 Task: Explore Airbnb accommodation in Chisinau, Moldova from 14th November, 2023 to 30th November, 2023 for 5 adults.5 bedrooms having 5 beds and 5 bathrooms. Property type can be house. Amenities needed are: wifi, TV, free parkinig on premises, gym, breakfast. Look for 3 properties as per requirement.
Action: Mouse moved to (480, 133)
Screenshot: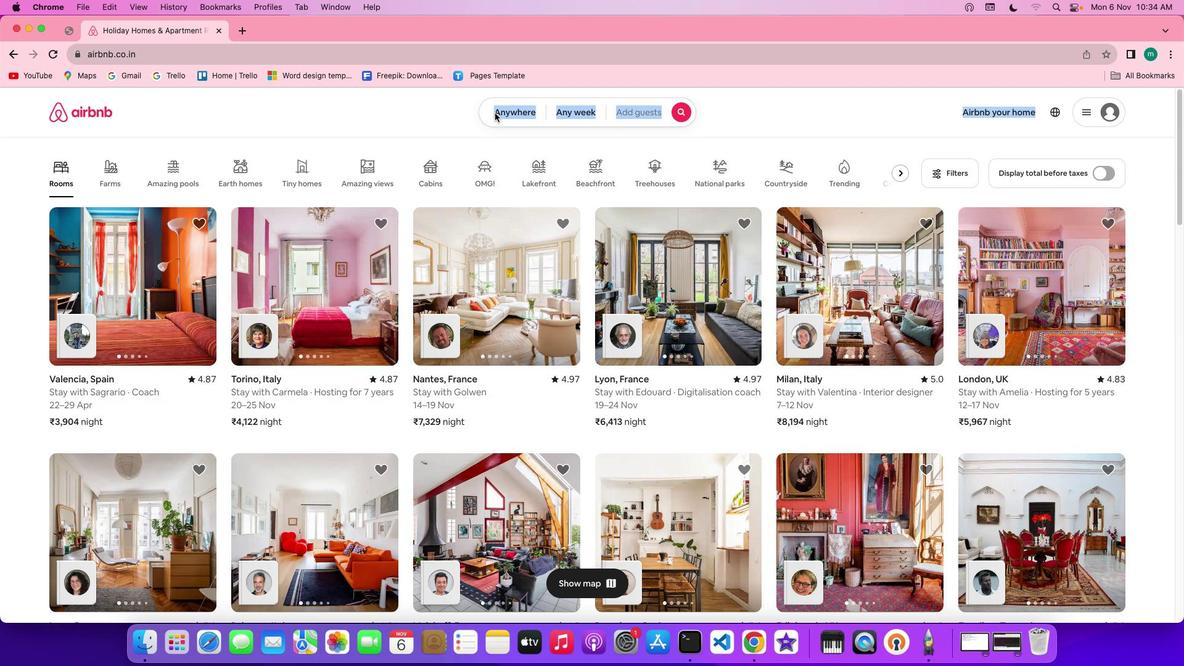 
Action: Mouse pressed left at (480, 133)
Screenshot: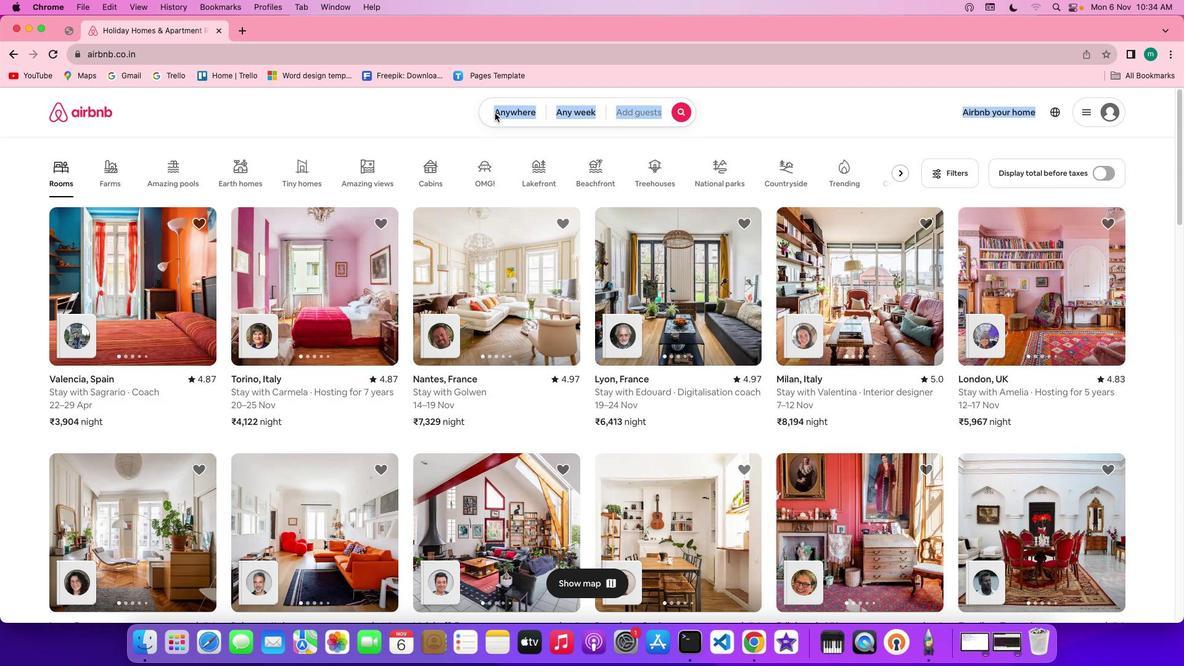 
Action: Mouse pressed left at (480, 133)
Screenshot: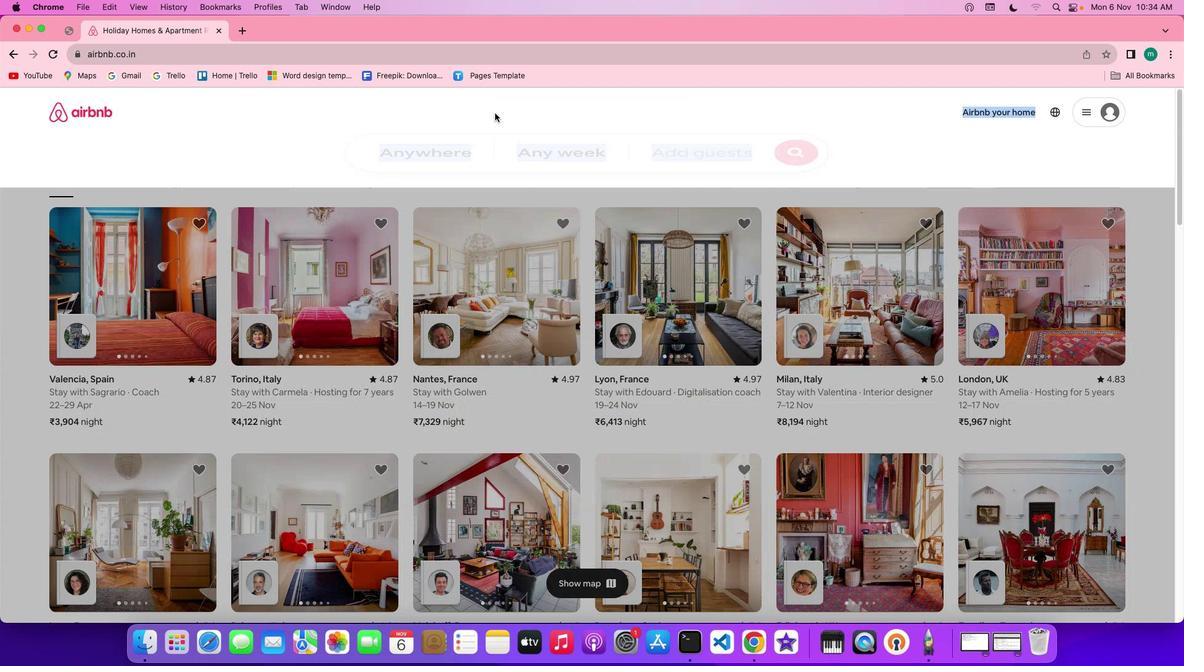 
Action: Mouse moved to (530, 187)
Screenshot: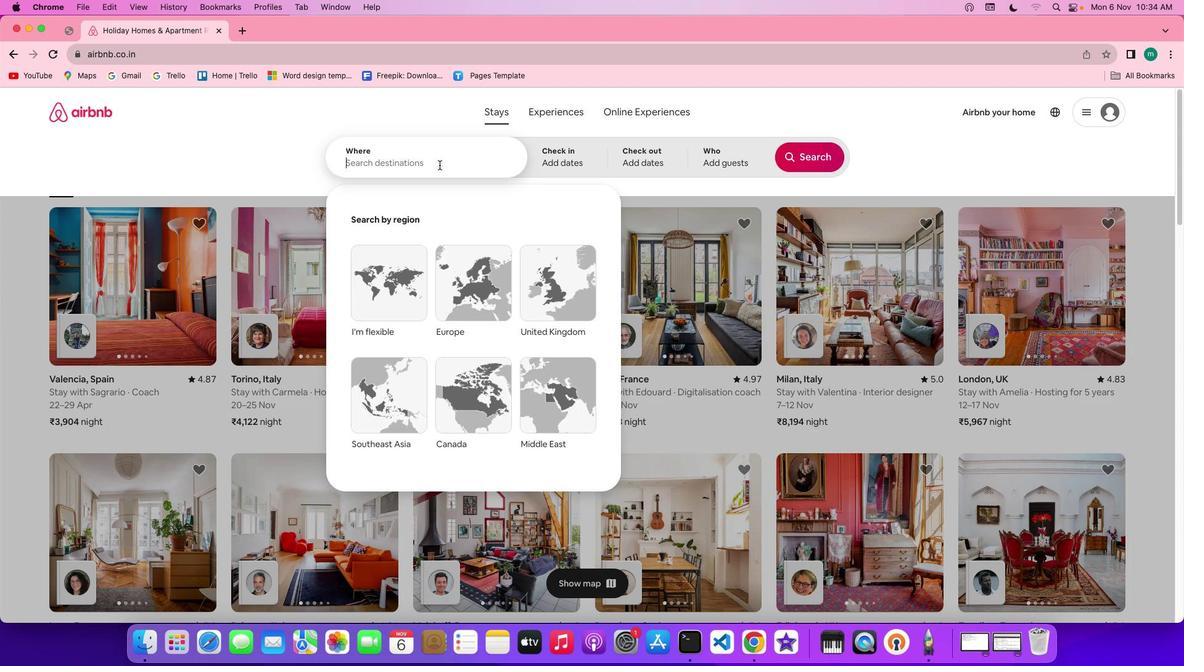 
Action: Key pressed Key.shift'C''h''i''s''i''n''a''u'','Key.spaceKey.shift'M''o''l''d''o''v''a'
Screenshot: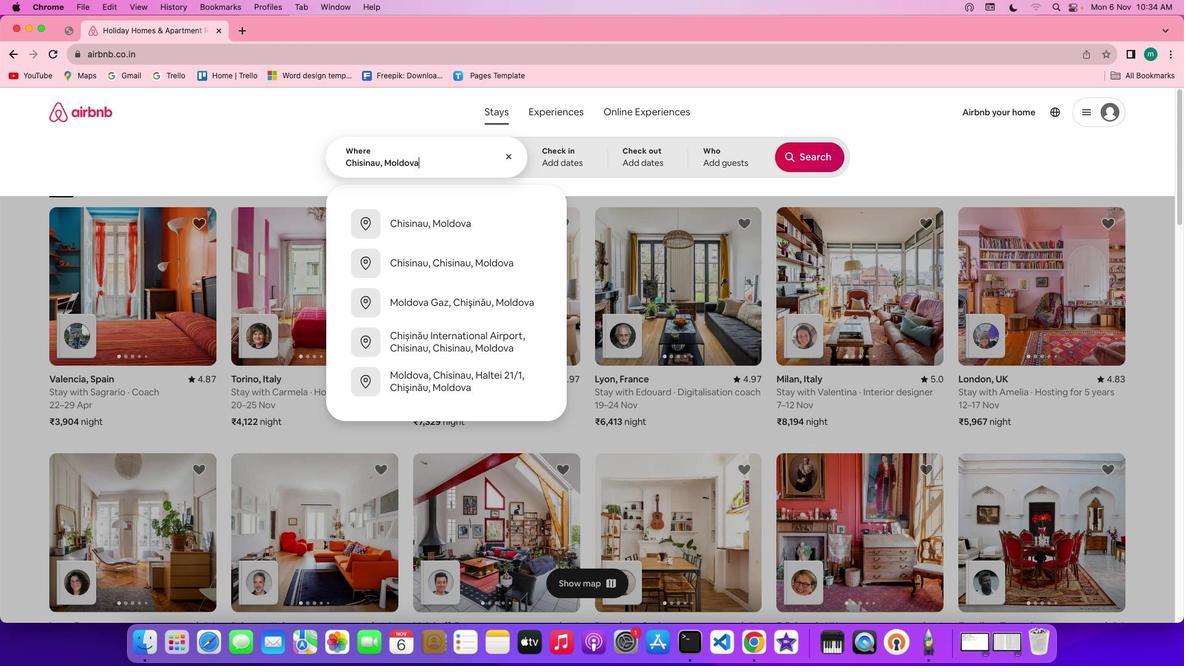 
Action: Mouse moved to (406, 175)
Screenshot: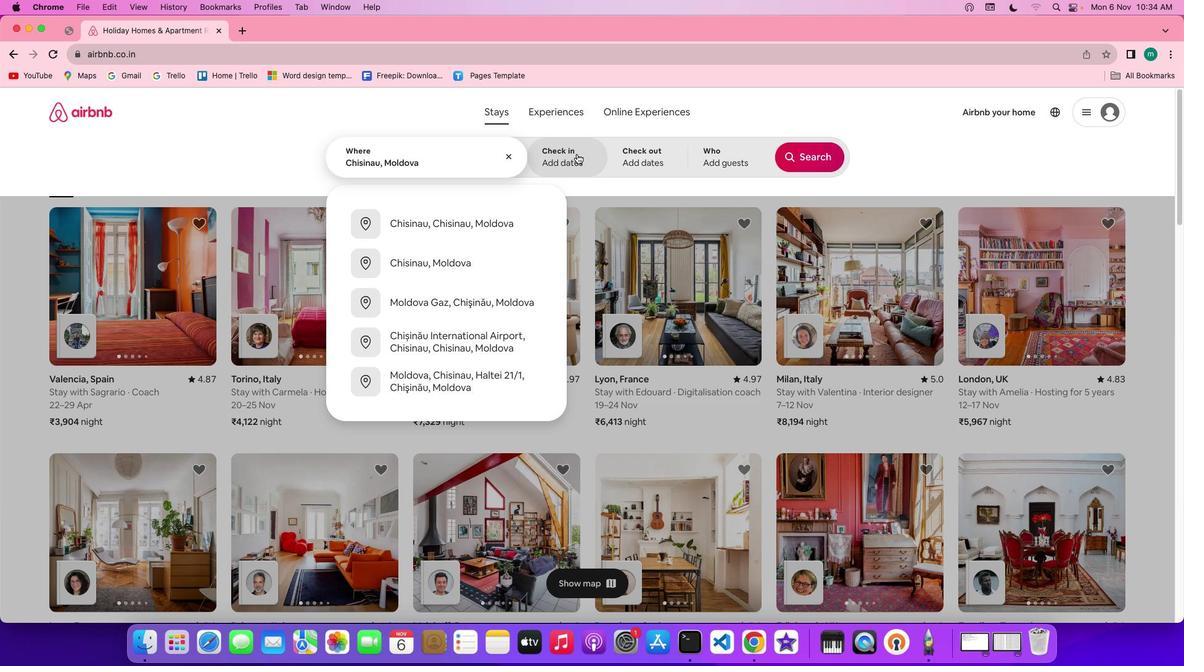 
Action: Mouse pressed left at (406, 175)
Screenshot: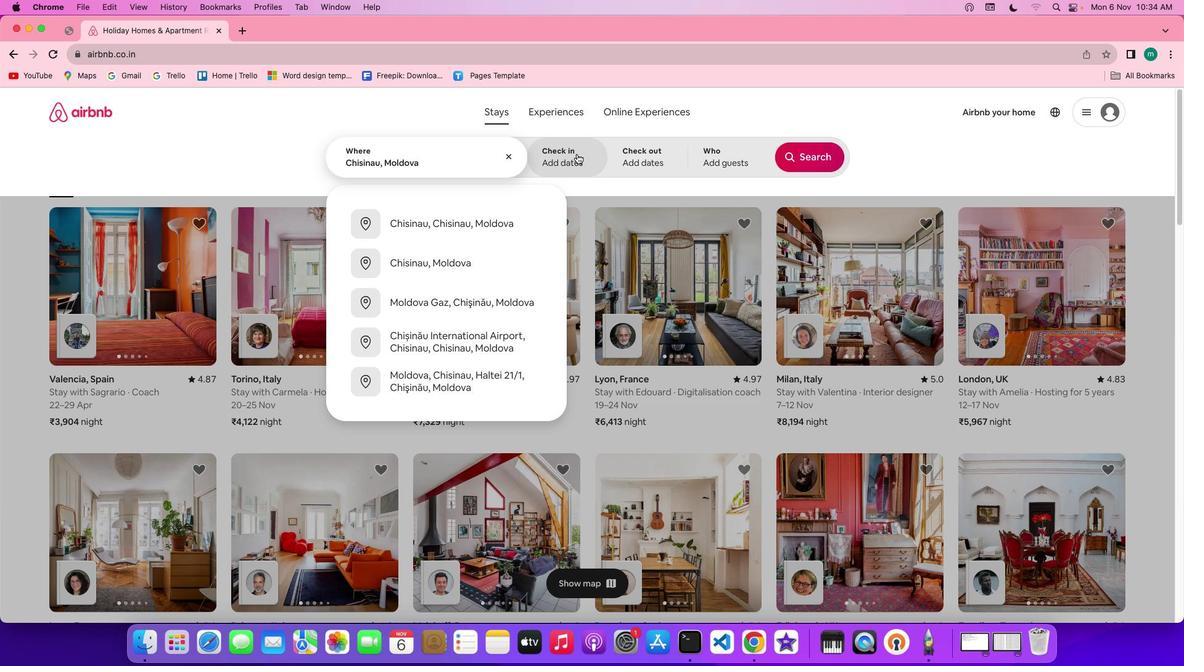 
Action: Mouse moved to (538, 406)
Screenshot: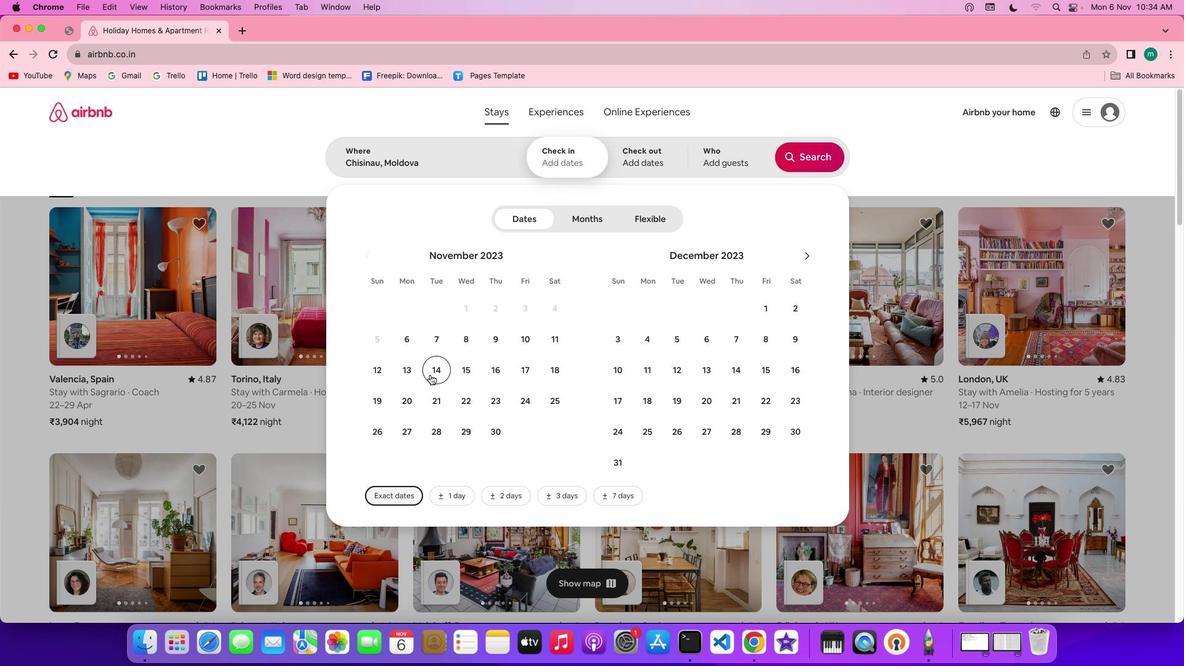 
Action: Mouse pressed left at (538, 406)
Screenshot: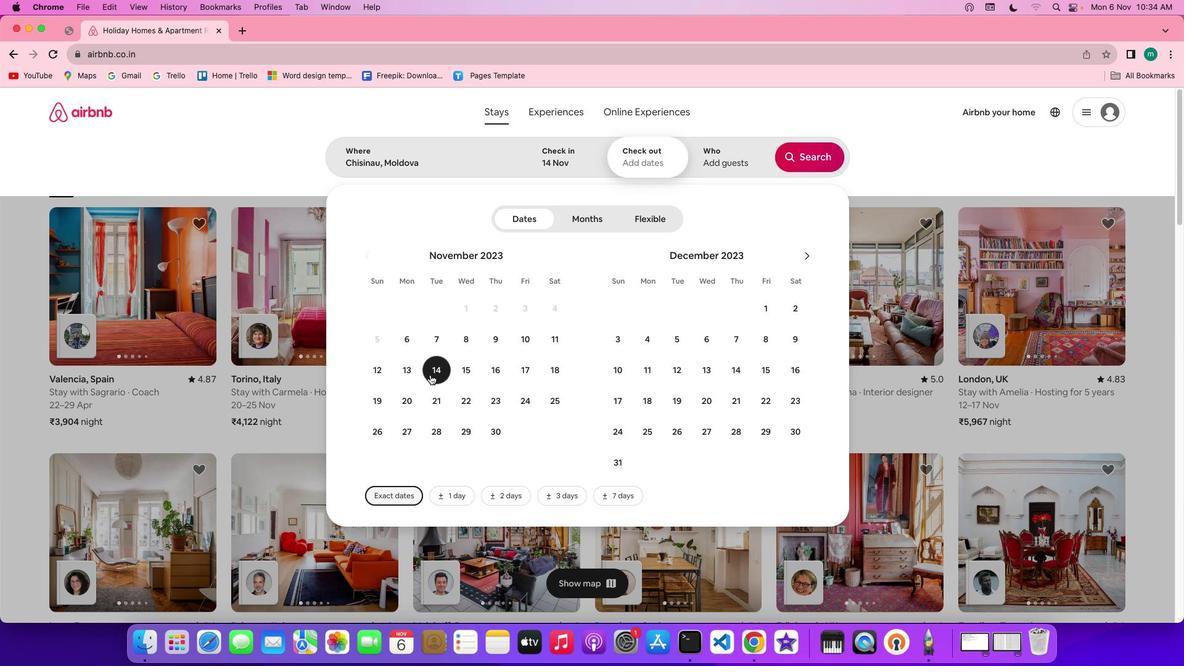 
Action: Mouse moved to (479, 474)
Screenshot: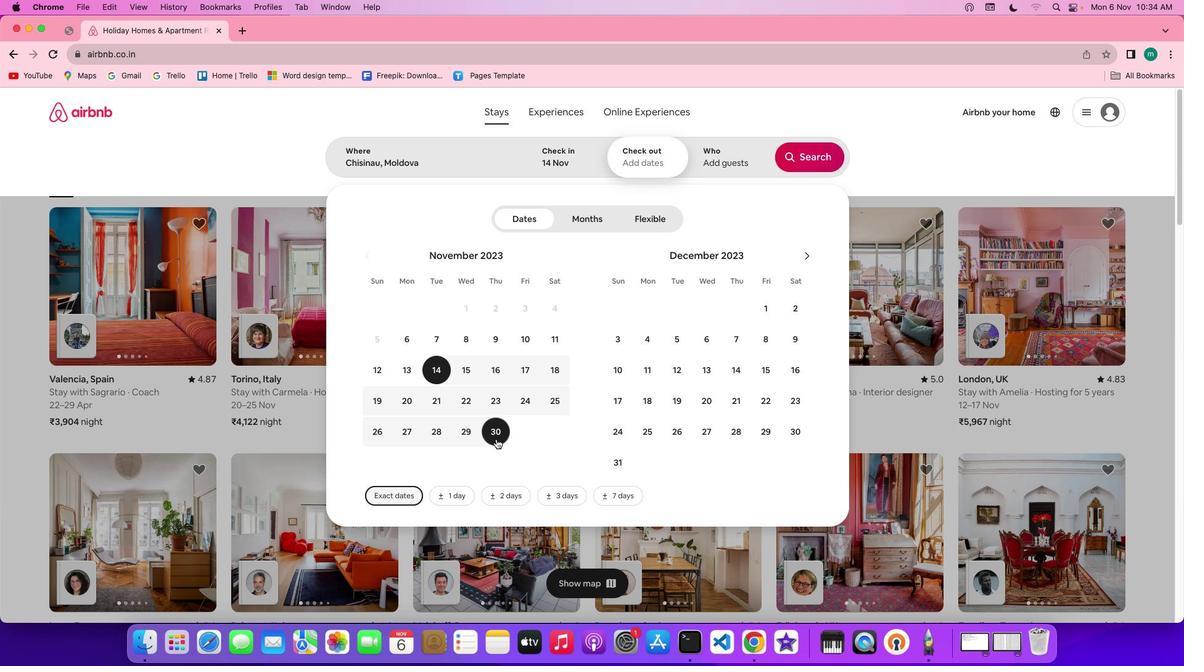 
Action: Mouse pressed left at (479, 474)
Screenshot: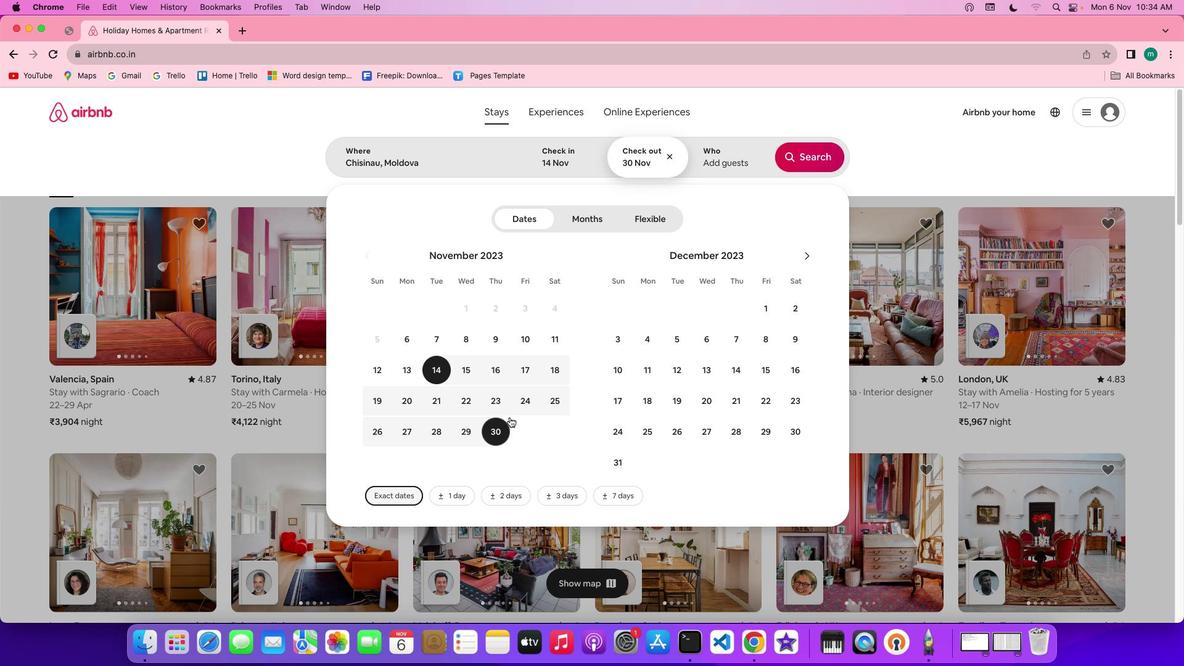 
Action: Mouse moved to (265, 179)
Screenshot: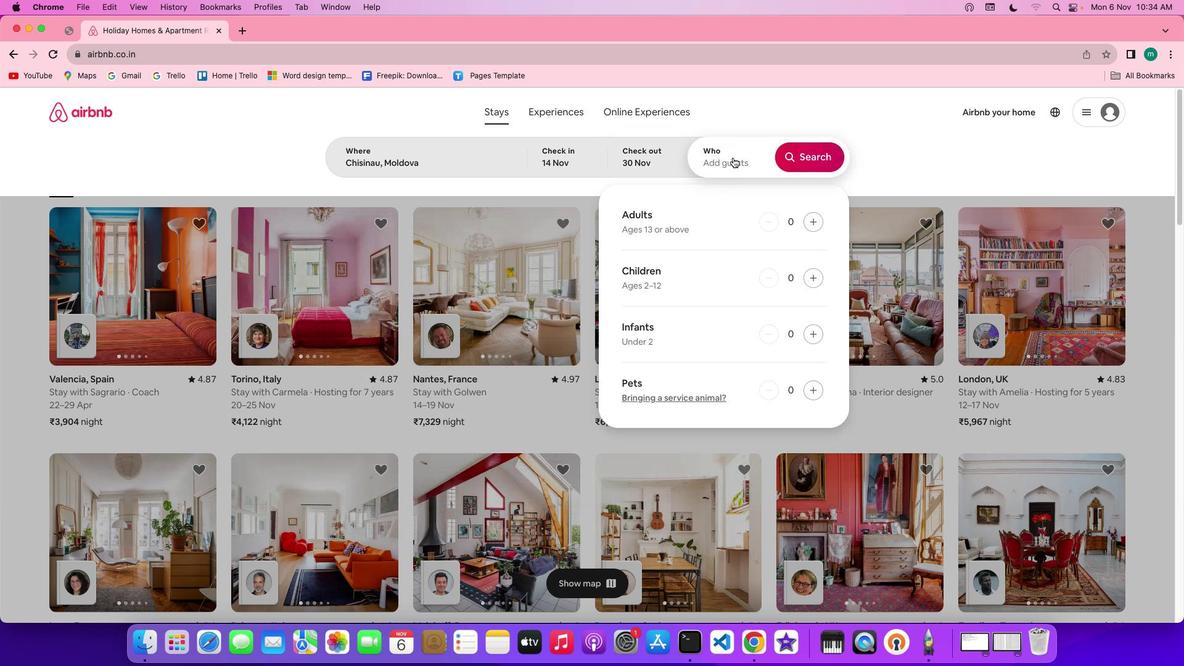 
Action: Mouse pressed left at (265, 179)
Screenshot: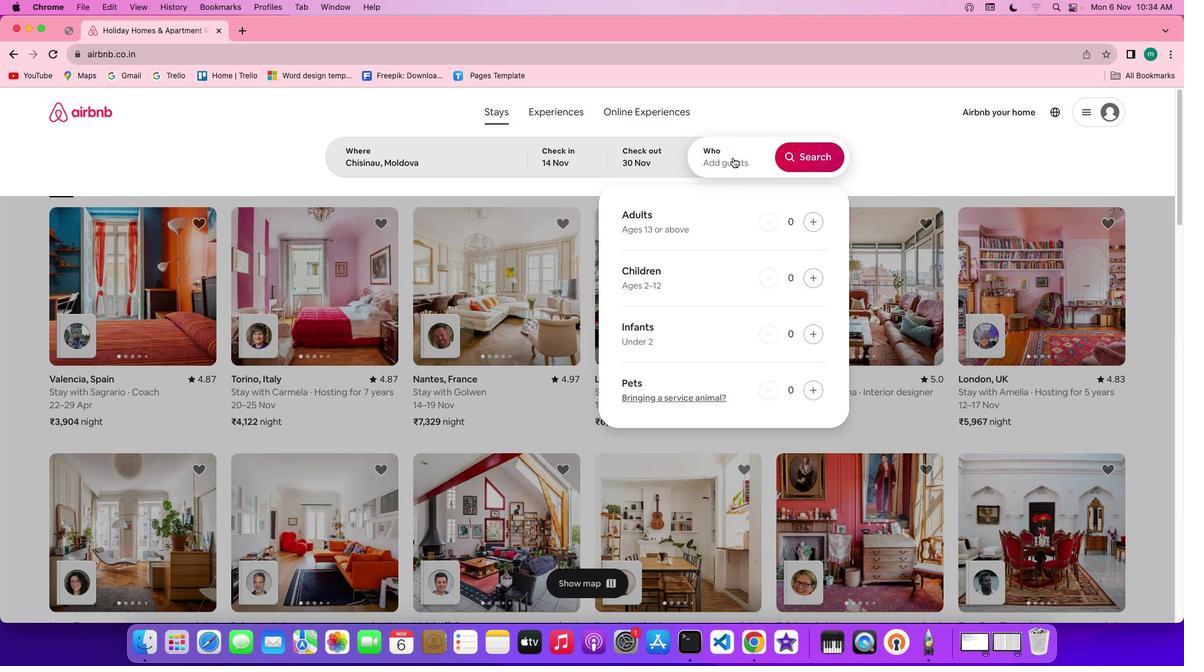 
Action: Mouse moved to (190, 244)
Screenshot: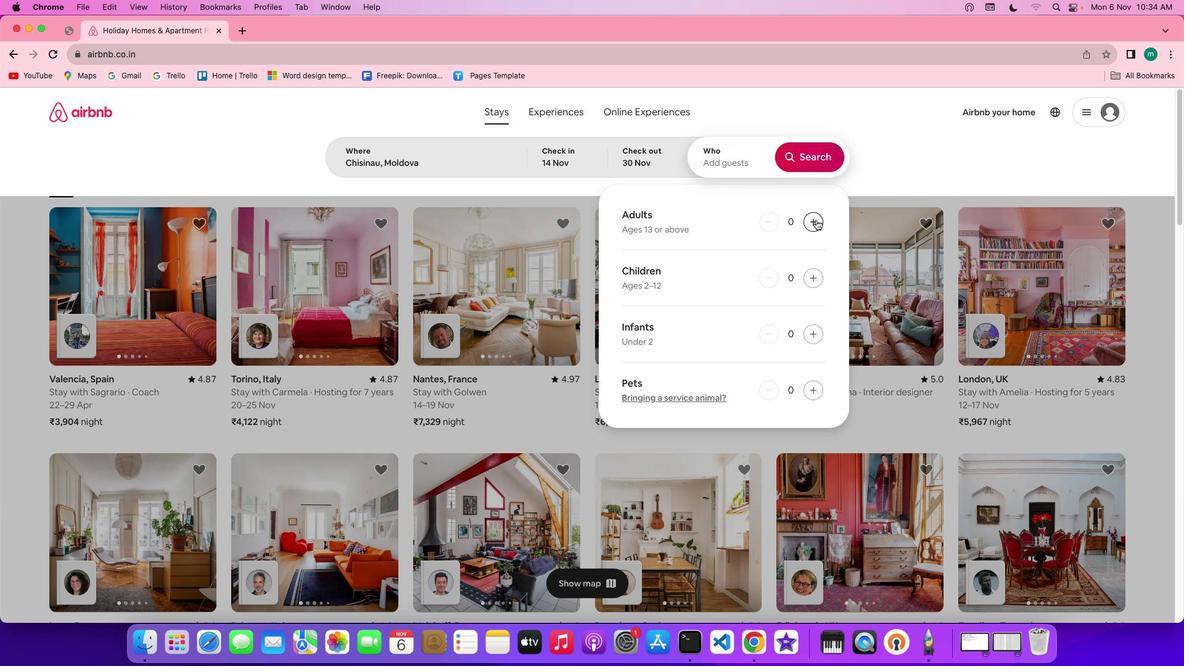 
Action: Mouse pressed left at (190, 244)
Screenshot: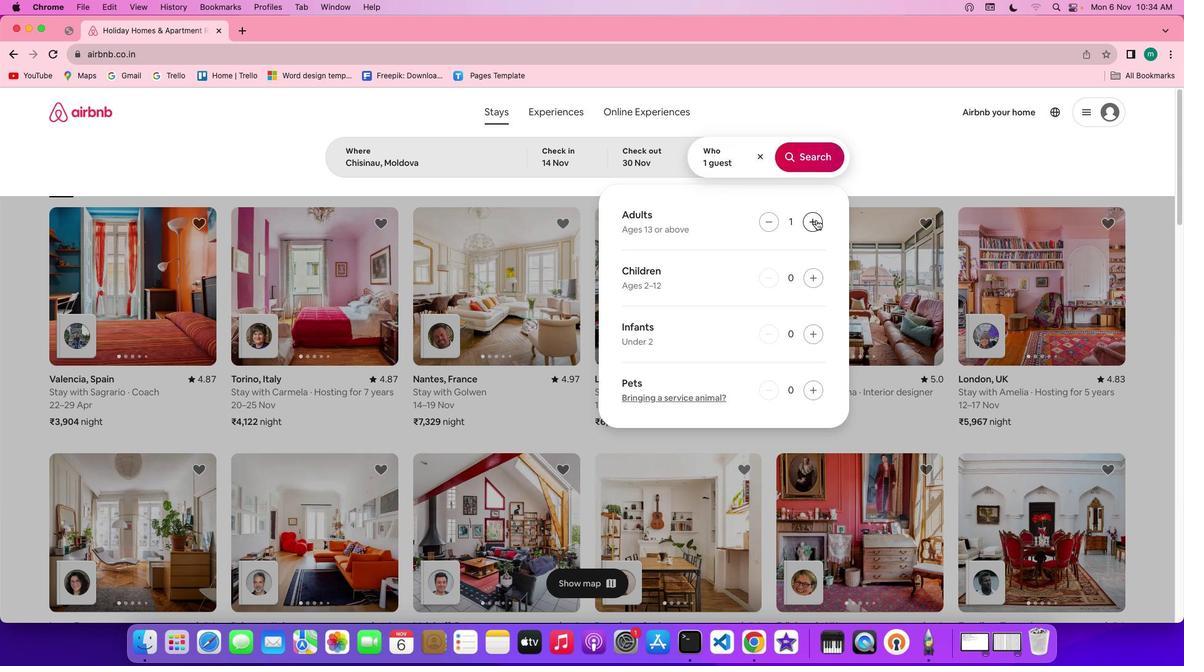 
Action: Mouse pressed left at (190, 244)
Screenshot: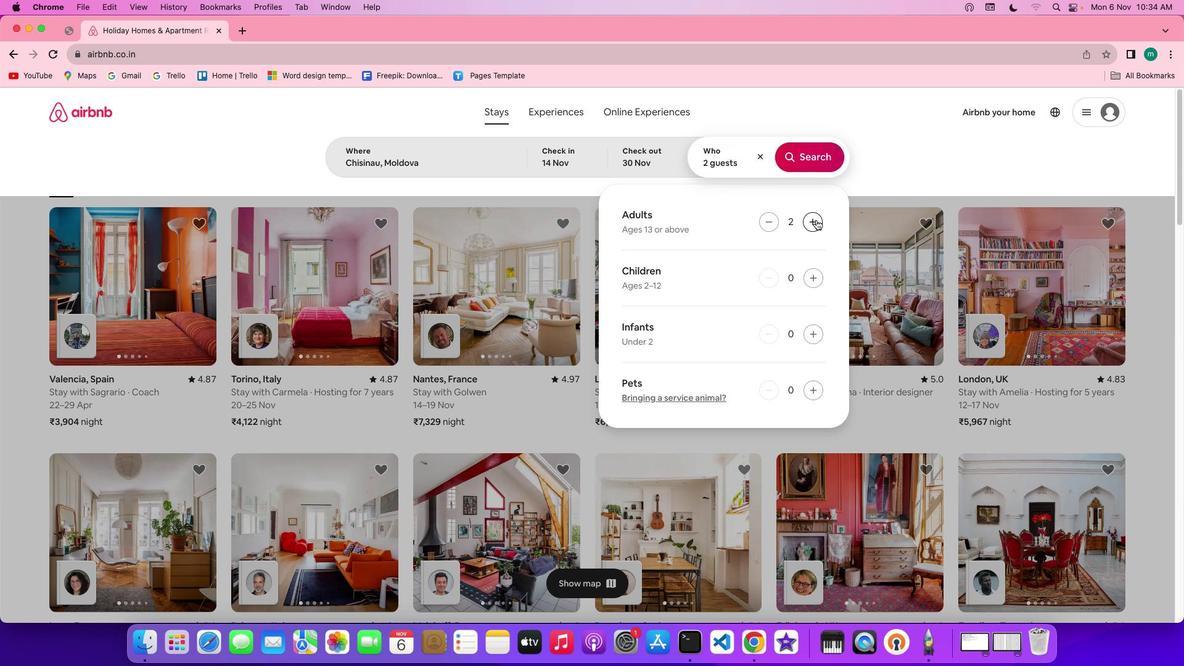 
Action: Mouse pressed left at (190, 244)
Screenshot: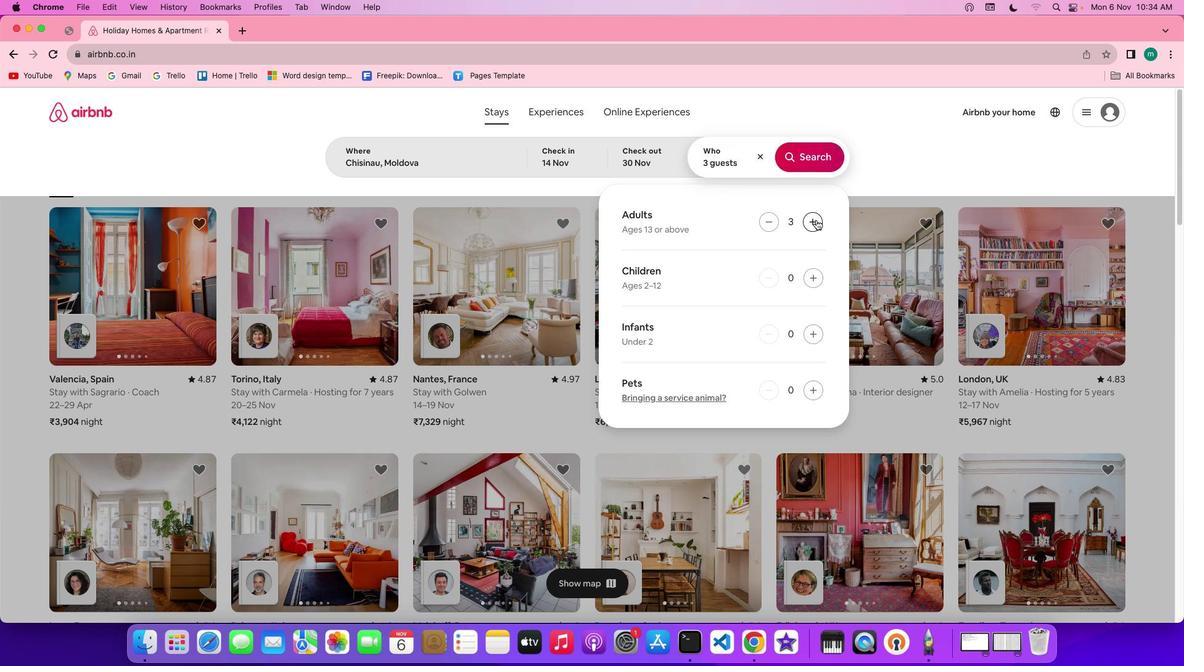 
Action: Mouse pressed left at (190, 244)
Screenshot: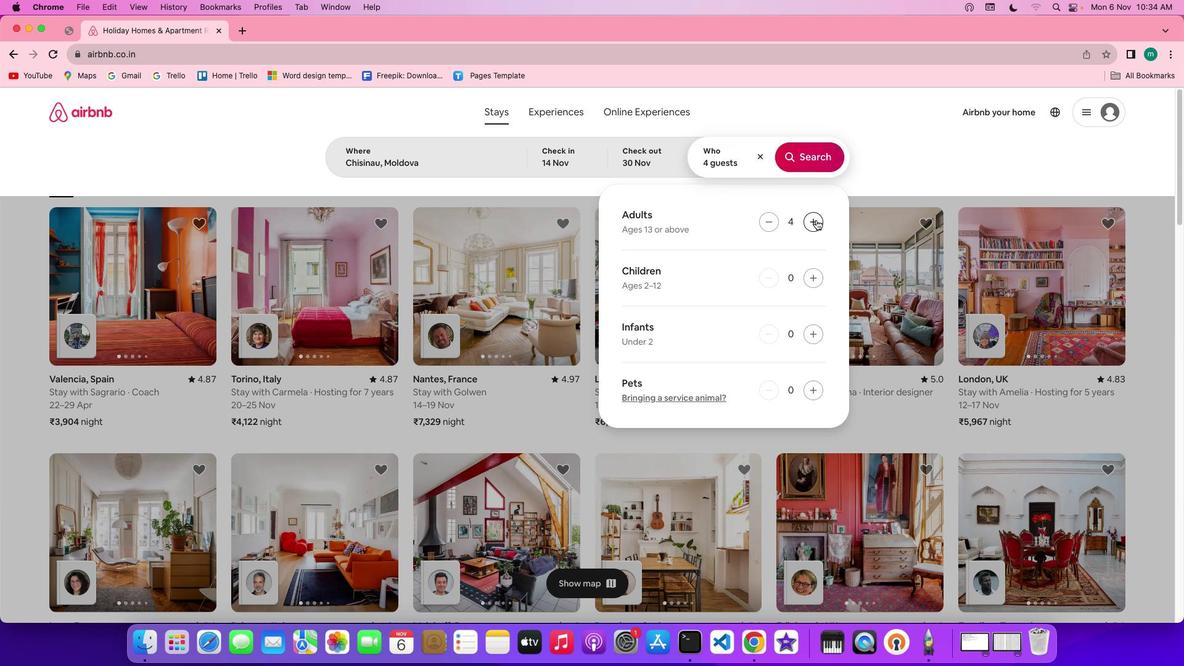 
Action: Mouse pressed left at (190, 244)
Screenshot: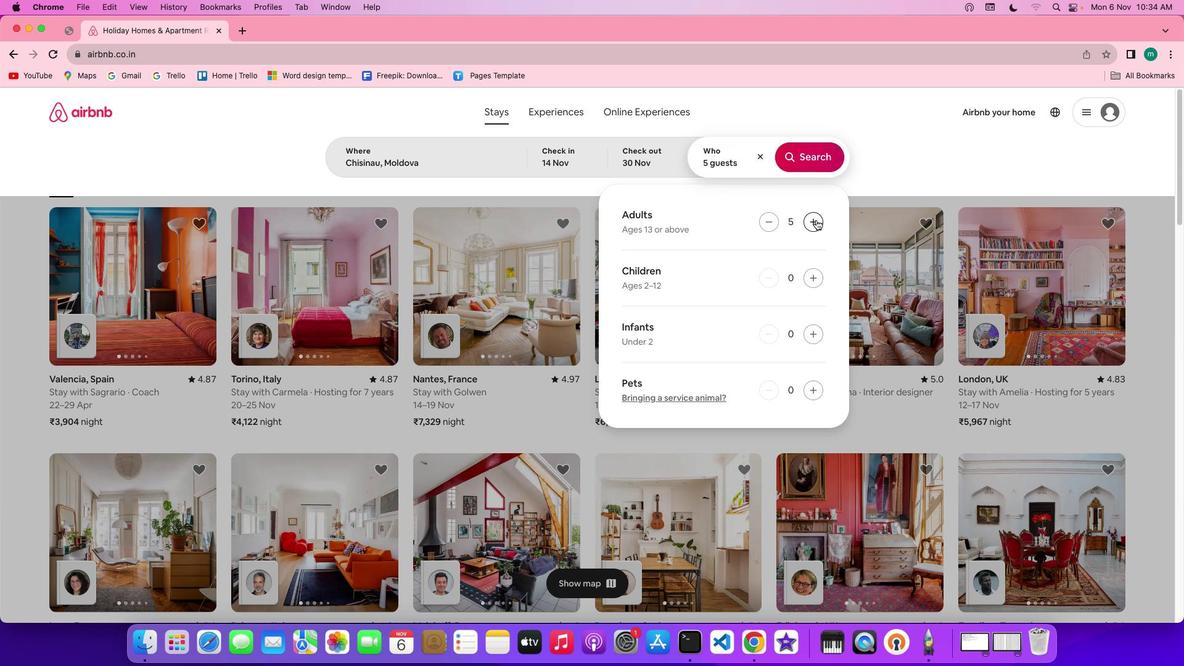 
Action: Mouse moved to (196, 174)
Screenshot: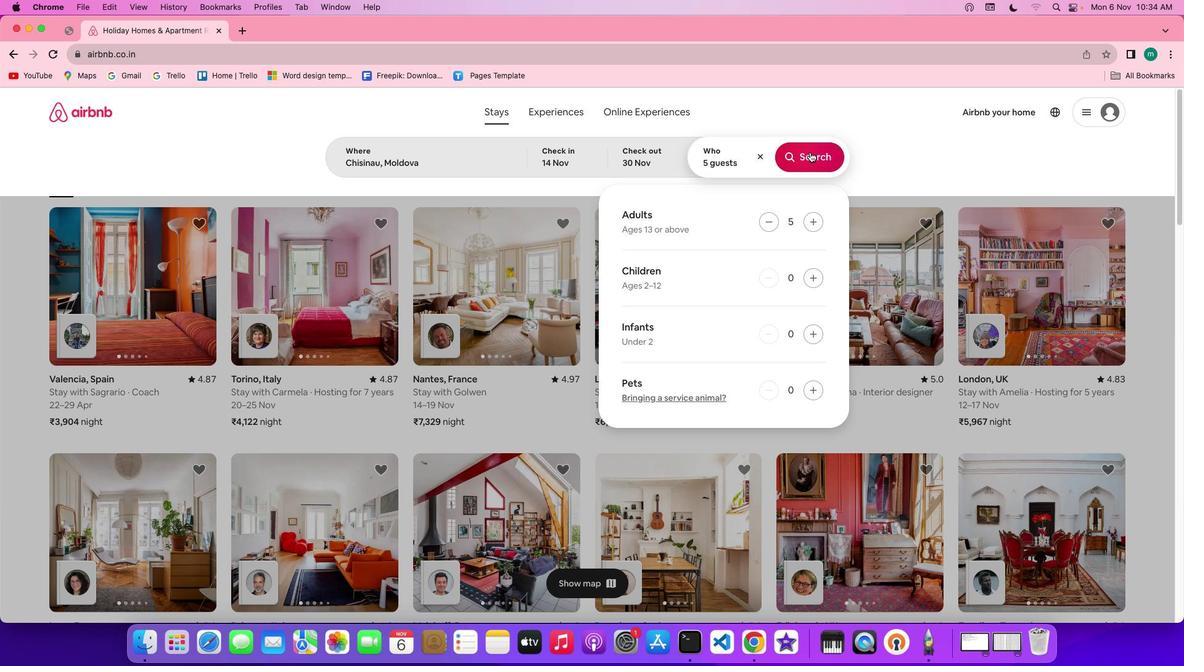 
Action: Mouse pressed left at (196, 174)
Screenshot: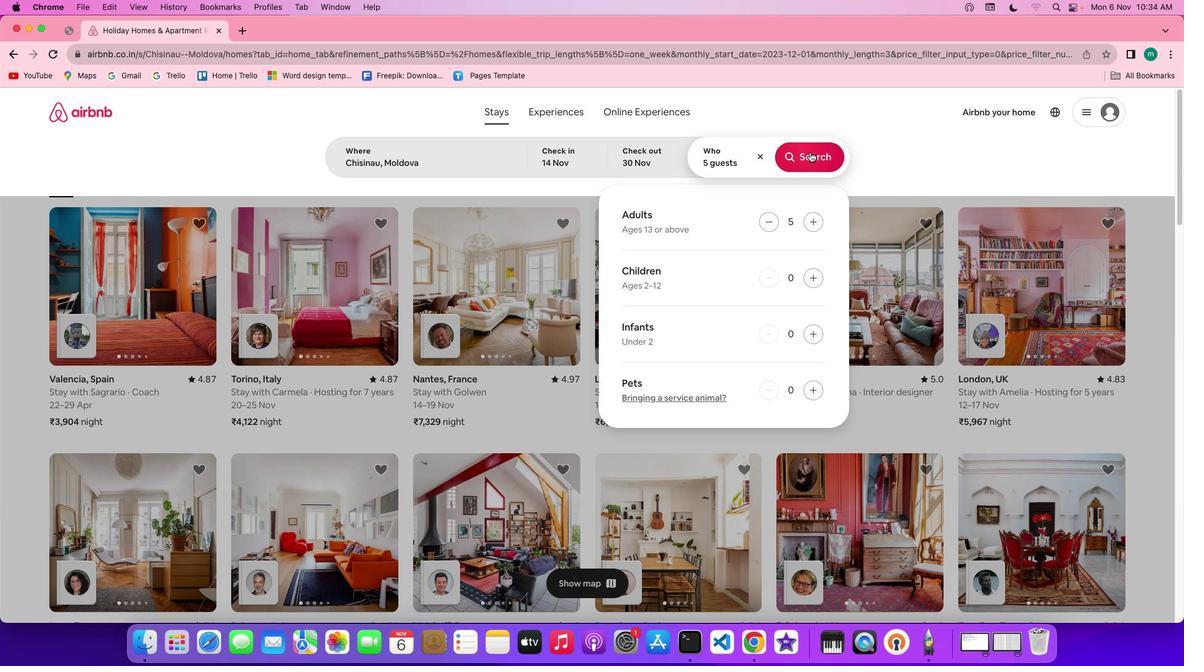 
Action: Mouse moved to (50, 177)
Screenshot: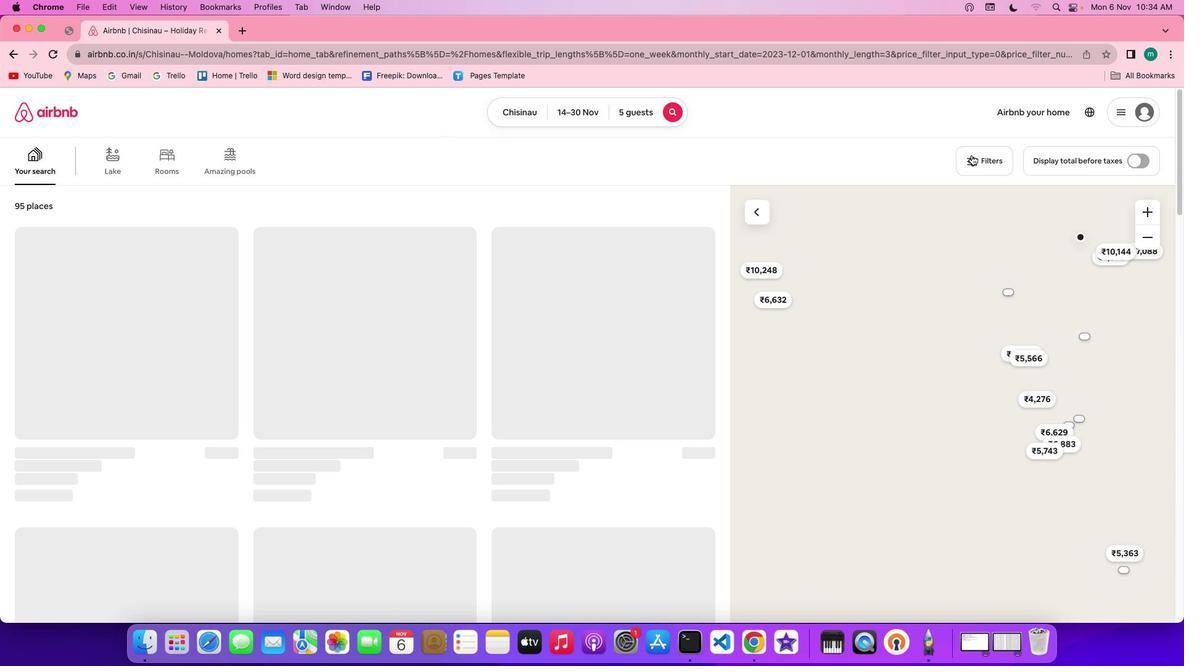 
Action: Mouse pressed left at (50, 177)
Screenshot: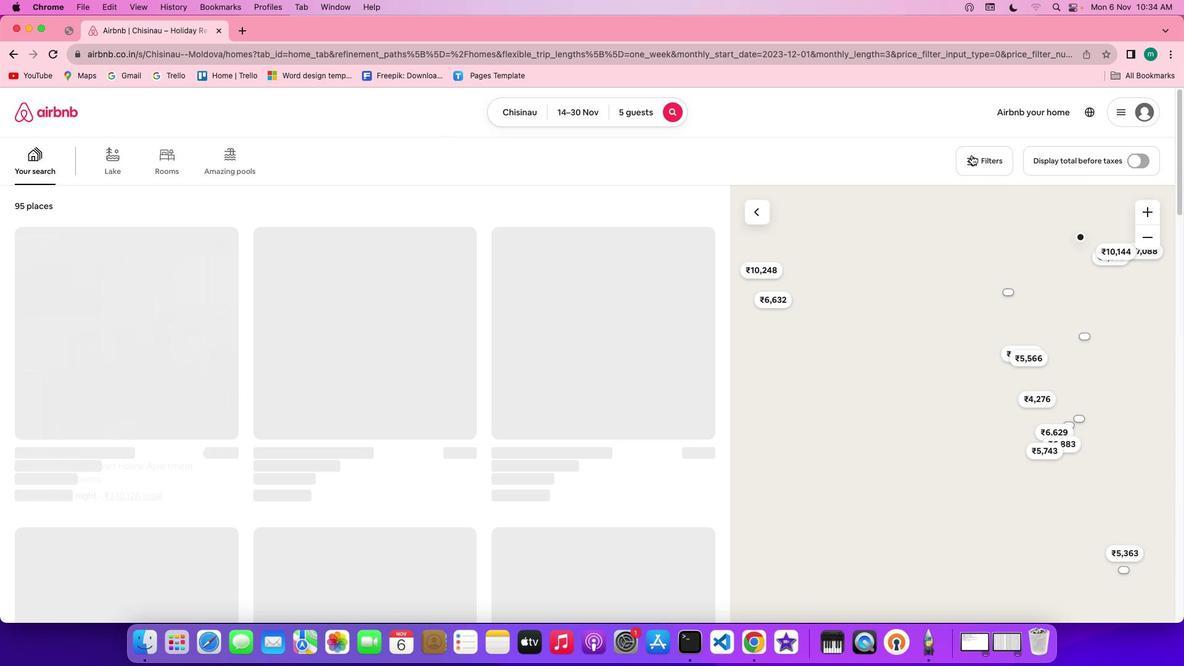 
Action: Mouse moved to (354, 417)
Screenshot: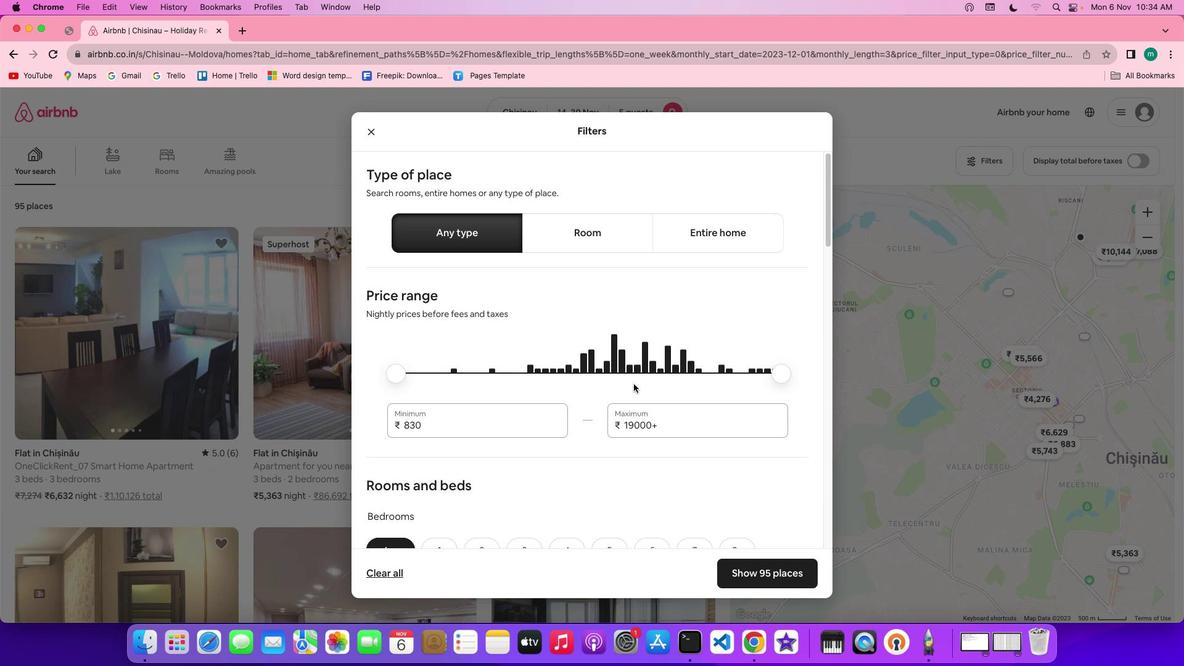 
Action: Mouse scrolled (354, 417) with delta (926, 14)
Screenshot: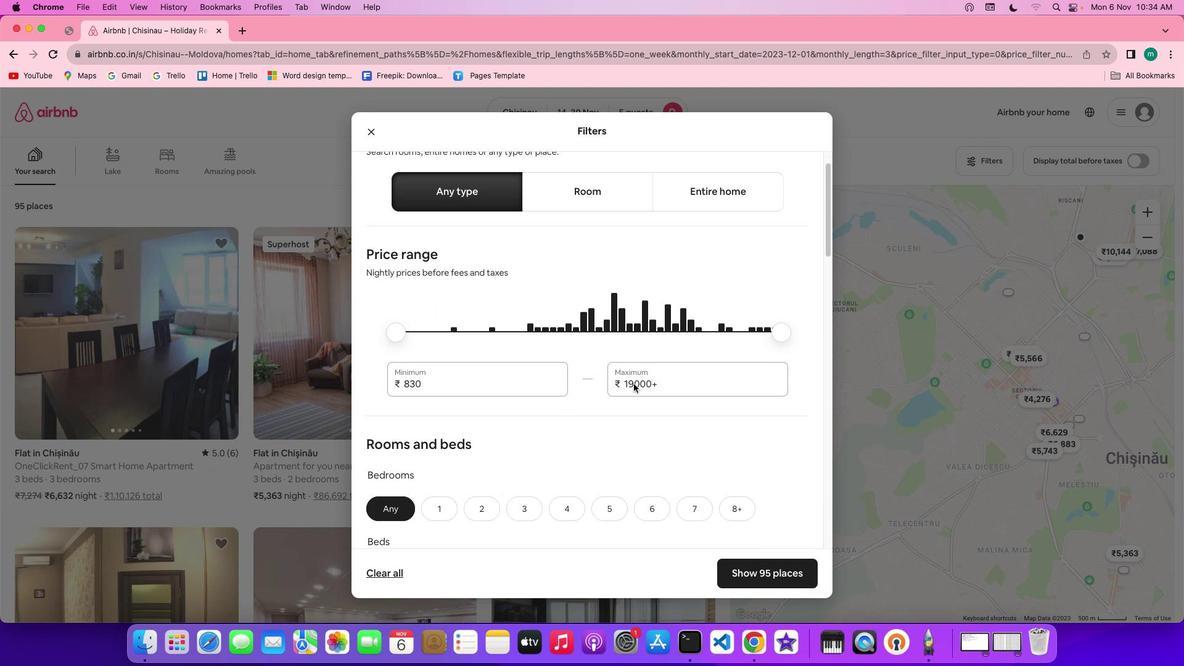 
Action: Mouse scrolled (354, 417) with delta (926, 14)
Screenshot: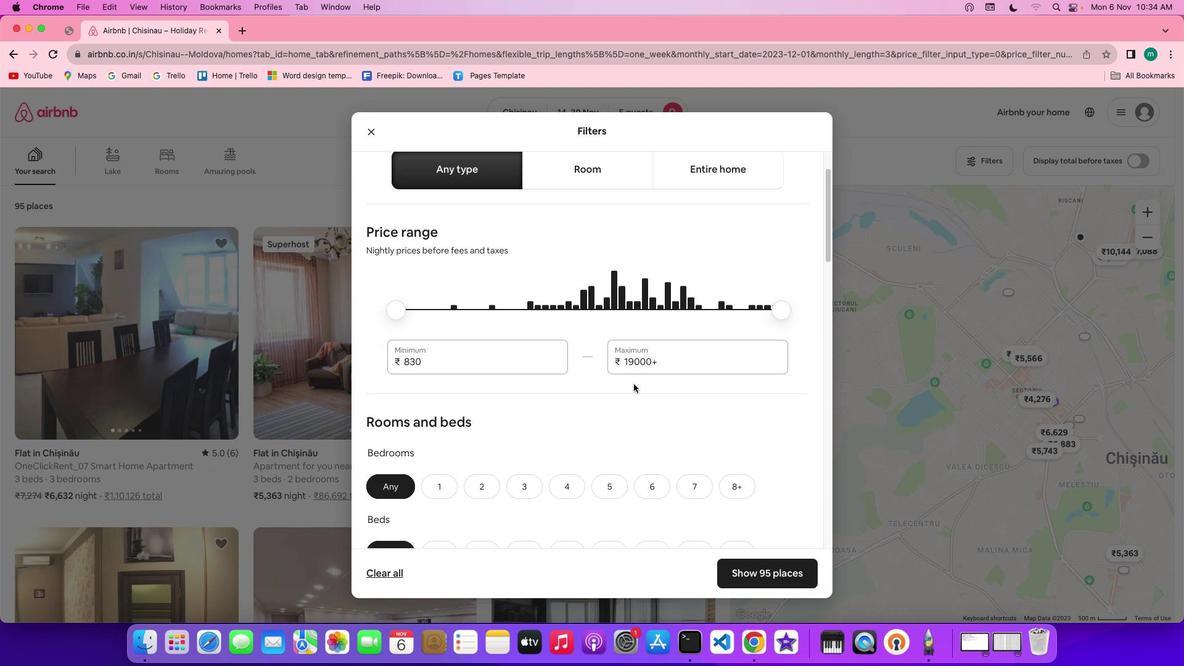 
Action: Mouse scrolled (354, 417) with delta (926, 14)
Screenshot: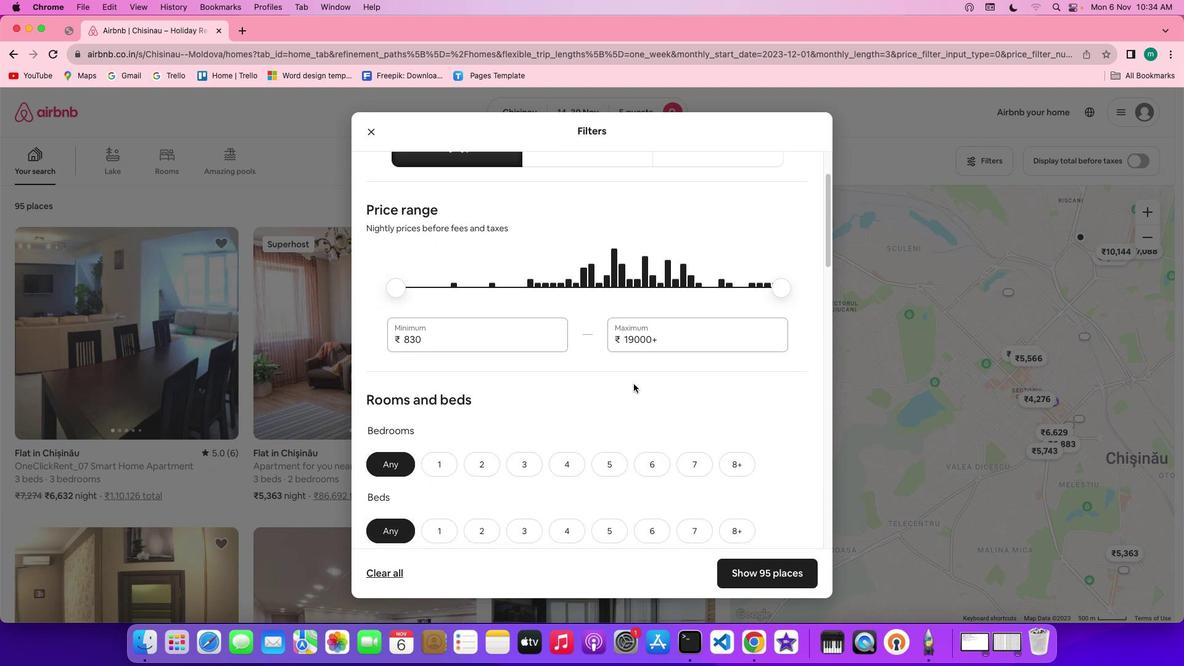 
Action: Mouse scrolled (354, 417) with delta (926, 14)
Screenshot: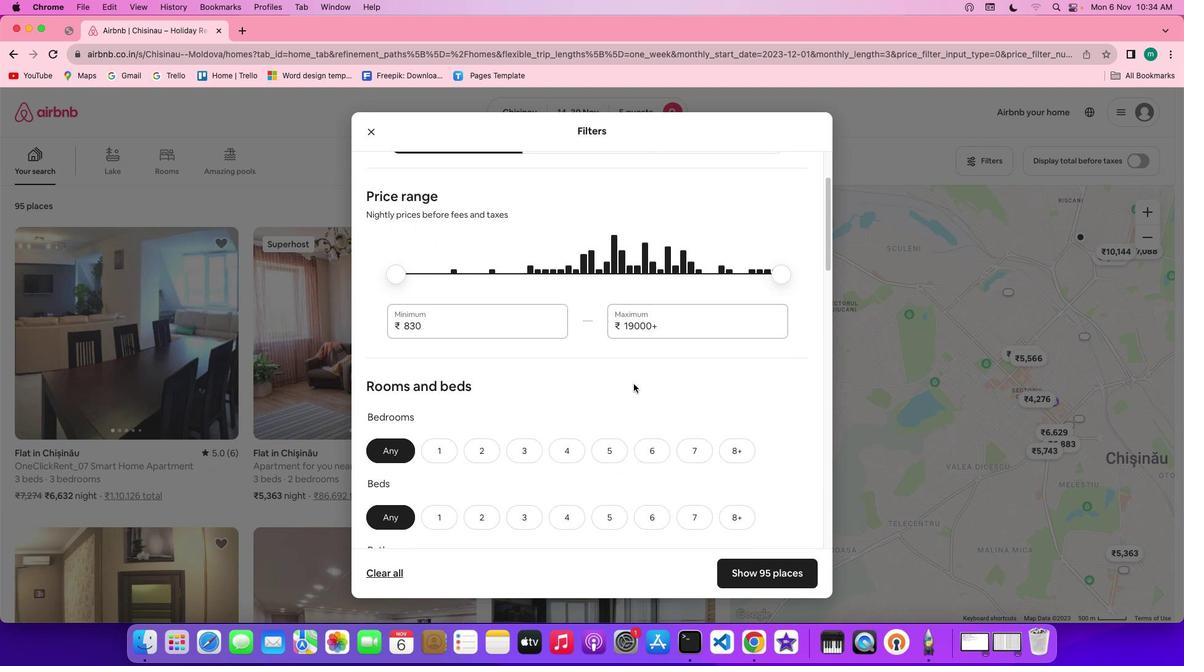 
Action: Mouse scrolled (354, 417) with delta (926, 14)
Screenshot: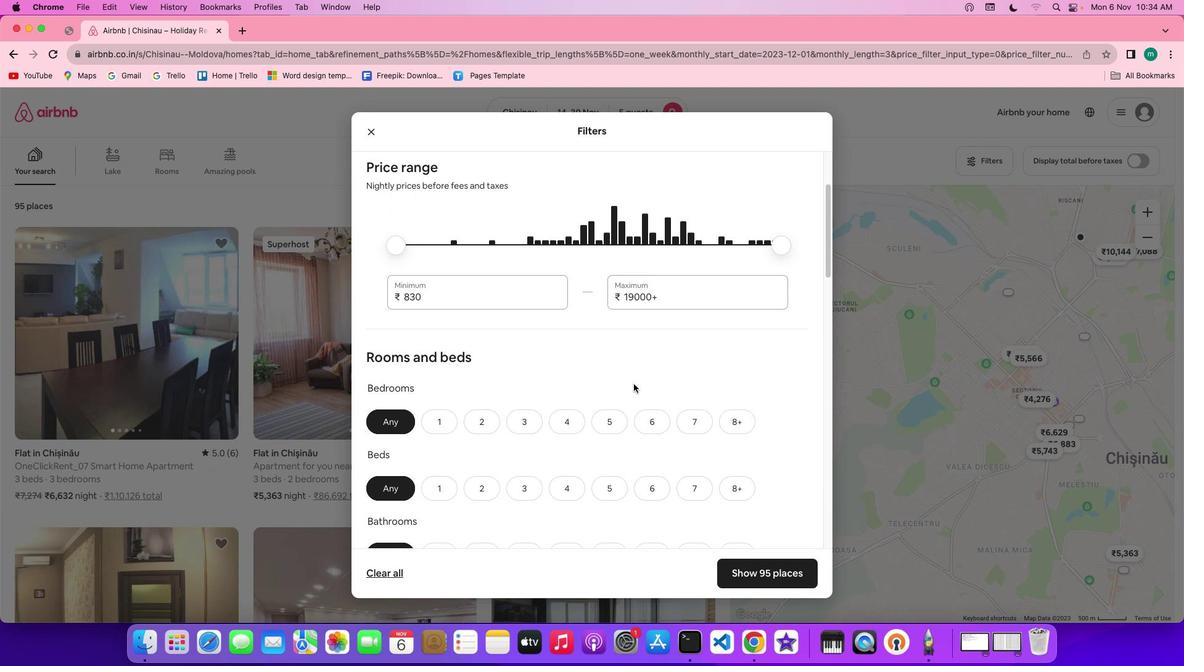 
Action: Mouse scrolled (354, 417) with delta (926, 14)
Screenshot: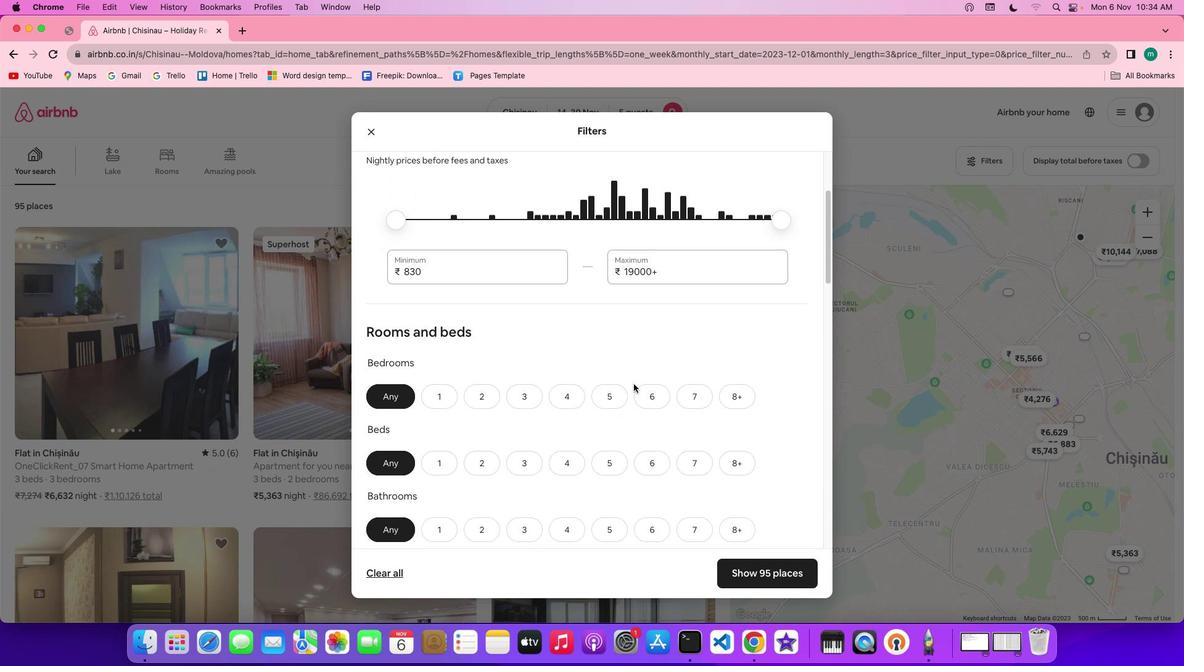 
Action: Mouse scrolled (354, 417) with delta (926, 14)
Screenshot: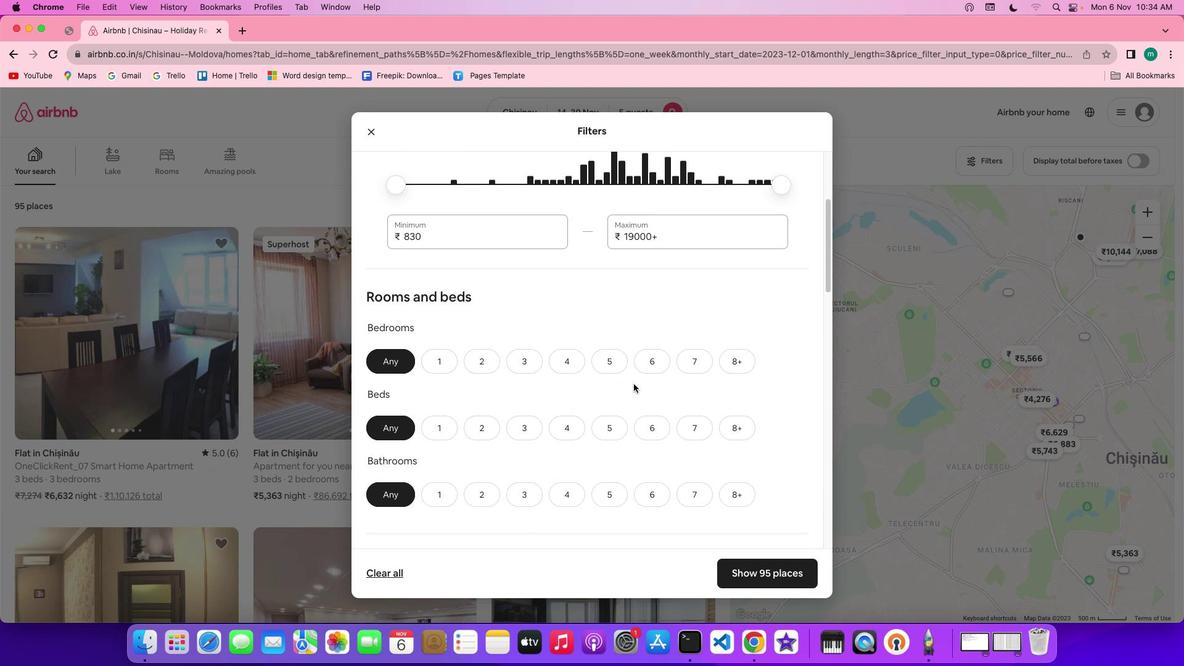 
Action: Mouse scrolled (354, 417) with delta (926, 14)
Screenshot: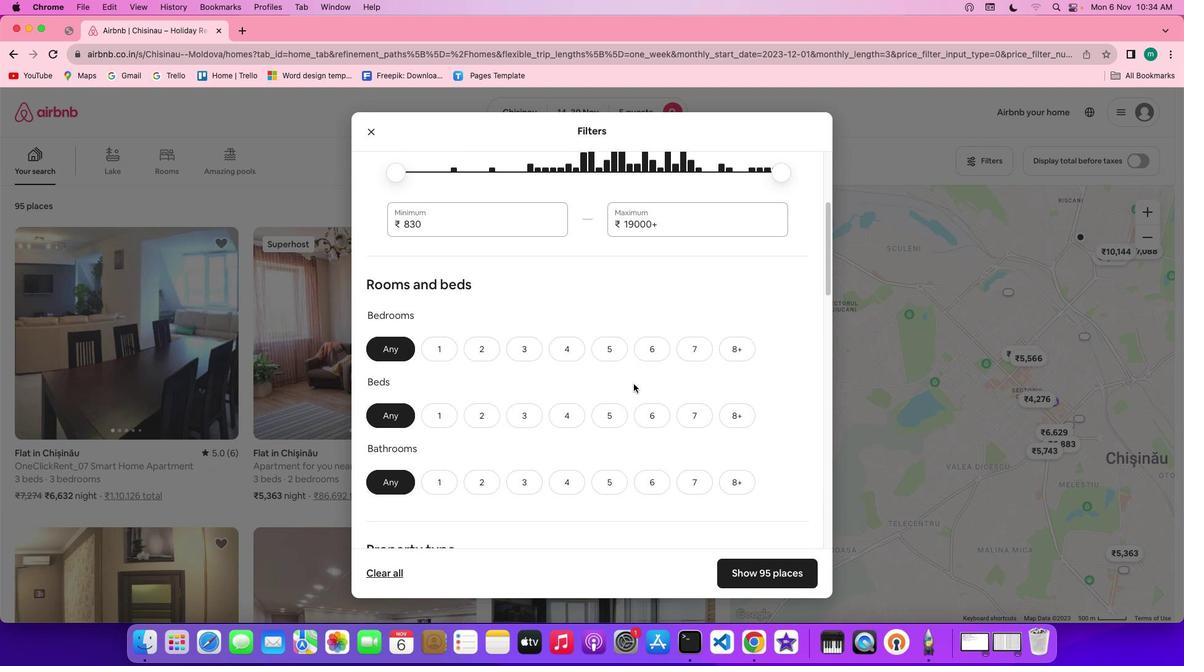
Action: Mouse scrolled (354, 417) with delta (926, 14)
Screenshot: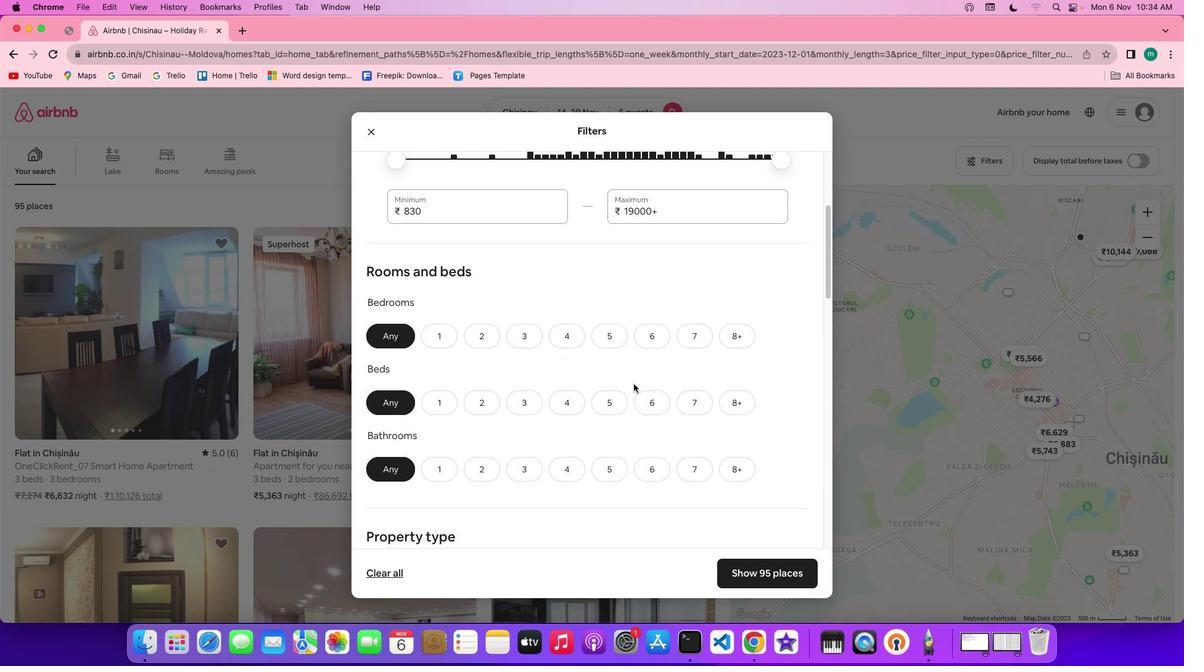 
Action: Mouse scrolled (354, 417) with delta (926, 14)
Screenshot: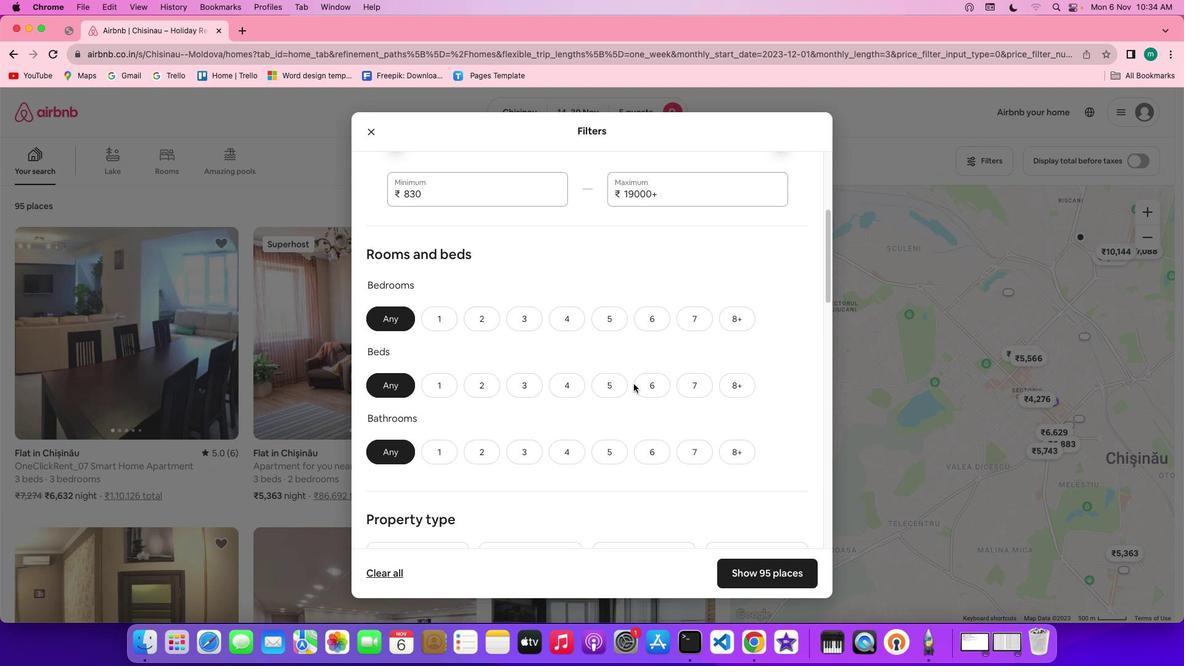 
Action: Mouse moved to (368, 352)
Screenshot: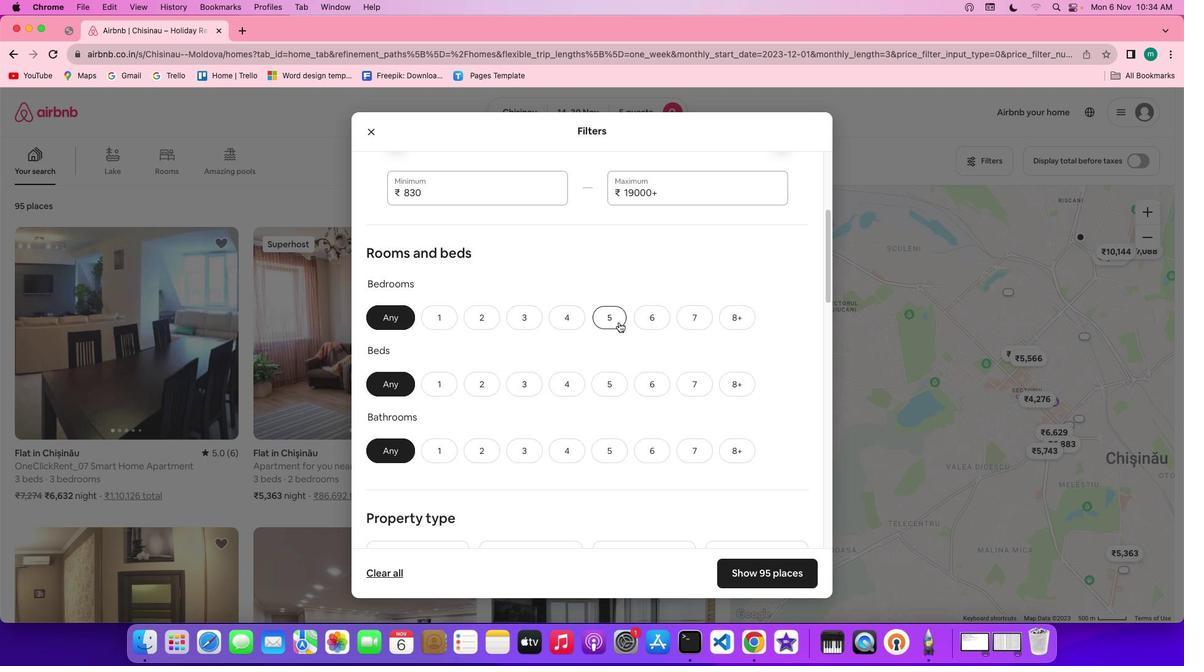 
Action: Mouse pressed left at (368, 352)
Screenshot: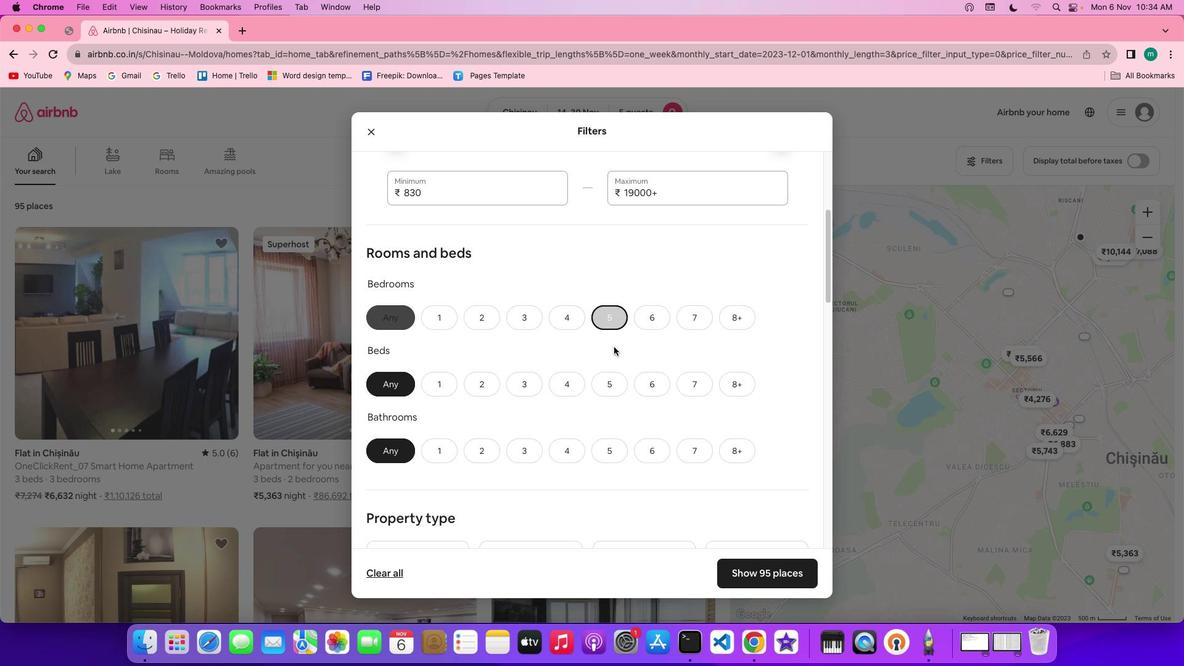
Action: Mouse moved to (376, 404)
Screenshot: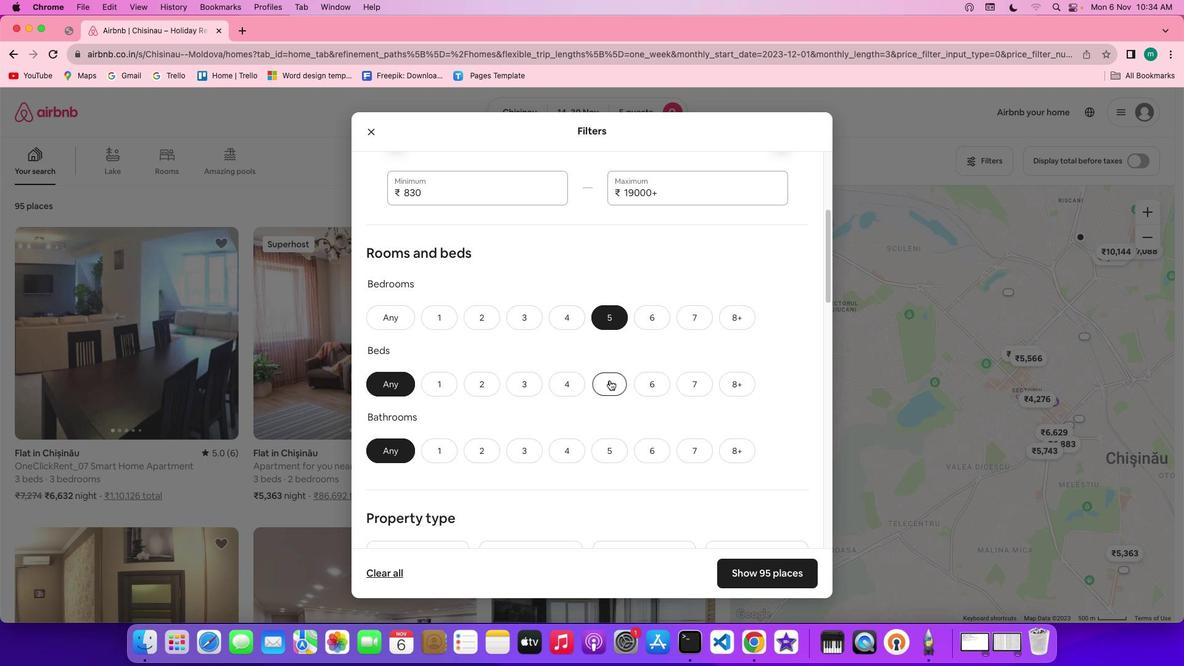 
Action: Mouse pressed left at (376, 404)
Screenshot: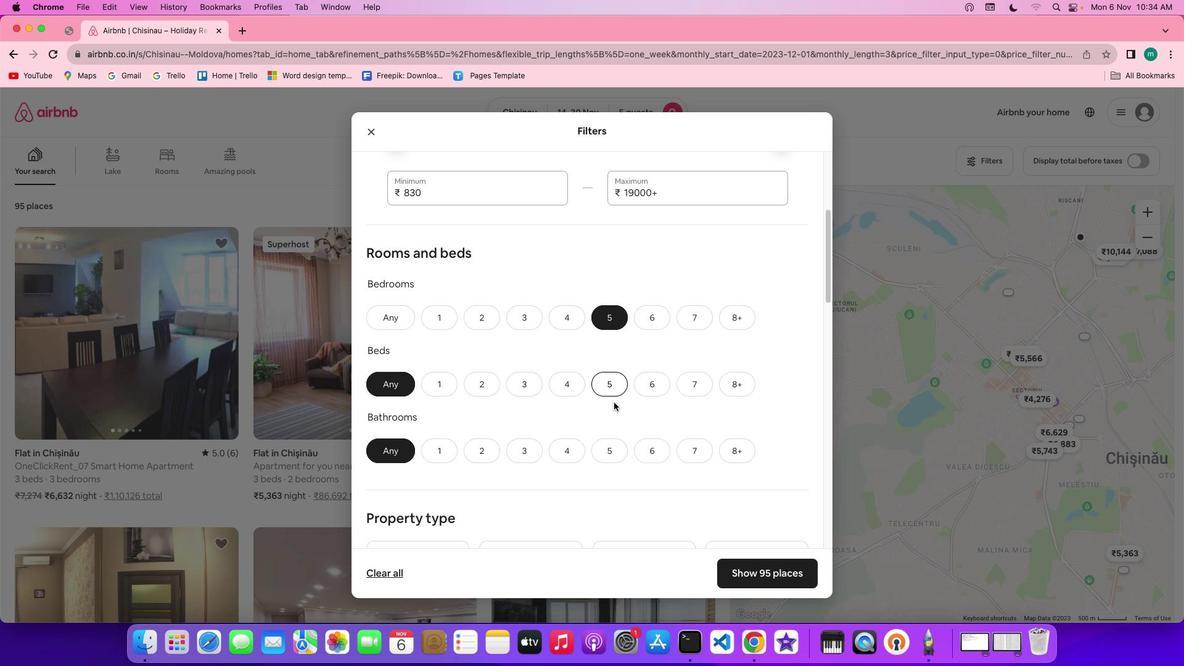 
Action: Mouse moved to (374, 493)
Screenshot: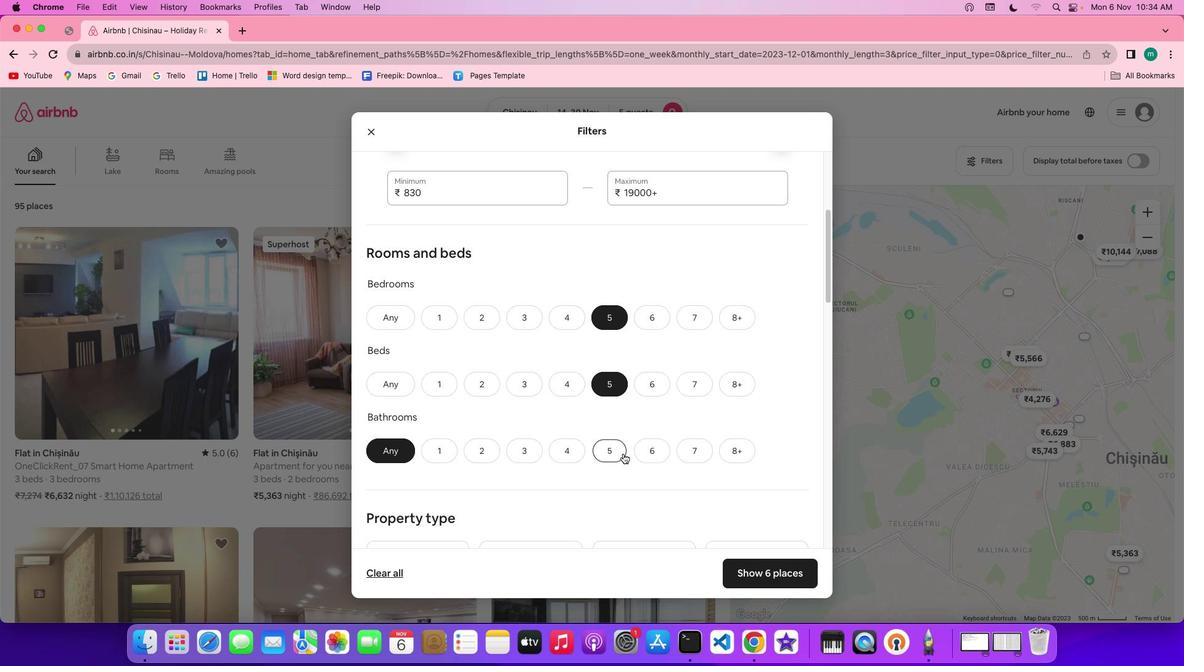 
Action: Mouse pressed left at (374, 493)
Screenshot: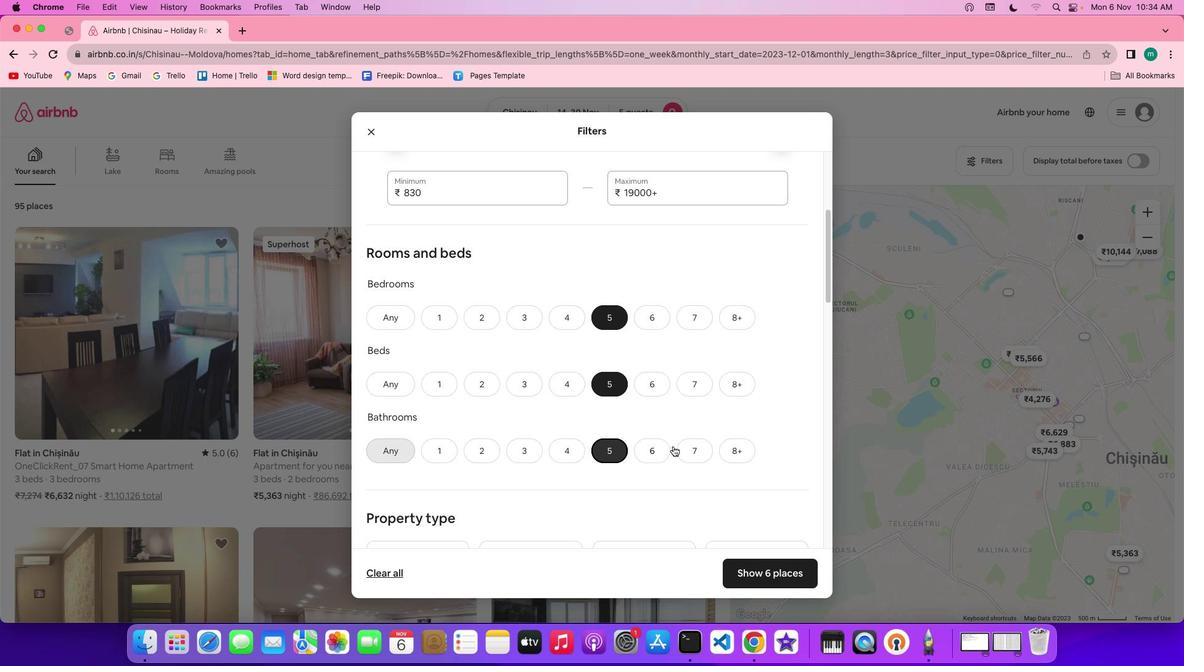 
Action: Mouse moved to (255, 468)
Screenshot: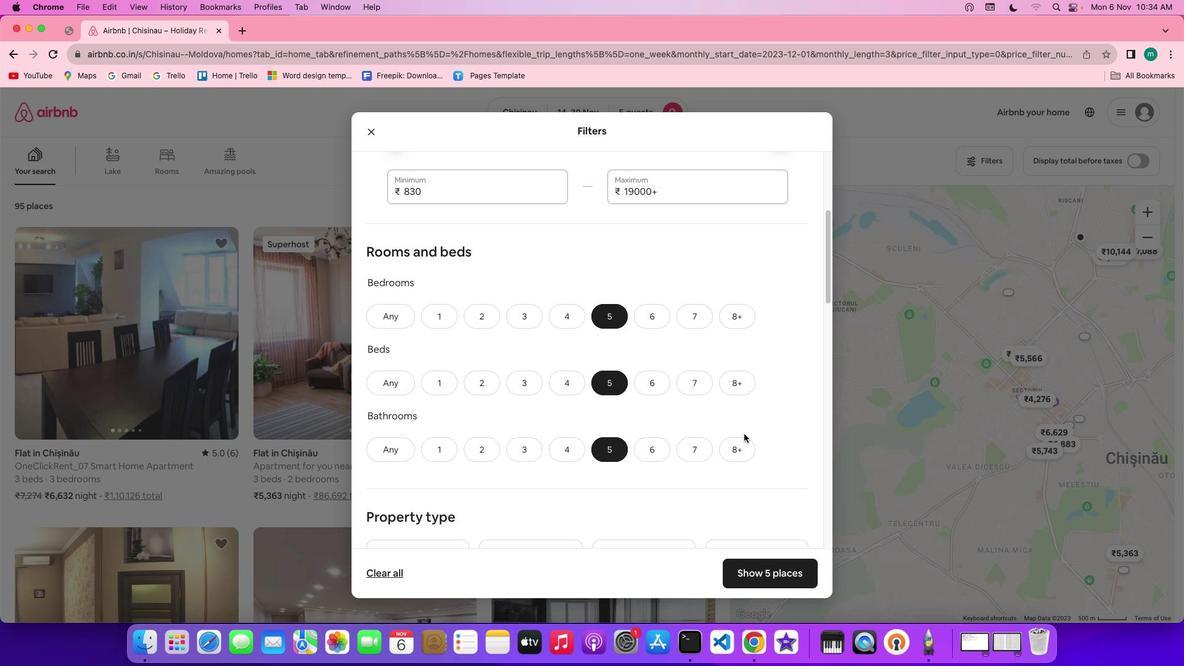 
Action: Mouse scrolled (255, 468) with delta (926, 14)
Screenshot: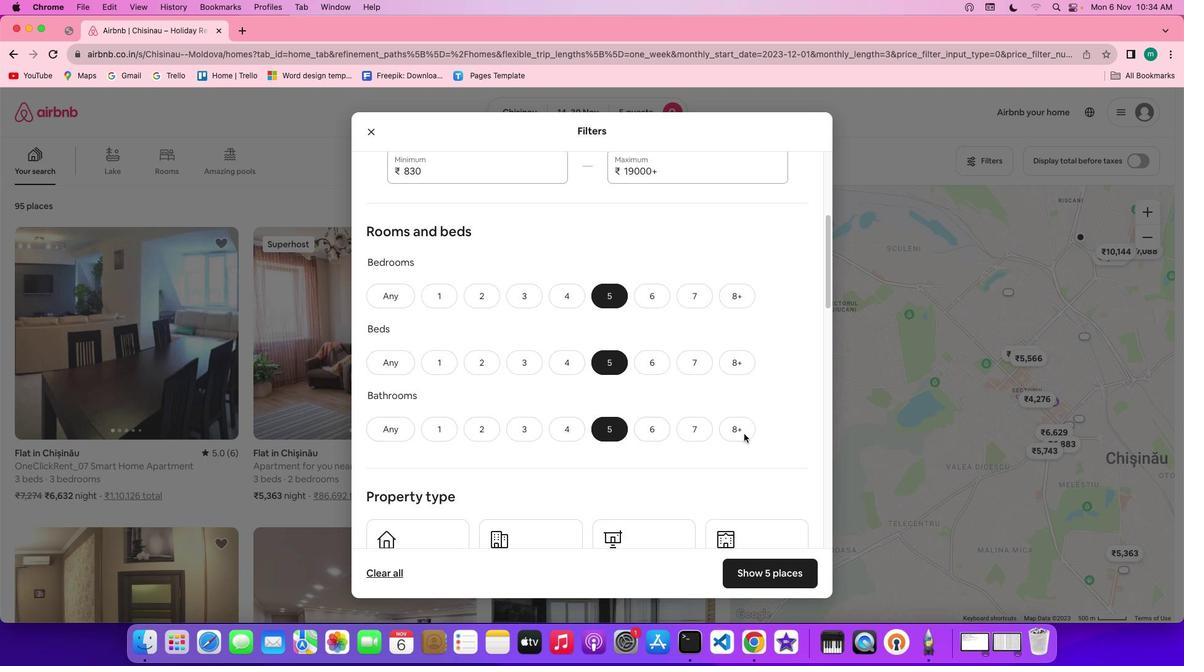
Action: Mouse scrolled (255, 468) with delta (926, 14)
Screenshot: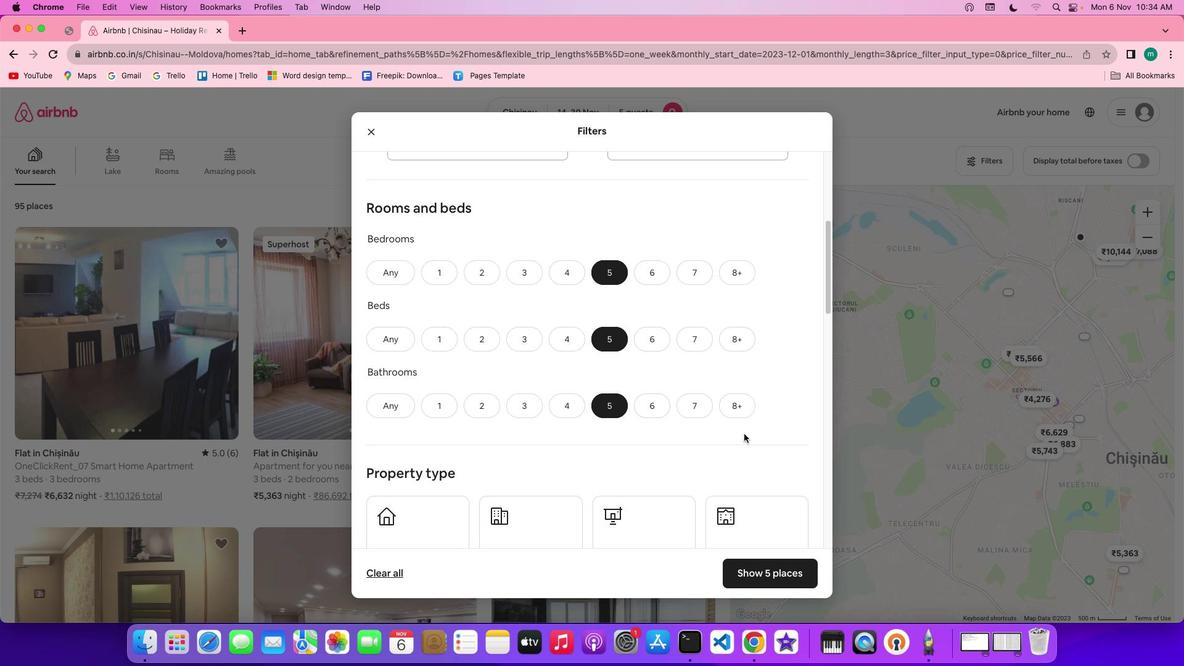 
Action: Mouse scrolled (255, 468) with delta (926, 14)
Screenshot: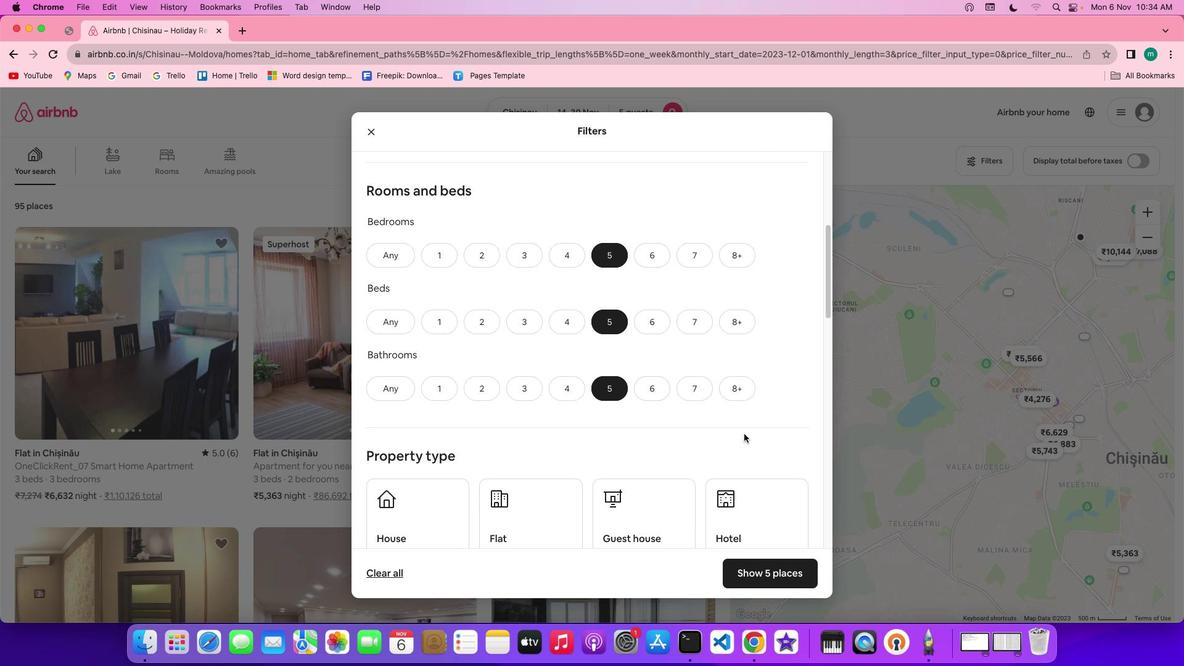 
Action: Mouse scrolled (255, 468) with delta (926, 14)
Screenshot: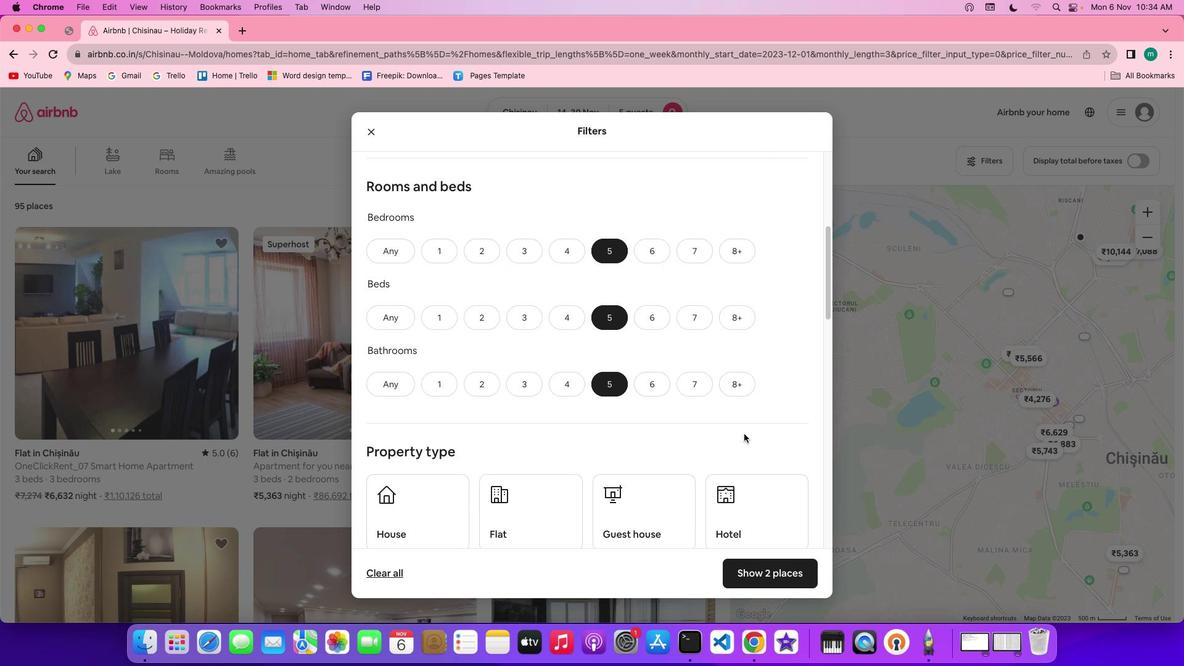 
Action: Mouse scrolled (255, 468) with delta (926, 14)
Screenshot: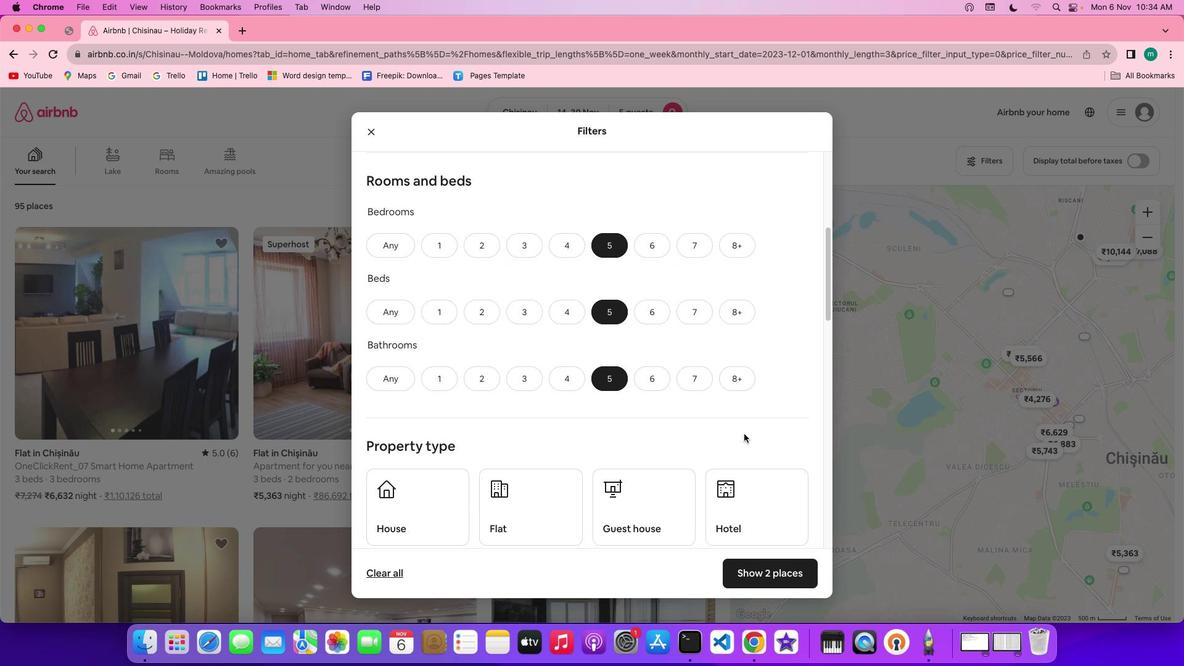 
Action: Mouse scrolled (255, 468) with delta (926, 14)
Screenshot: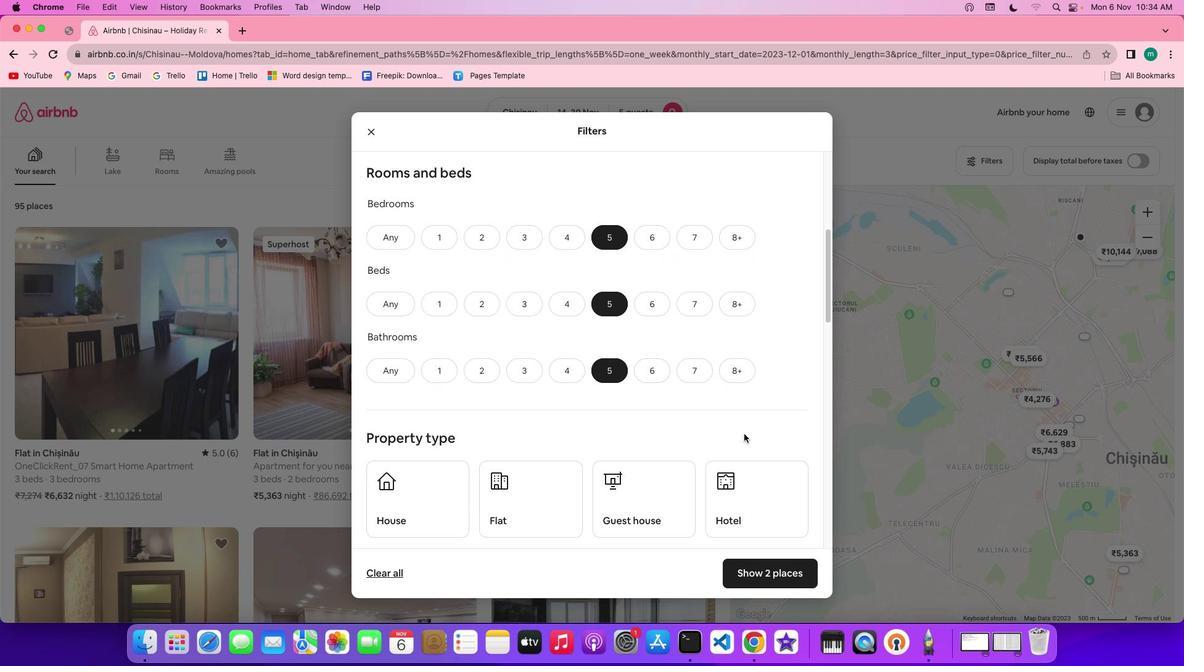 
Action: Mouse scrolled (255, 468) with delta (926, 14)
Screenshot: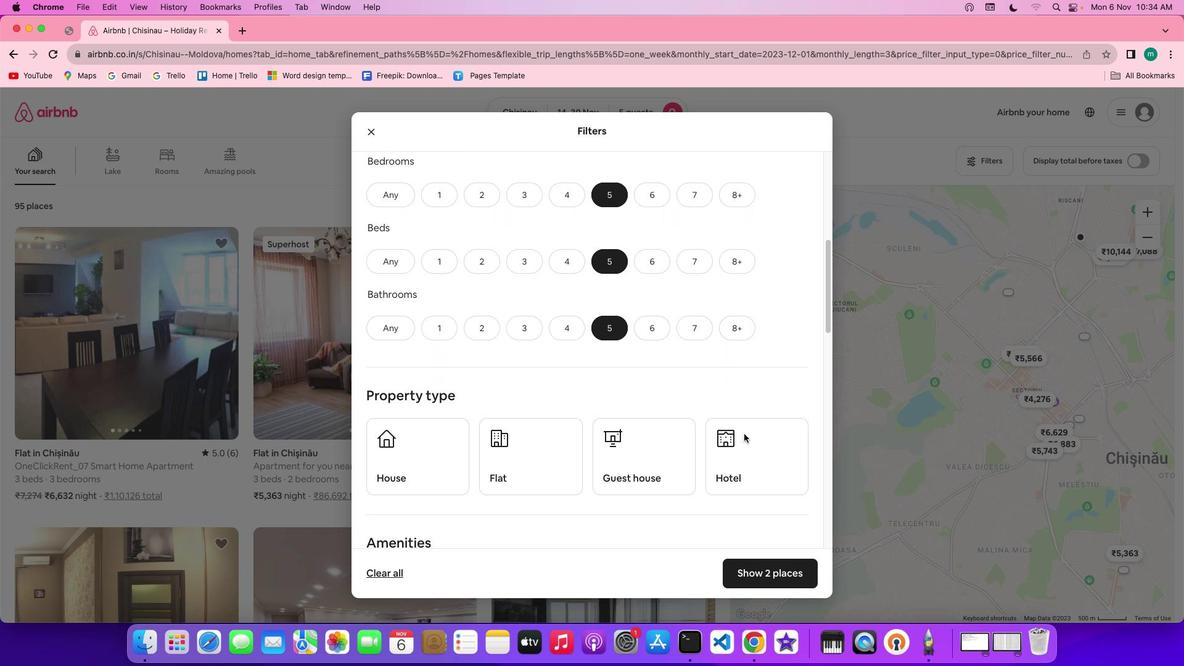 
Action: Mouse scrolled (255, 468) with delta (926, 14)
Screenshot: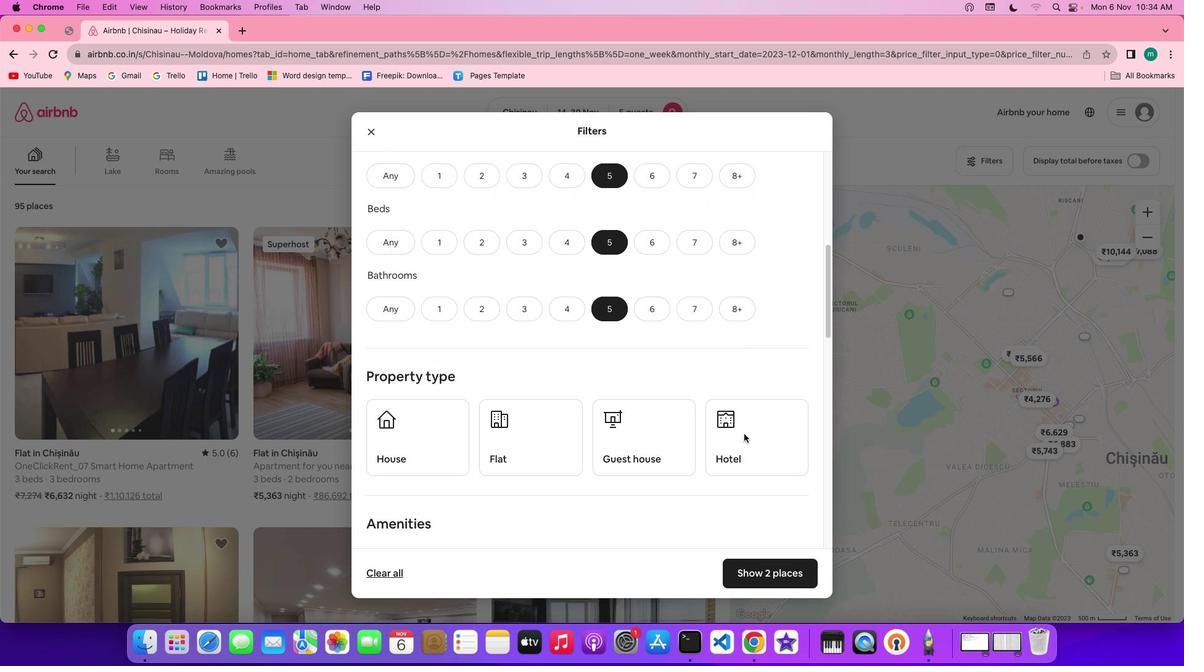 
Action: Mouse scrolled (255, 468) with delta (926, 14)
Screenshot: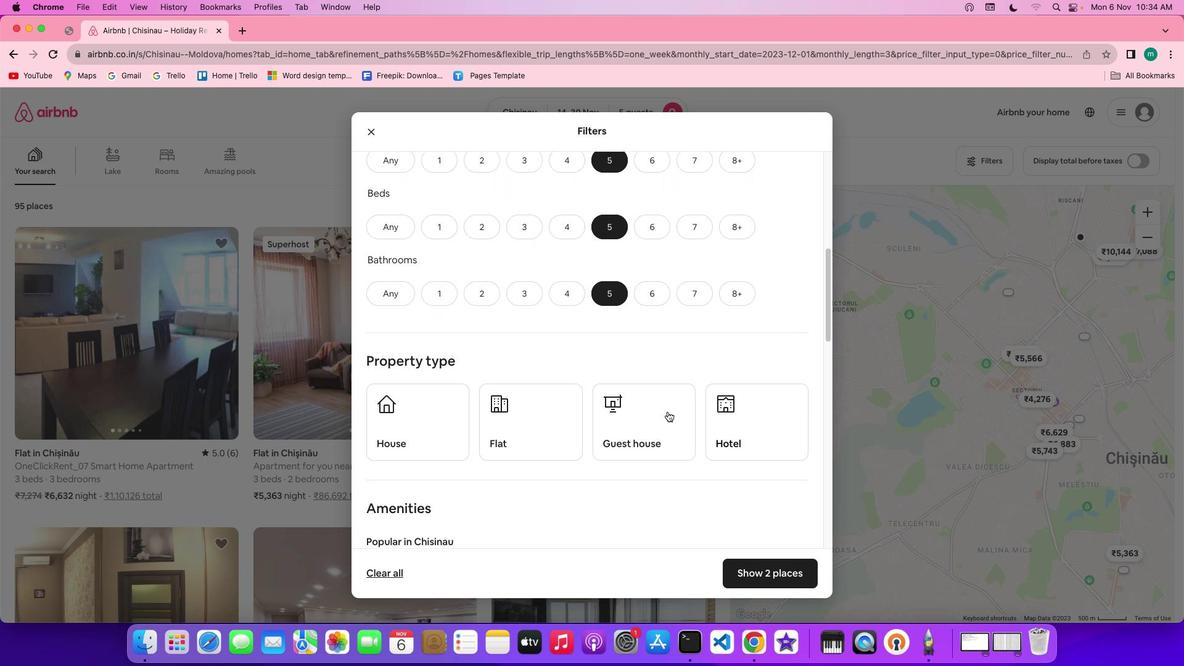 
Action: Mouse moved to (559, 432)
Screenshot: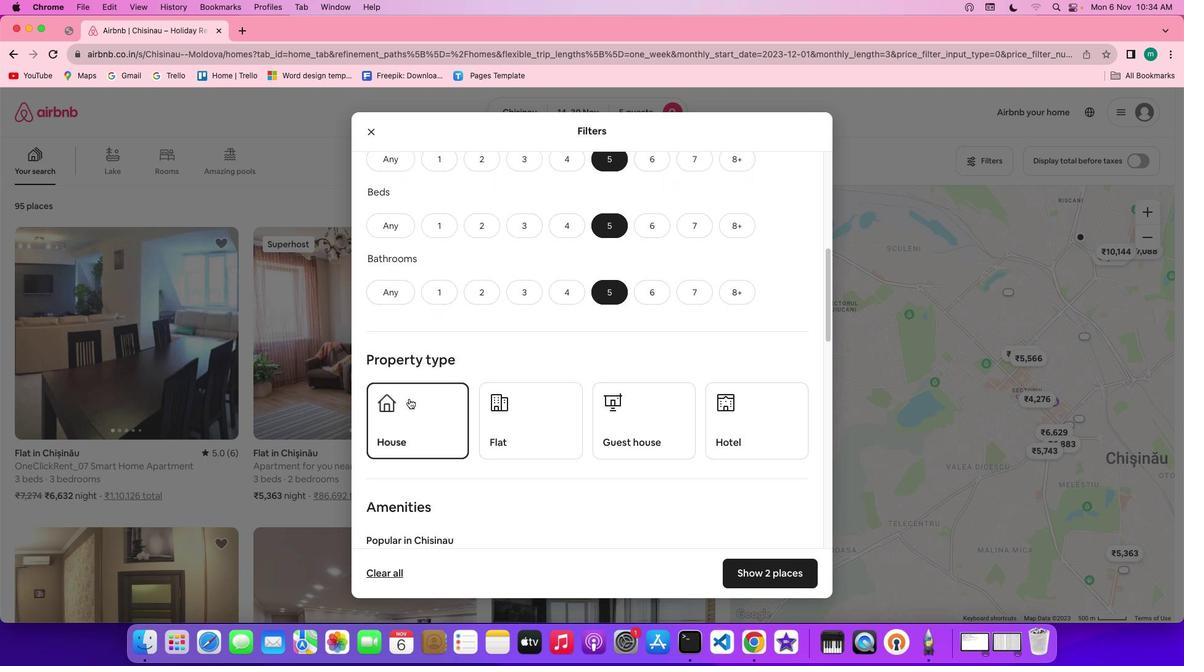 
Action: Mouse pressed left at (559, 432)
Screenshot: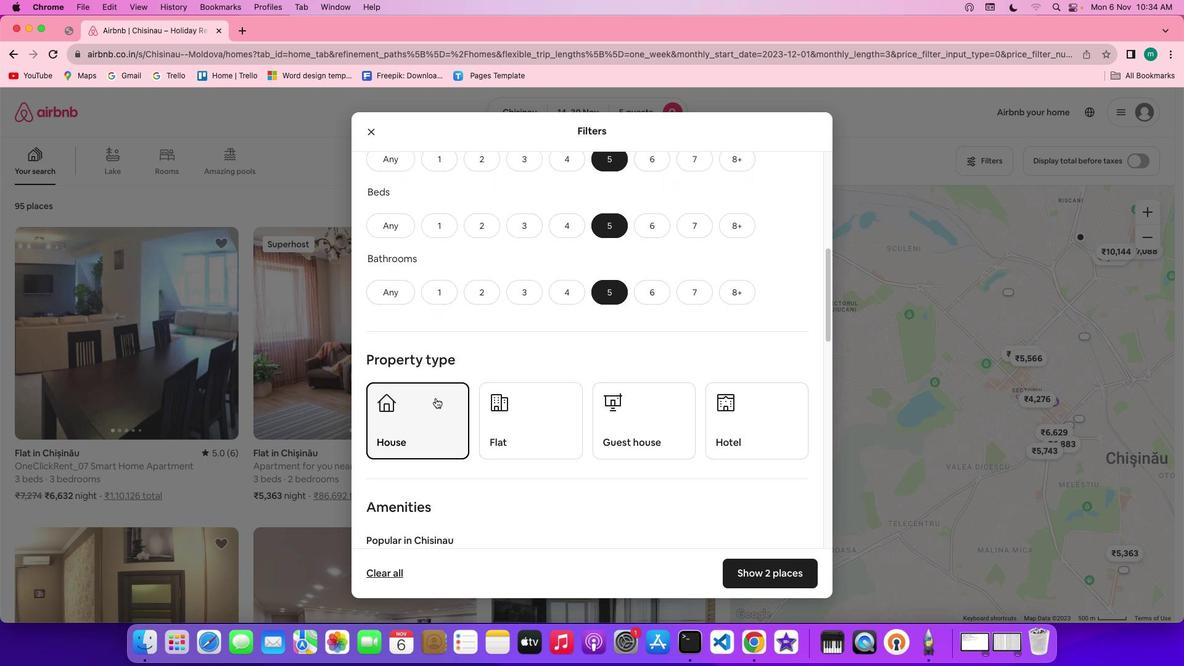 
Action: Mouse moved to (410, 426)
Screenshot: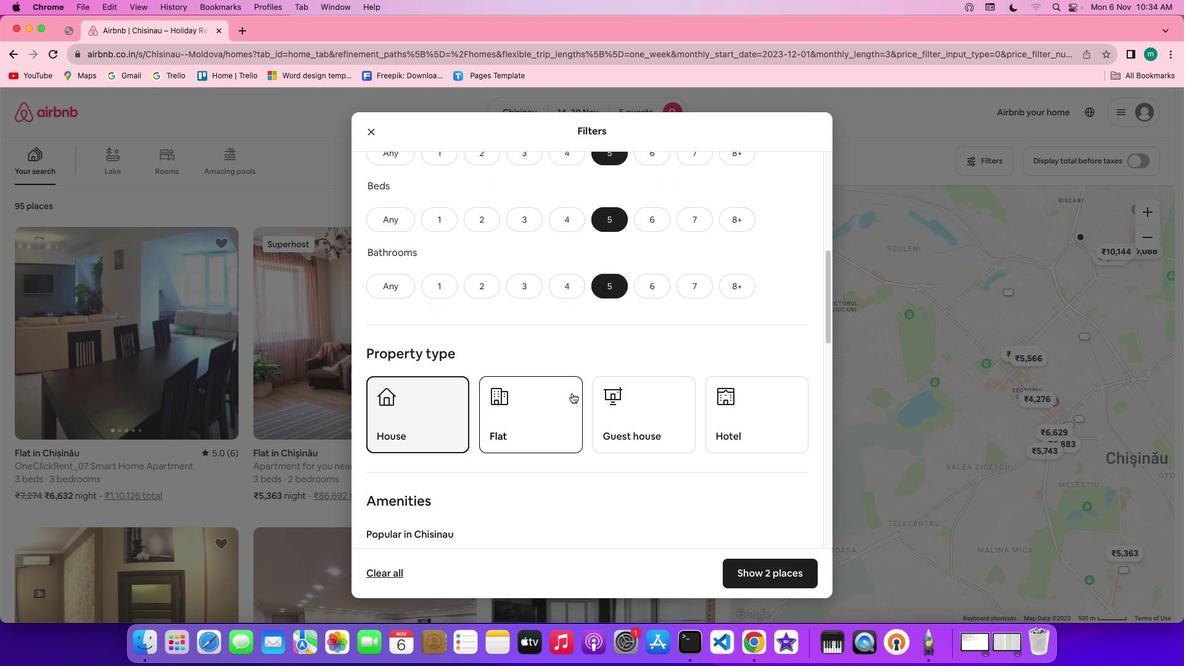 
Action: Mouse scrolled (410, 426) with delta (926, 14)
Screenshot: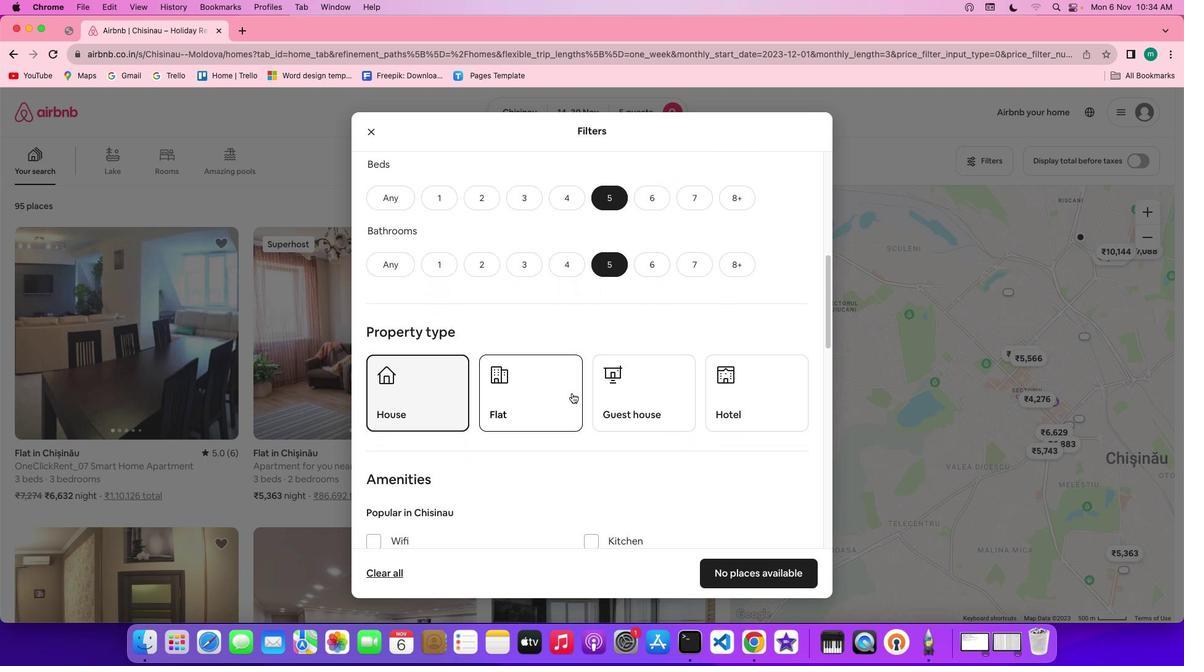 
Action: Mouse scrolled (410, 426) with delta (926, 14)
Screenshot: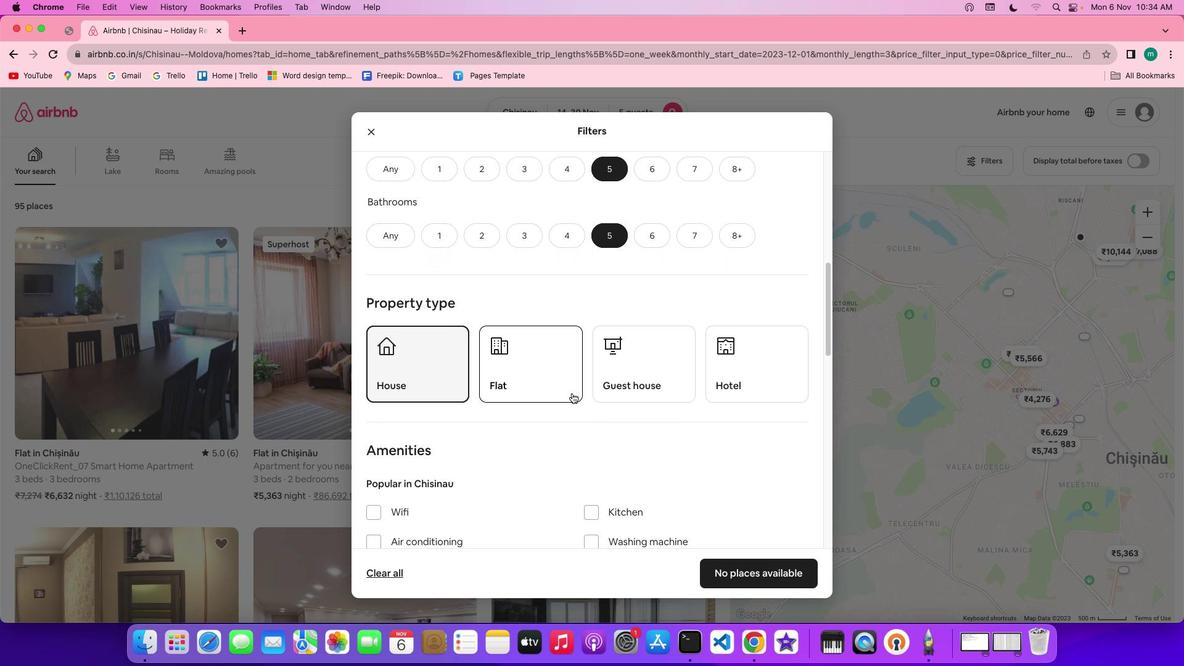 
Action: Mouse scrolled (410, 426) with delta (926, 14)
Screenshot: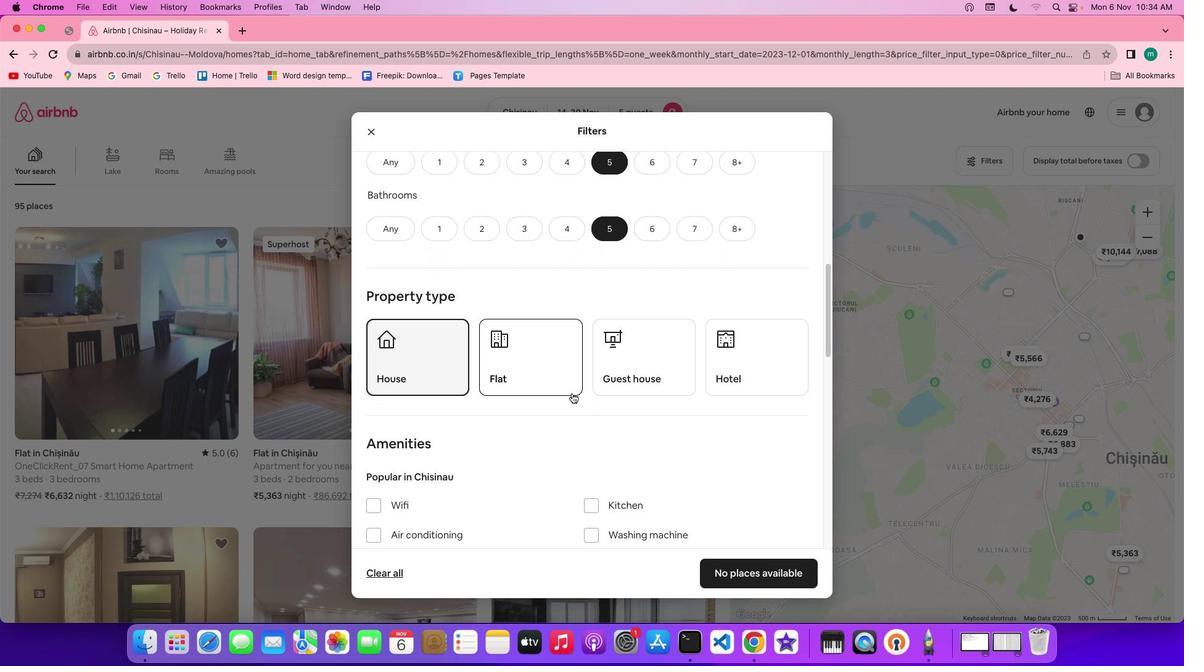 
Action: Mouse scrolled (410, 426) with delta (926, 14)
Screenshot: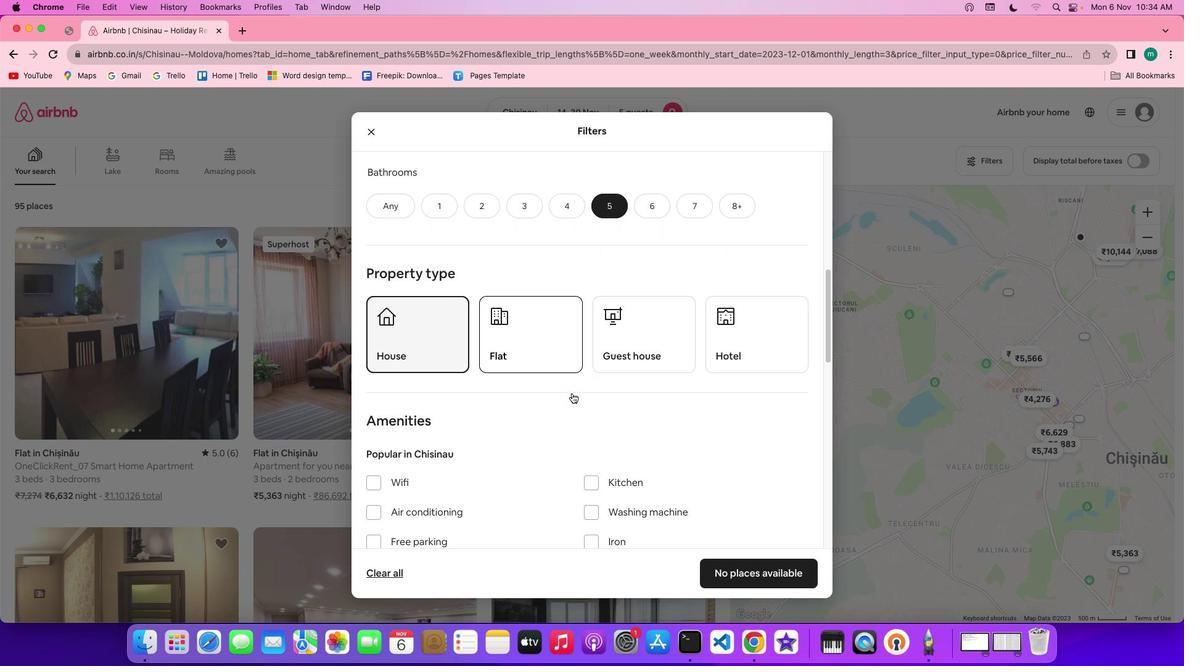 
Action: Mouse scrolled (410, 426) with delta (926, 14)
Screenshot: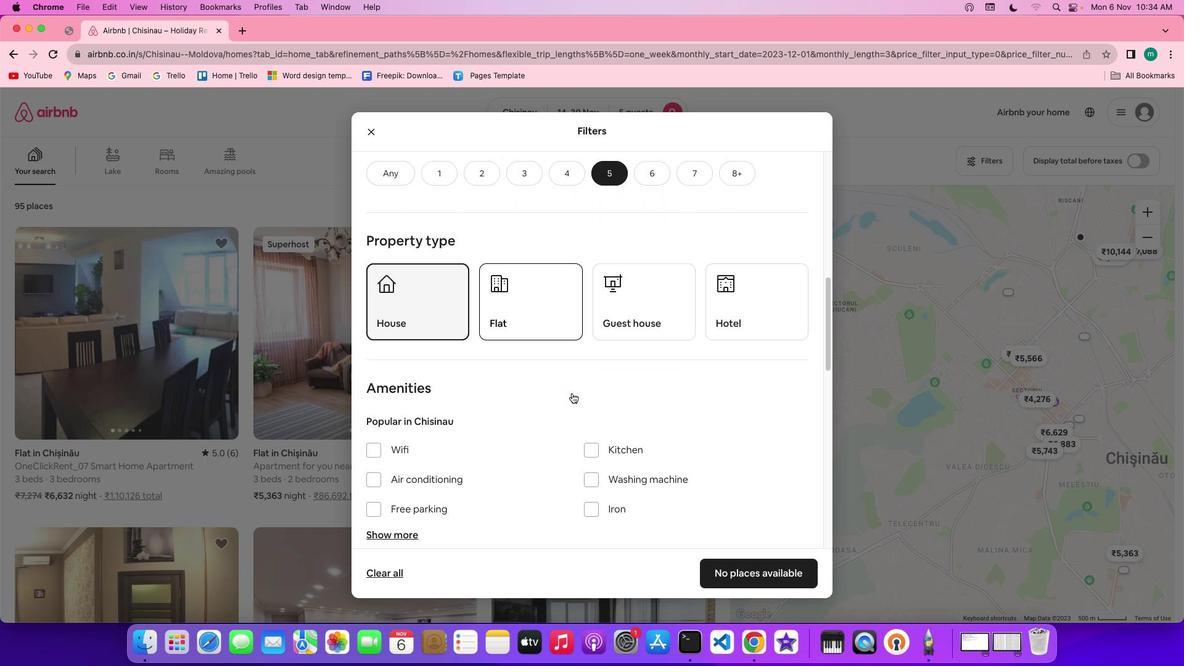 
Action: Mouse scrolled (410, 426) with delta (926, 14)
Screenshot: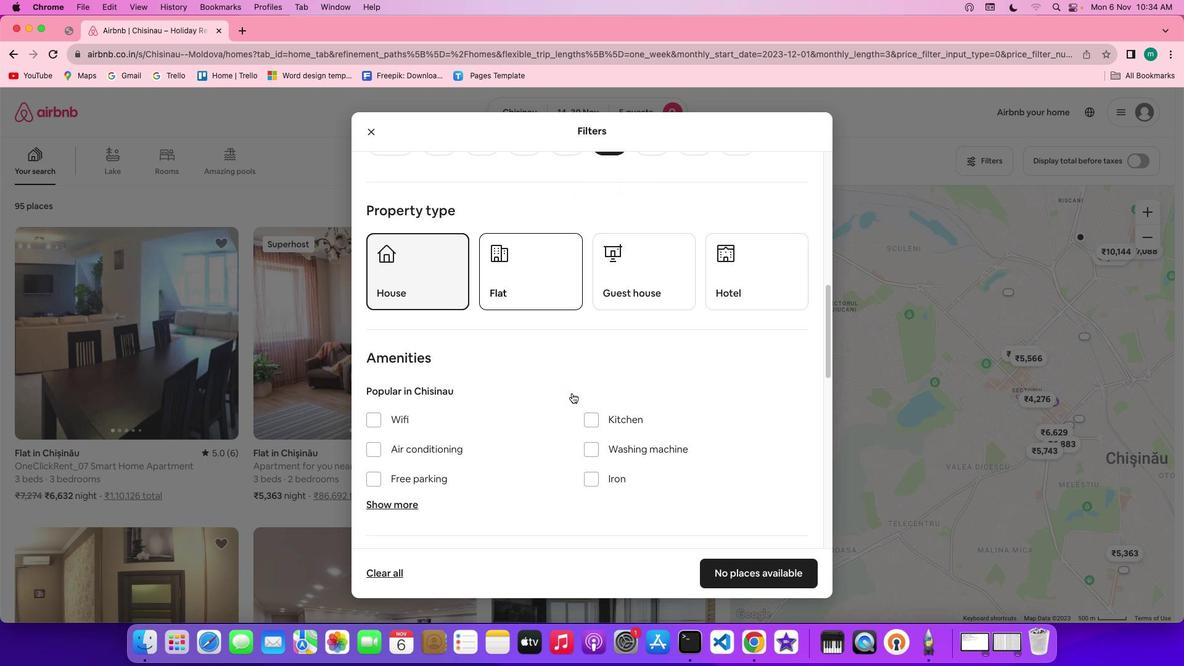 
Action: Mouse scrolled (410, 426) with delta (926, 14)
Screenshot: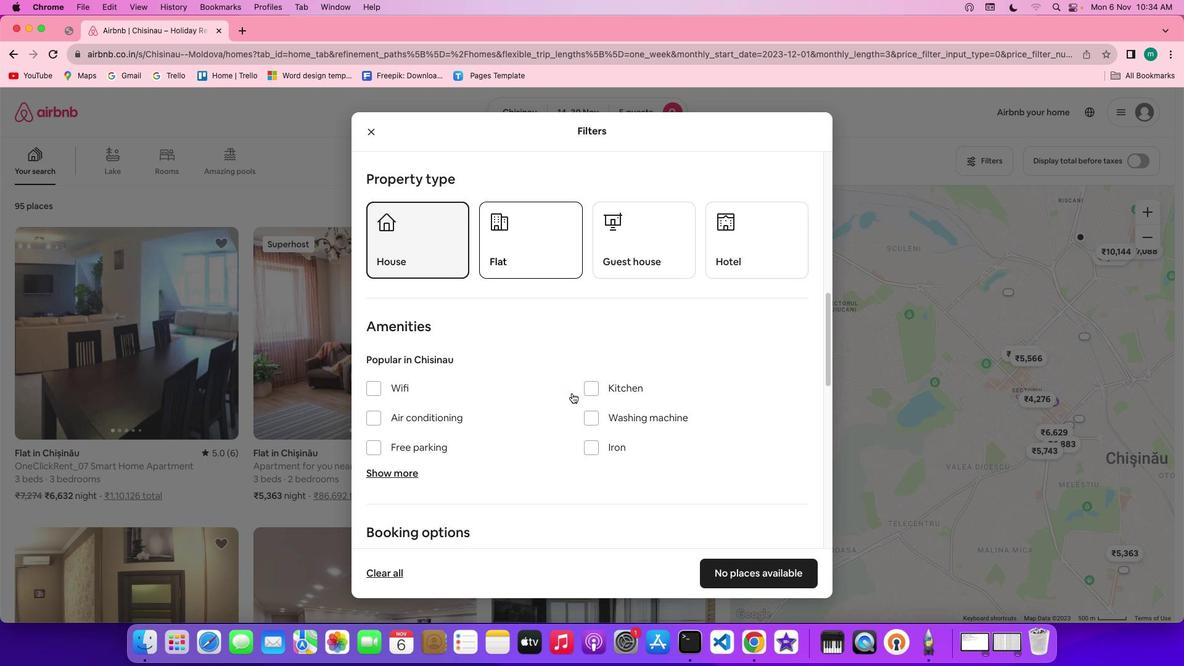 
Action: Mouse scrolled (410, 426) with delta (926, 14)
Screenshot: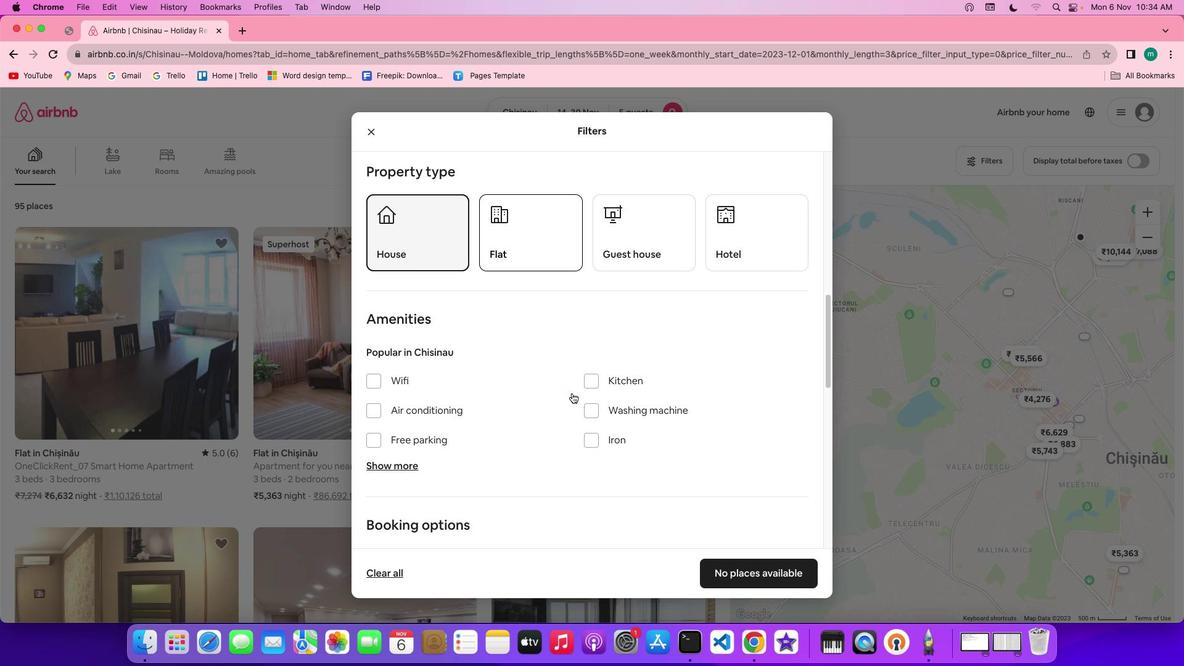 
Action: Mouse scrolled (410, 426) with delta (926, 14)
Screenshot: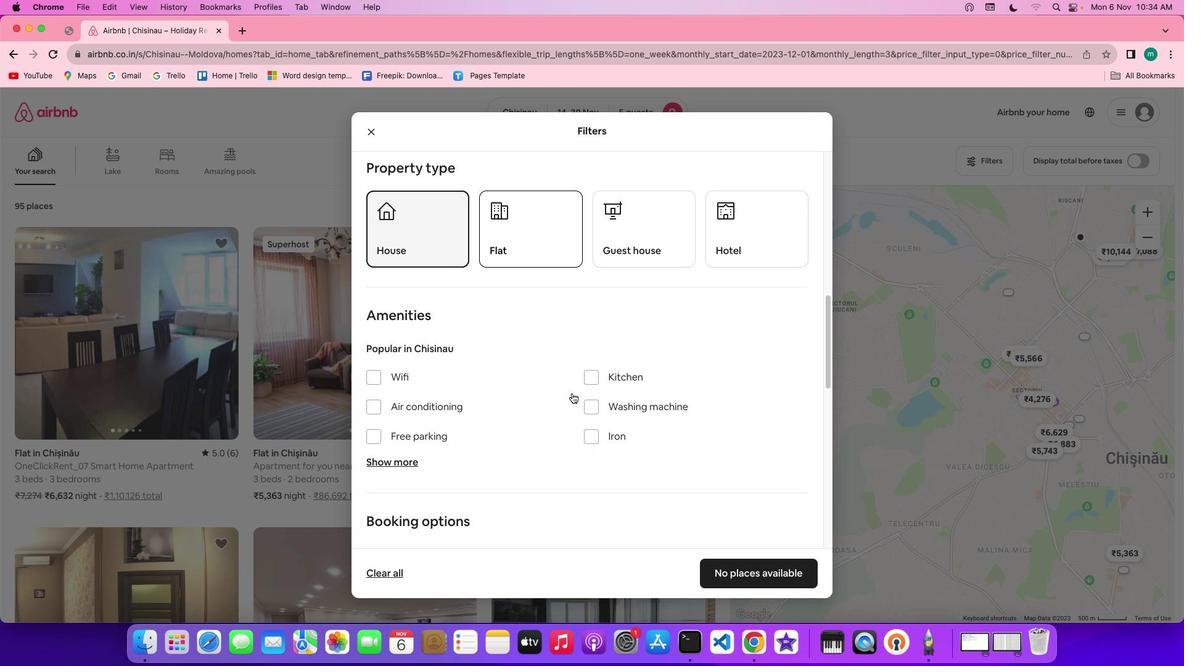 
Action: Mouse moved to (564, 404)
Screenshot: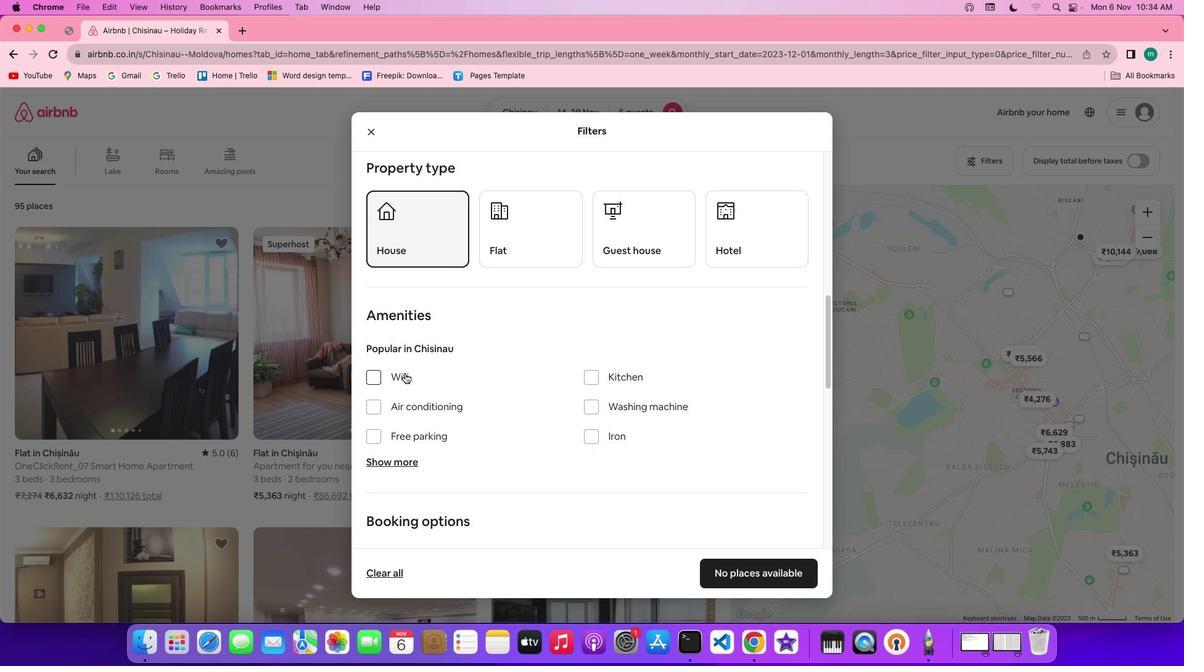 
Action: Mouse pressed left at (564, 404)
Screenshot: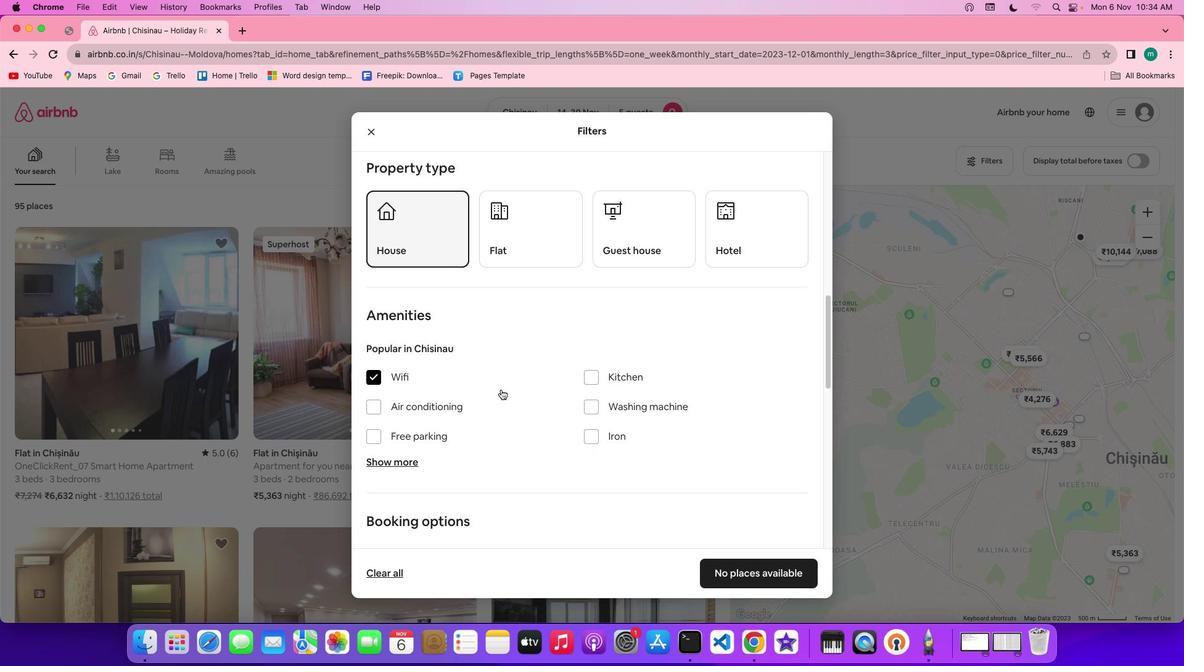 
Action: Mouse moved to (426, 432)
Screenshot: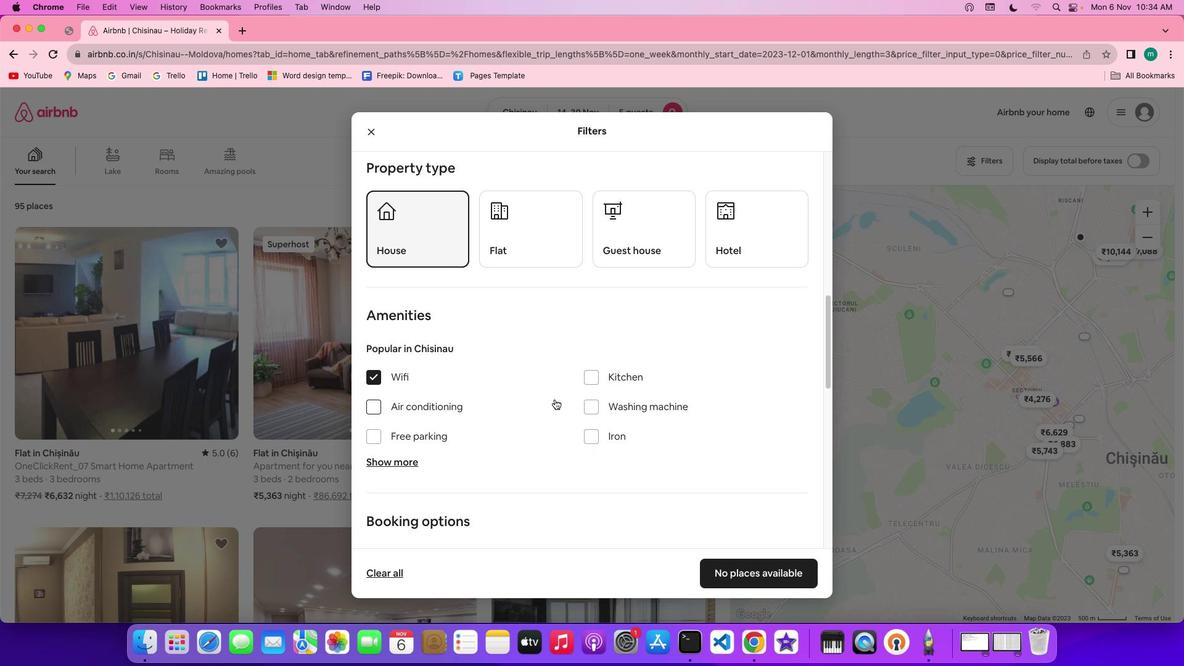 
Action: Mouse scrolled (426, 432) with delta (926, 14)
Screenshot: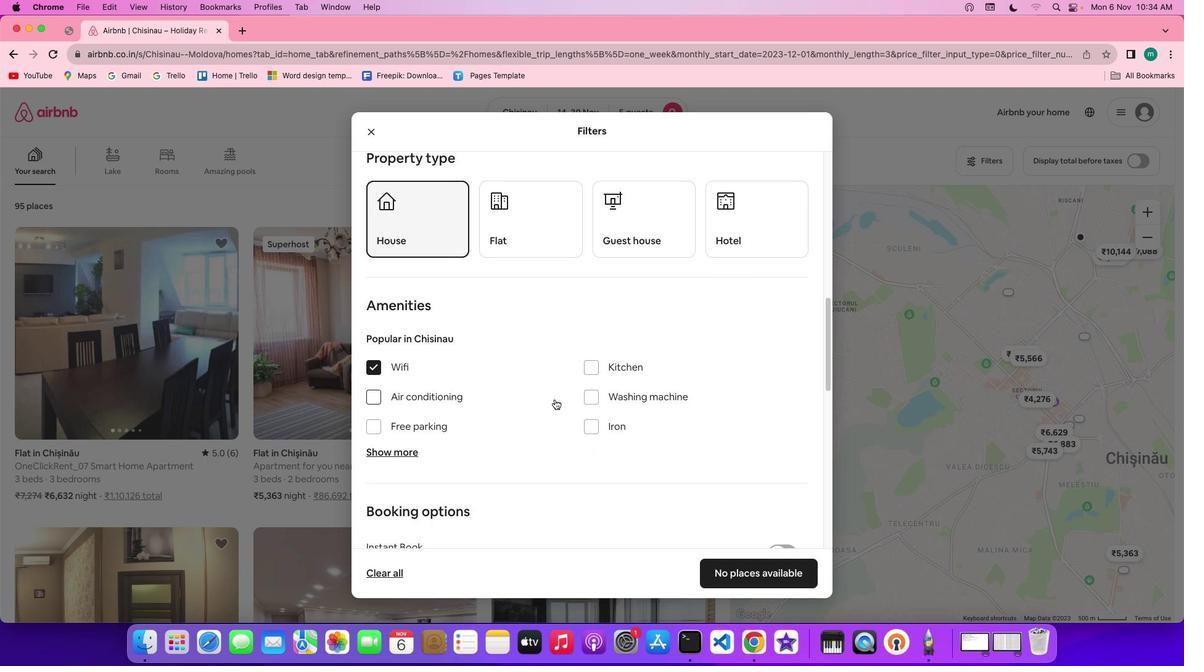 
Action: Mouse scrolled (426, 432) with delta (926, 14)
Screenshot: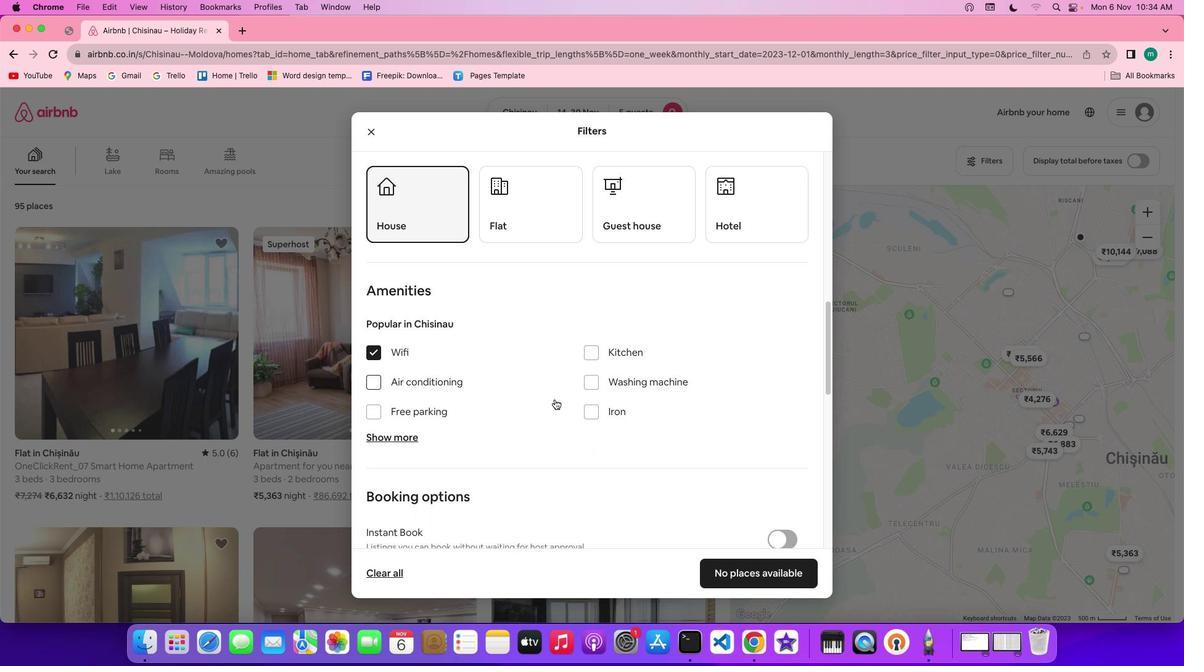 
Action: Mouse scrolled (426, 432) with delta (926, 14)
Screenshot: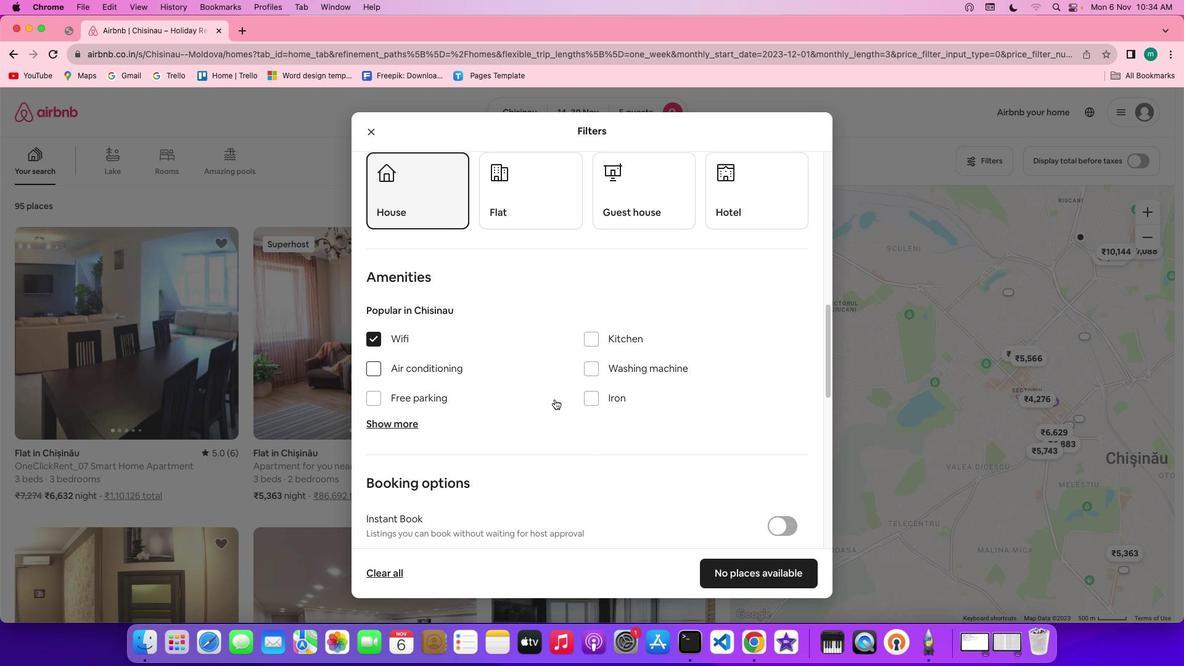 
Action: Mouse scrolled (426, 432) with delta (926, 14)
Screenshot: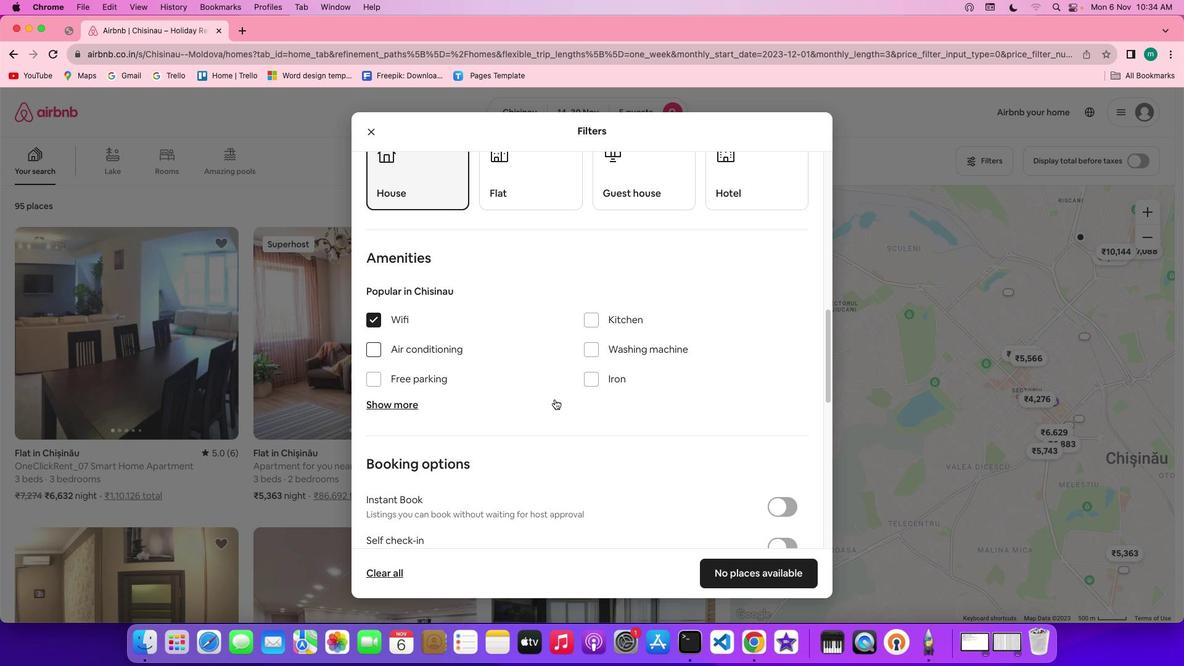 
Action: Mouse scrolled (426, 432) with delta (926, 14)
Screenshot: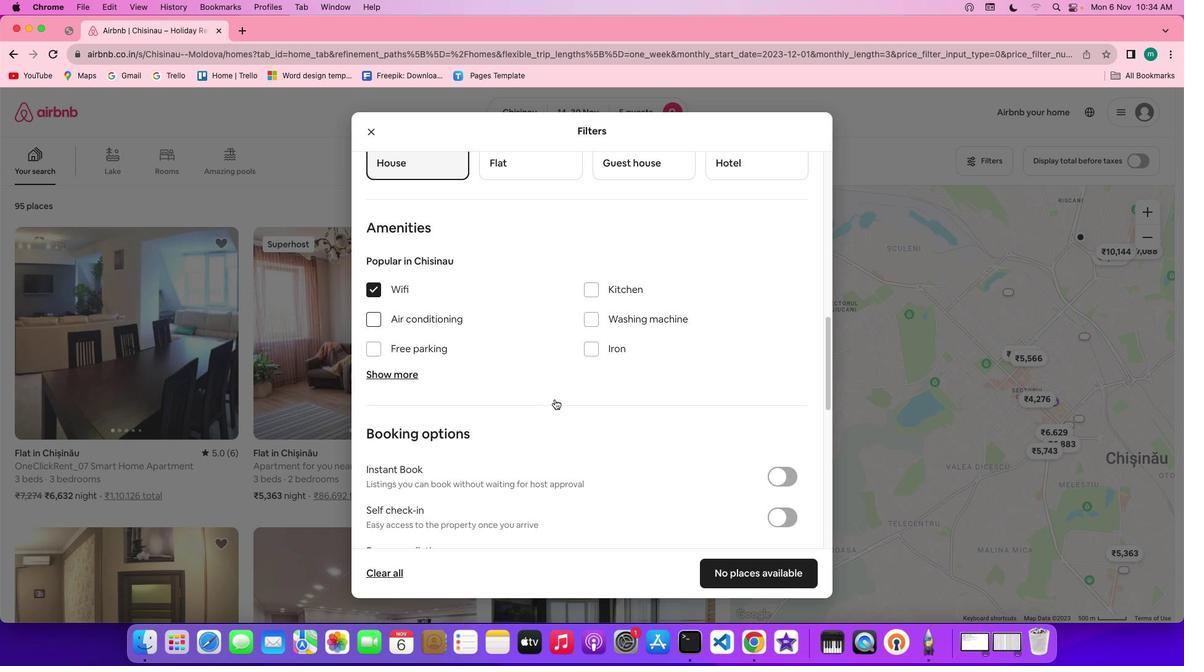 
Action: Mouse scrolled (426, 432) with delta (926, 14)
Screenshot: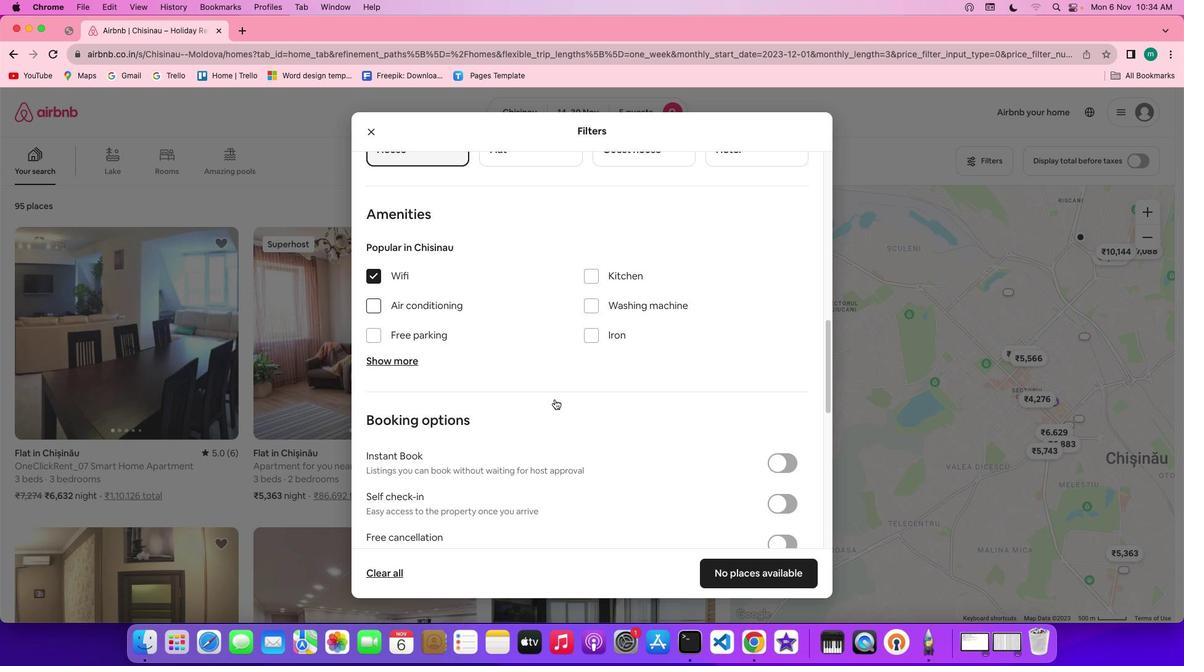 
Action: Mouse moved to (562, 394)
Screenshot: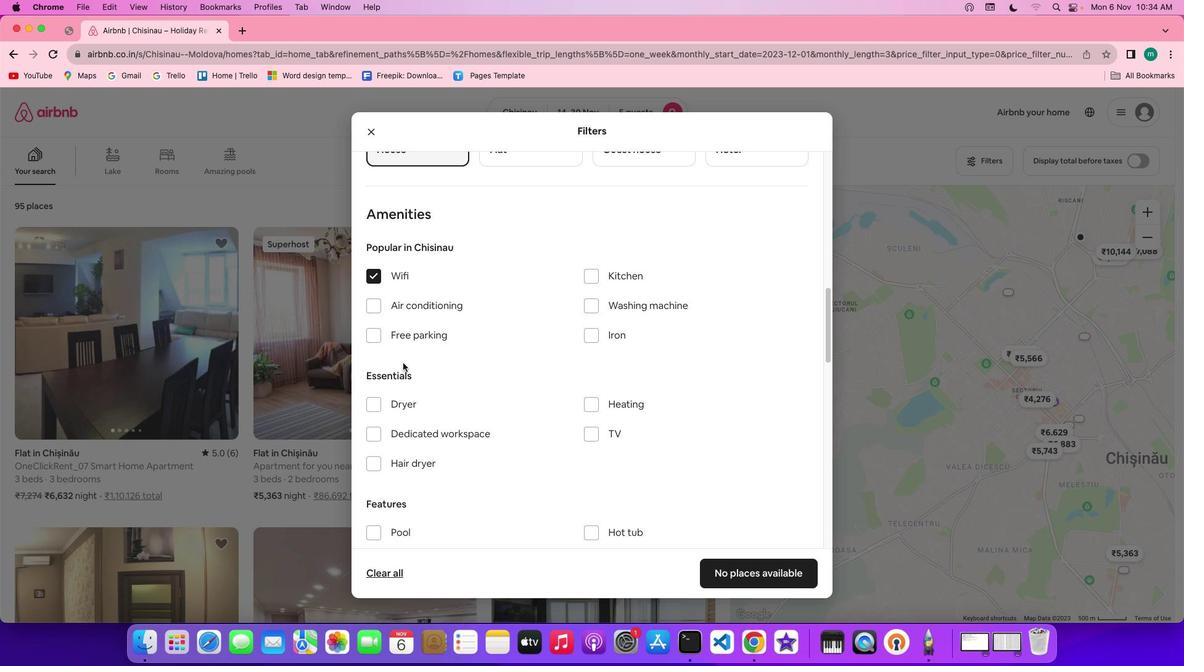 
Action: Mouse pressed left at (562, 394)
Screenshot: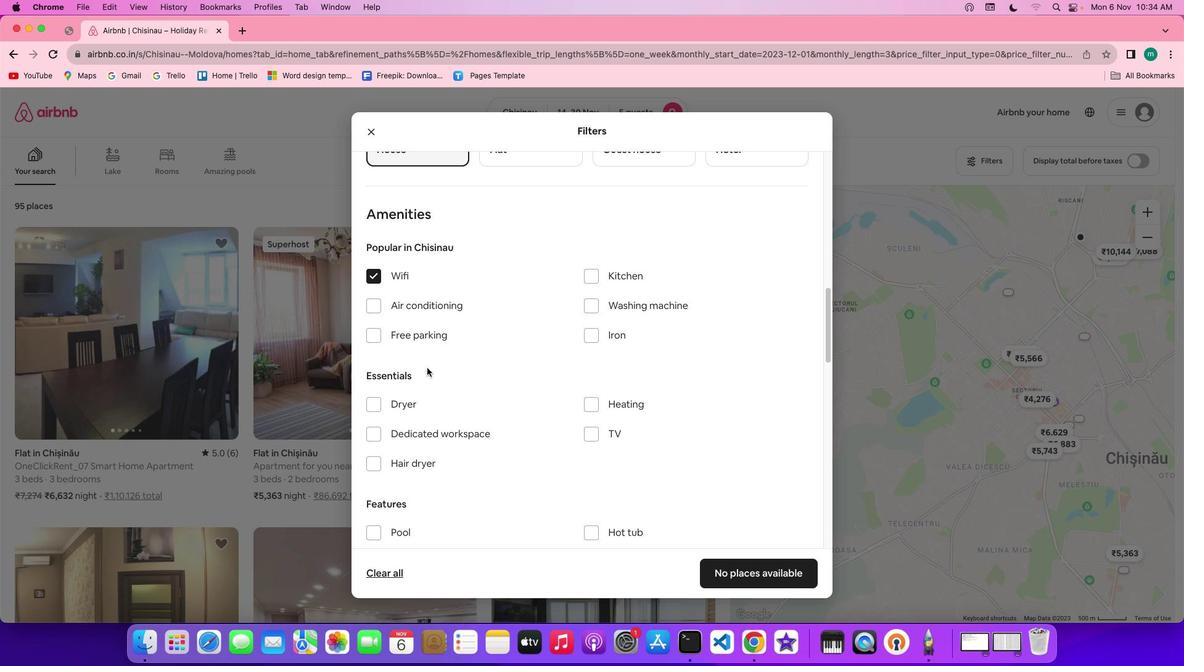 
Action: Mouse moved to (388, 465)
Screenshot: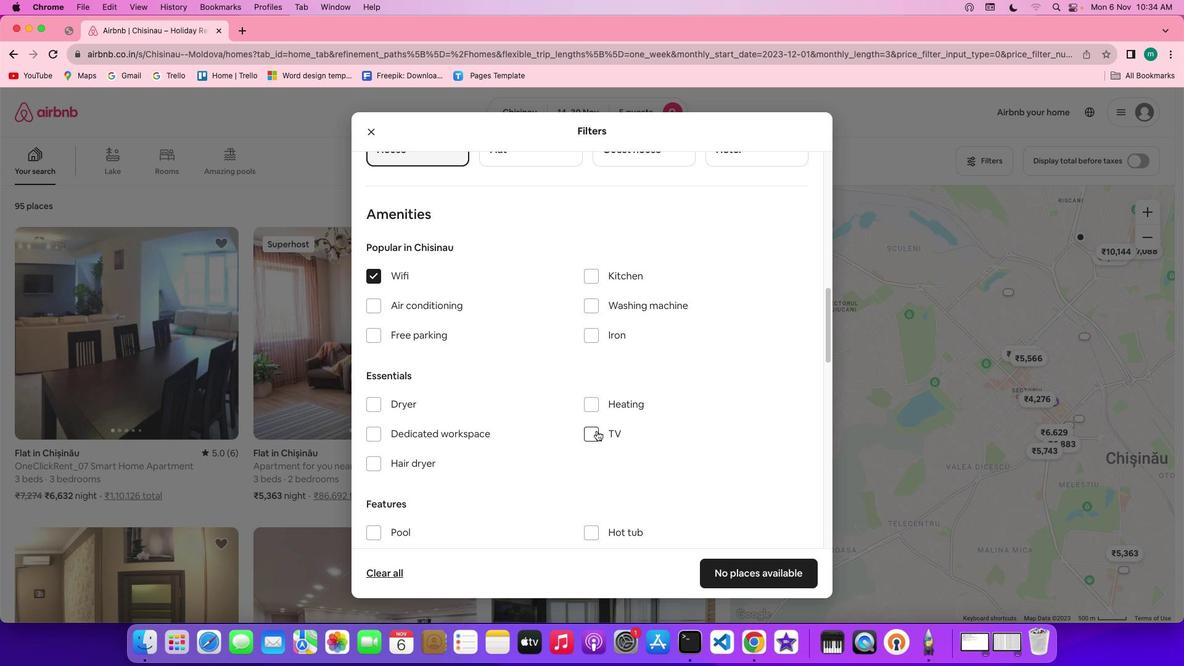 
Action: Mouse pressed left at (388, 465)
Screenshot: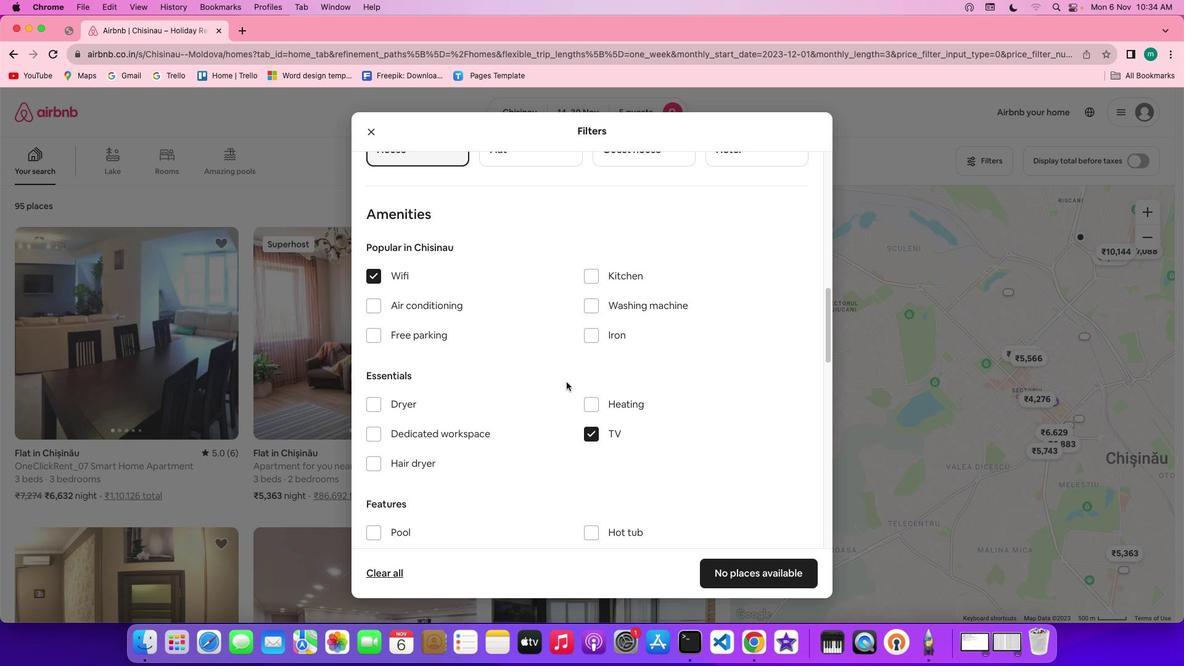 
Action: Mouse moved to (565, 362)
Screenshot: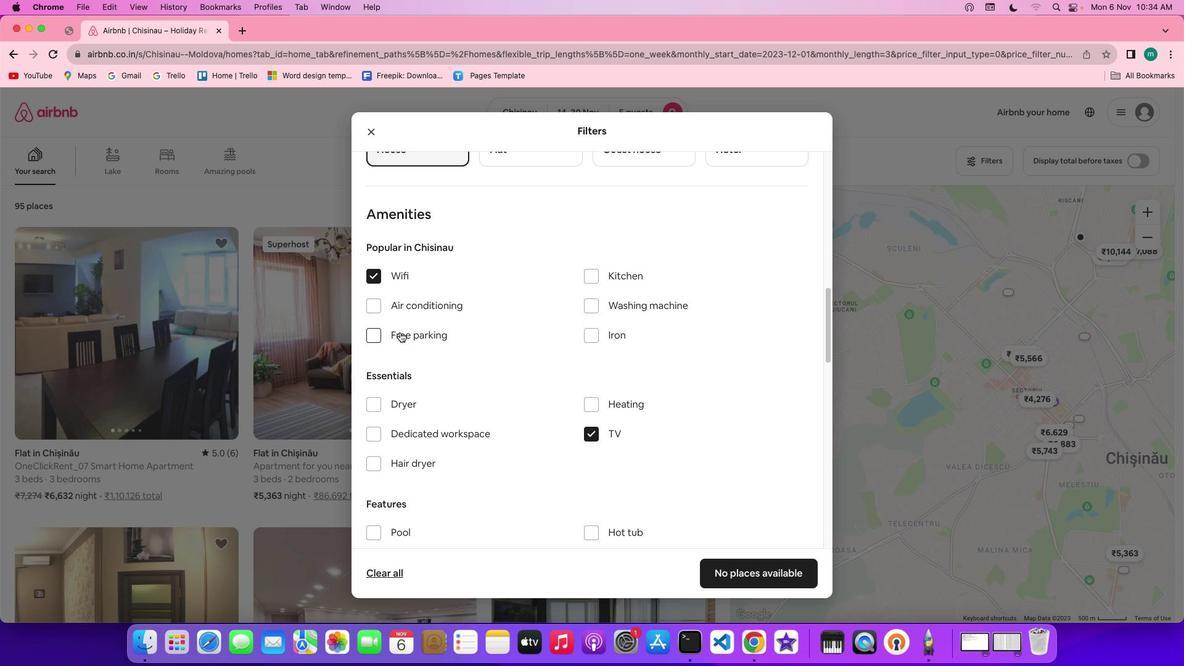 
Action: Mouse pressed left at (565, 362)
Screenshot: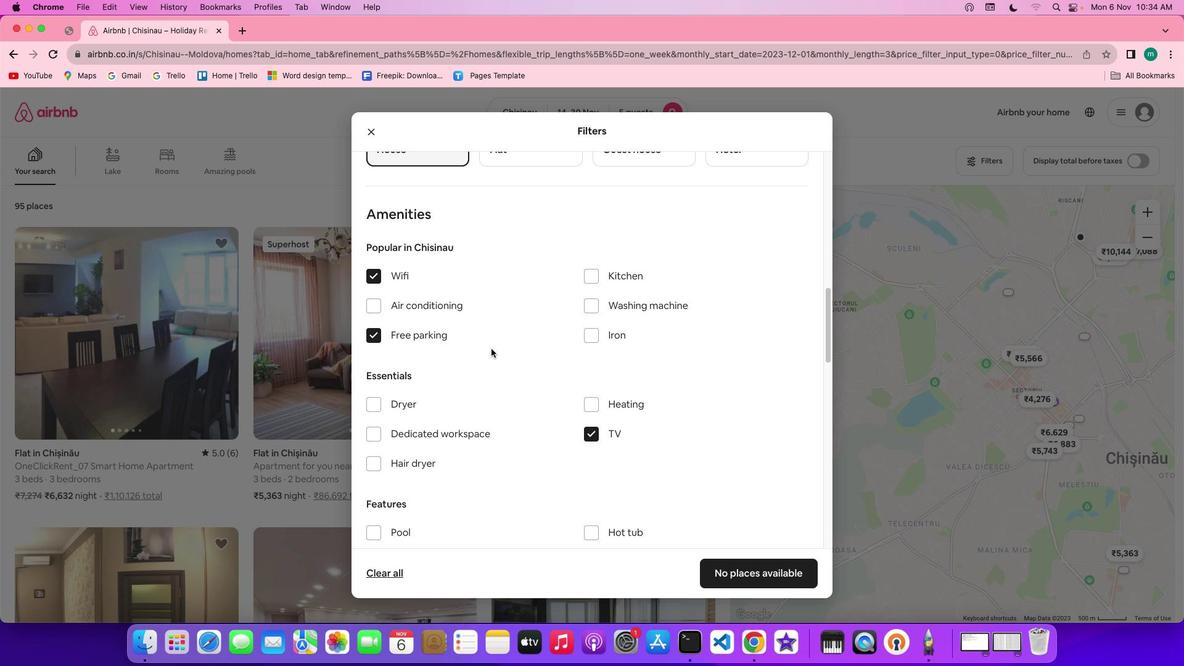 
Action: Mouse moved to (415, 393)
Screenshot: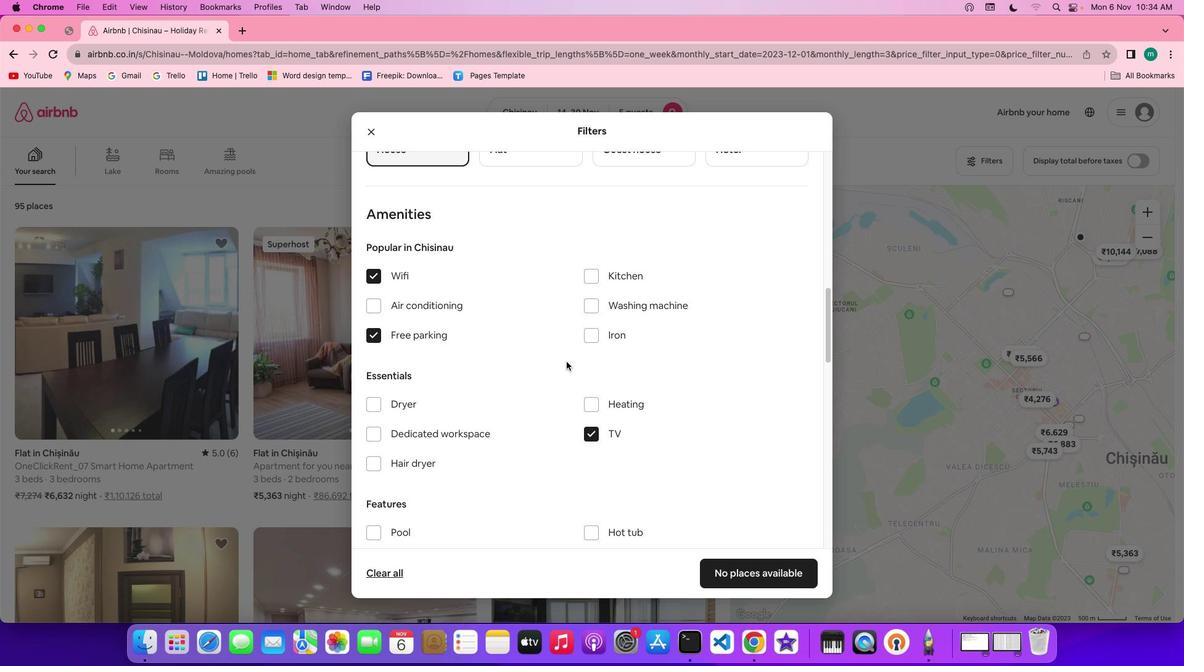
Action: Mouse scrolled (415, 393) with delta (926, 14)
Screenshot: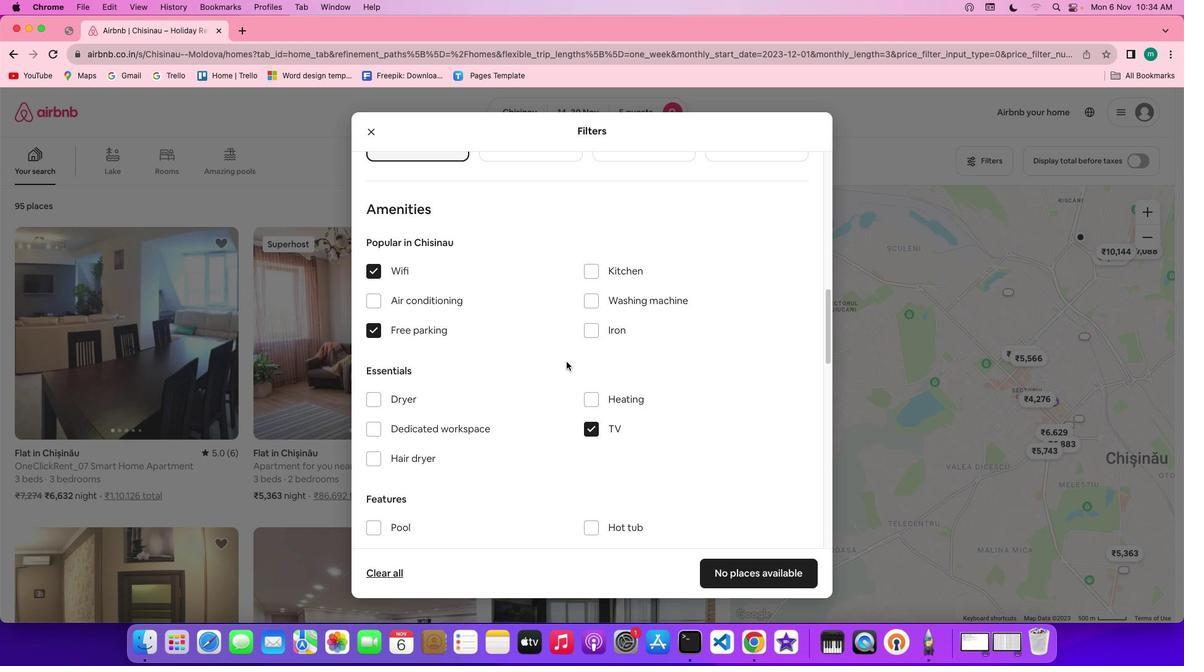 
Action: Mouse scrolled (415, 393) with delta (926, 14)
Screenshot: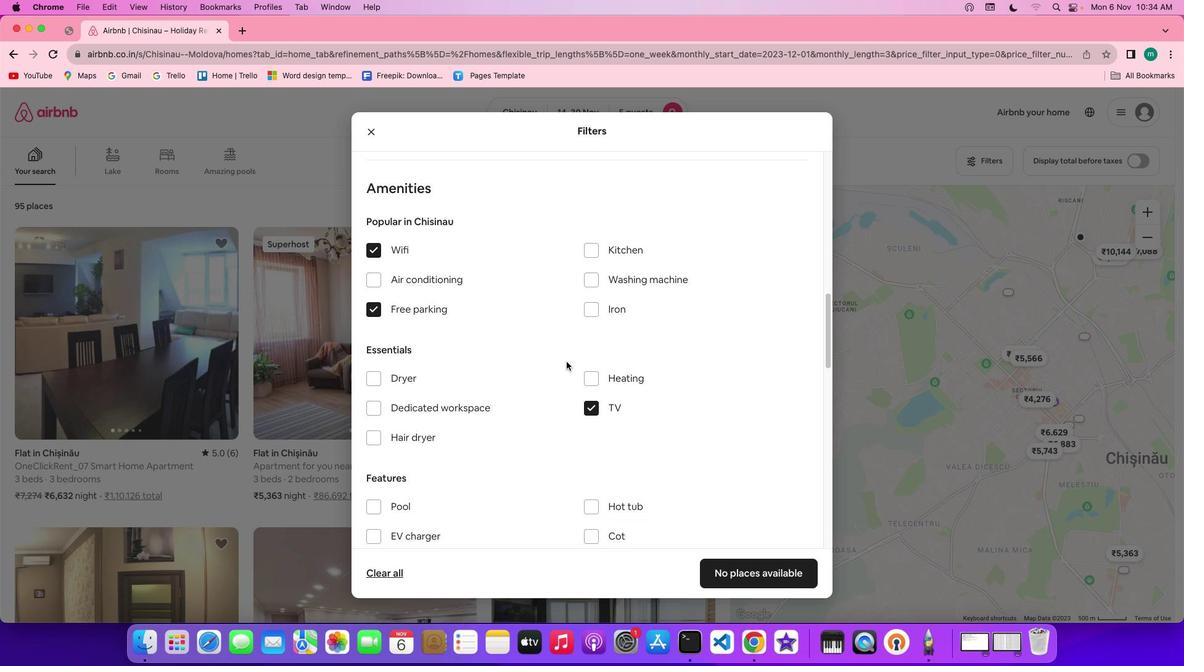 
Action: Mouse scrolled (415, 393) with delta (926, 14)
Screenshot: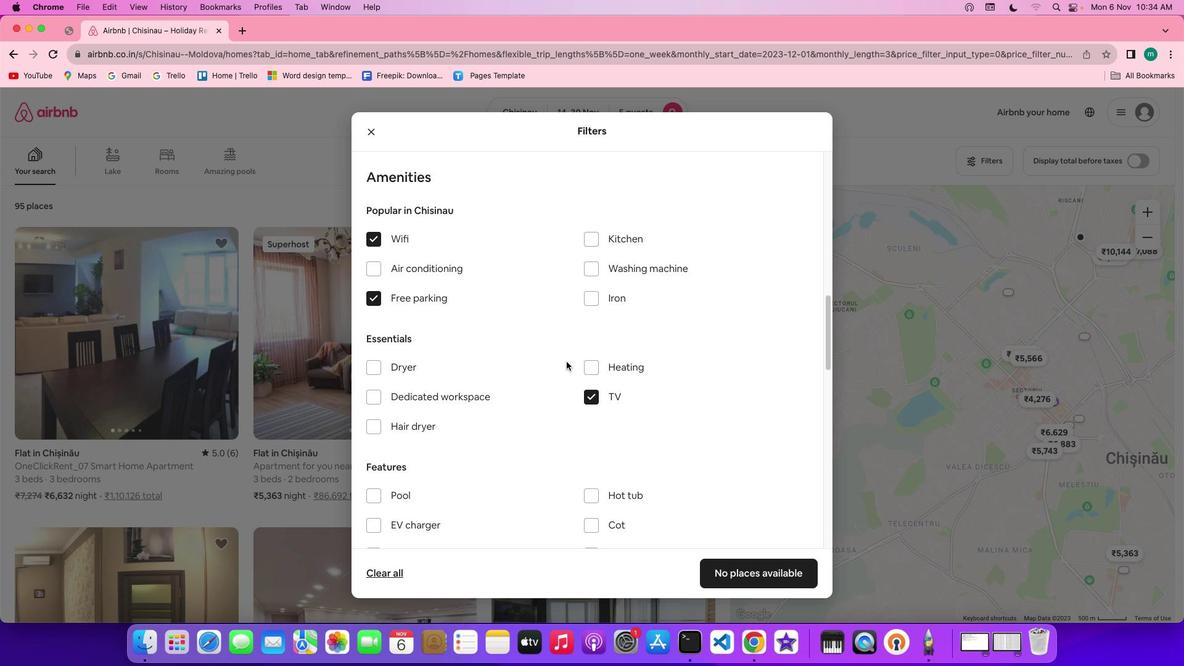 
Action: Mouse scrolled (415, 393) with delta (926, 14)
Screenshot: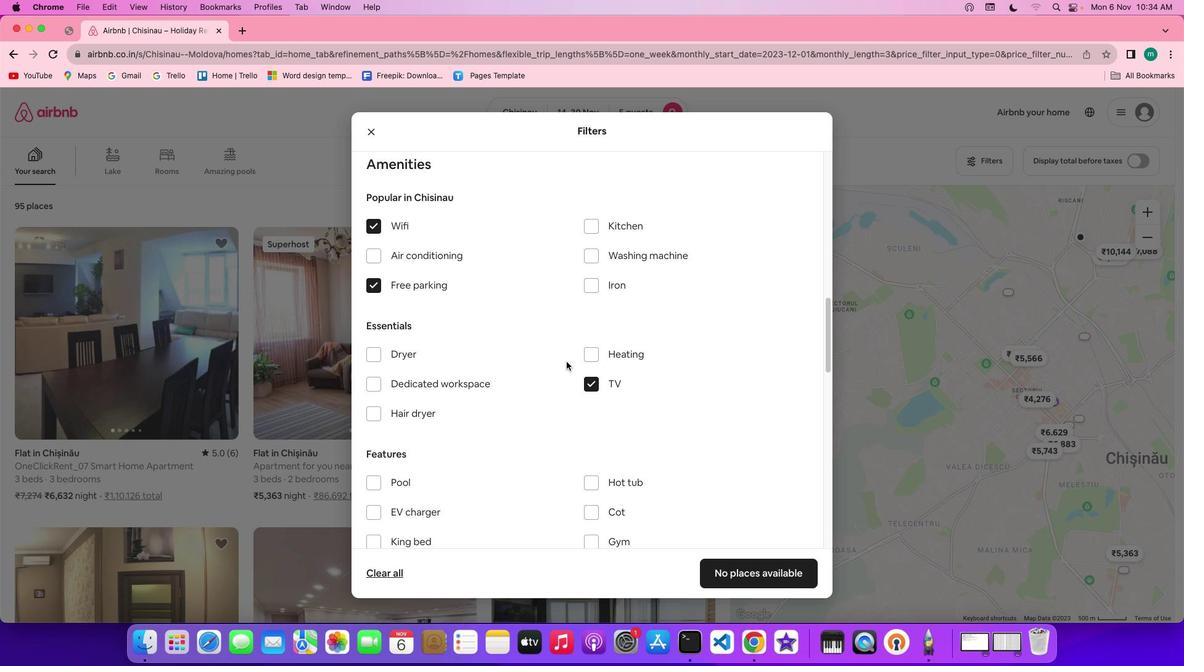 
Action: Mouse scrolled (415, 393) with delta (926, 14)
Screenshot: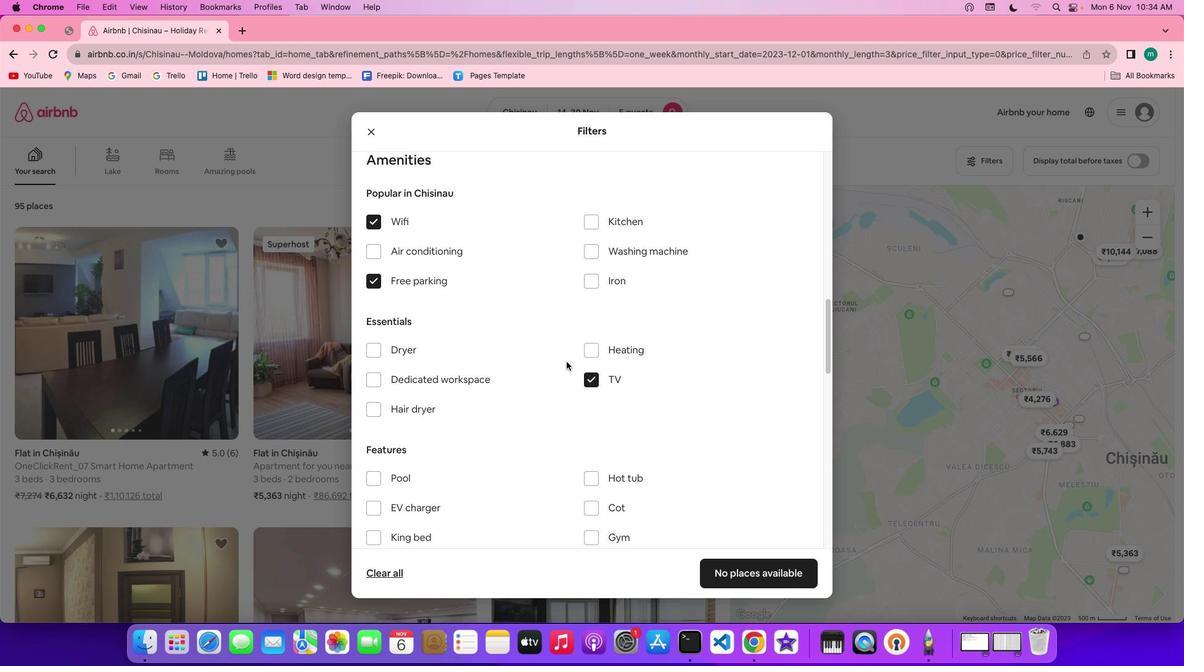 
Action: Mouse scrolled (415, 393) with delta (926, 14)
Screenshot: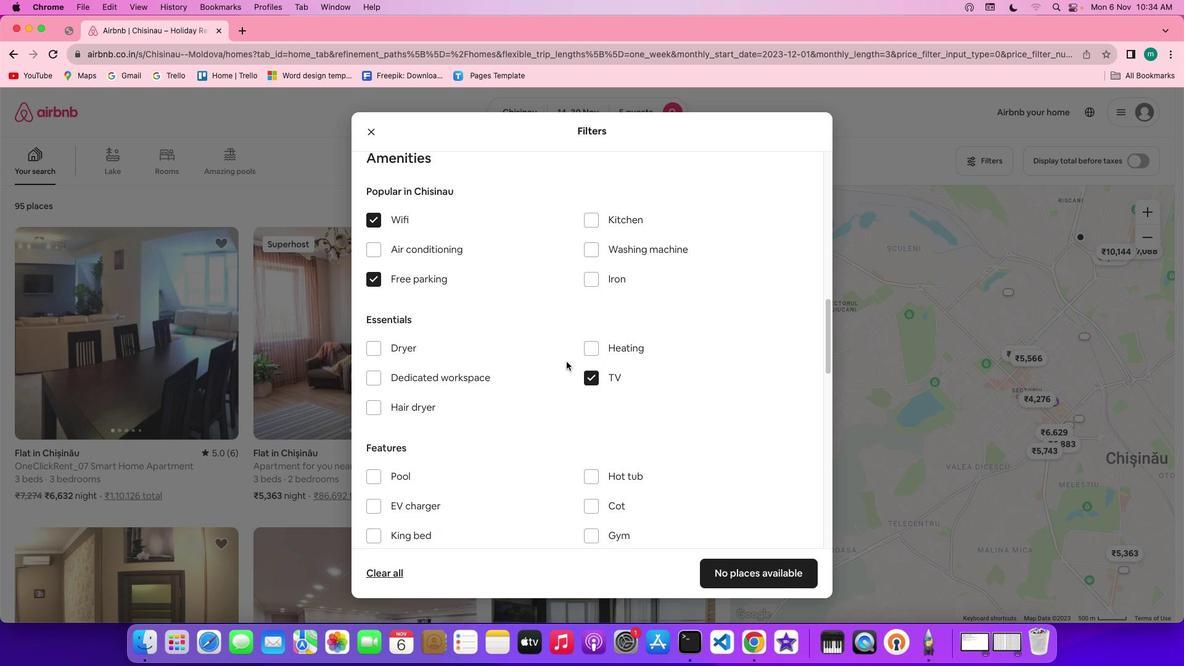 
Action: Mouse scrolled (415, 393) with delta (926, 14)
Screenshot: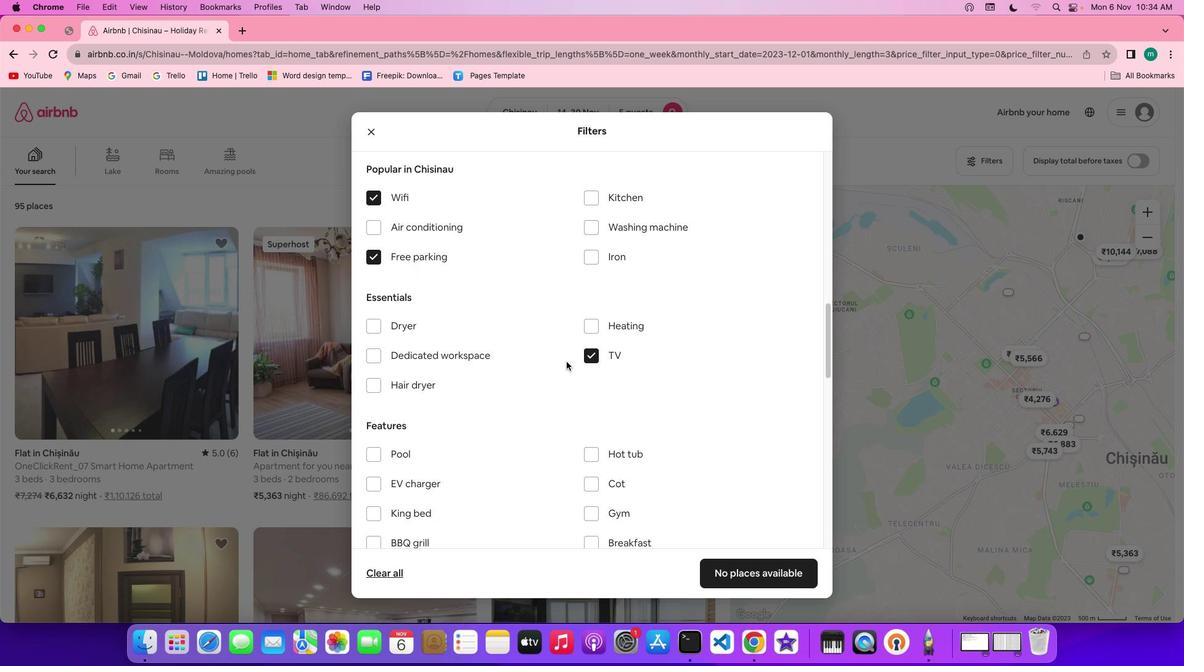 
Action: Mouse scrolled (415, 393) with delta (926, 14)
Screenshot: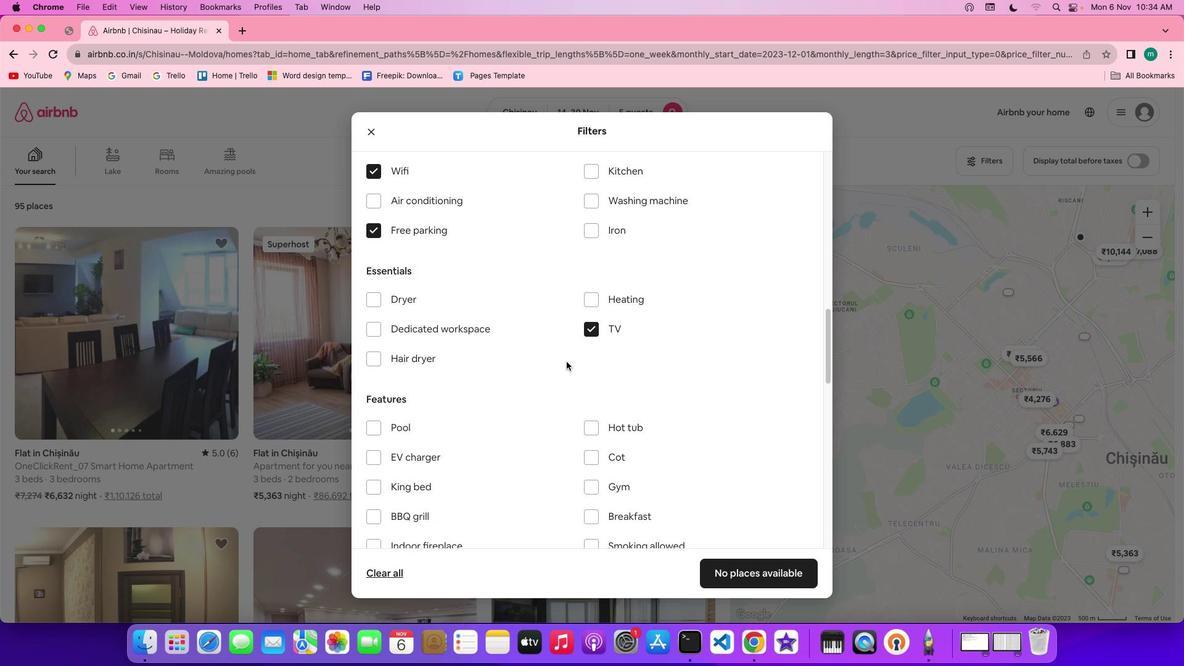 
Action: Mouse scrolled (415, 393) with delta (926, 14)
Screenshot: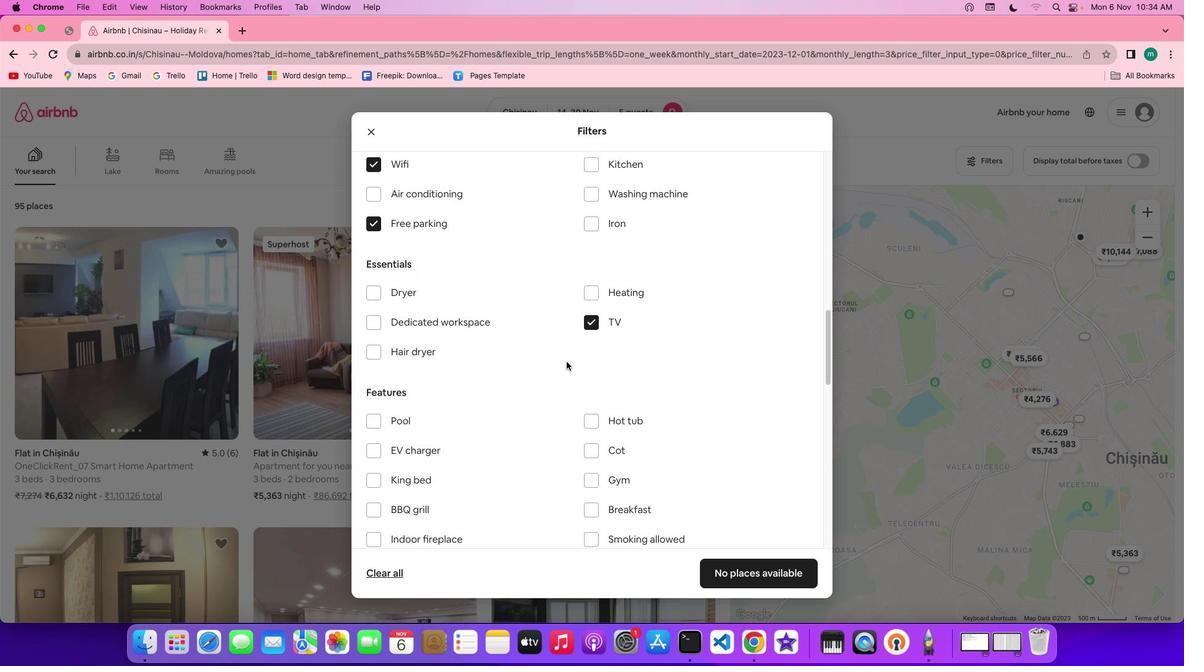 
Action: Mouse scrolled (415, 393) with delta (926, 14)
Screenshot: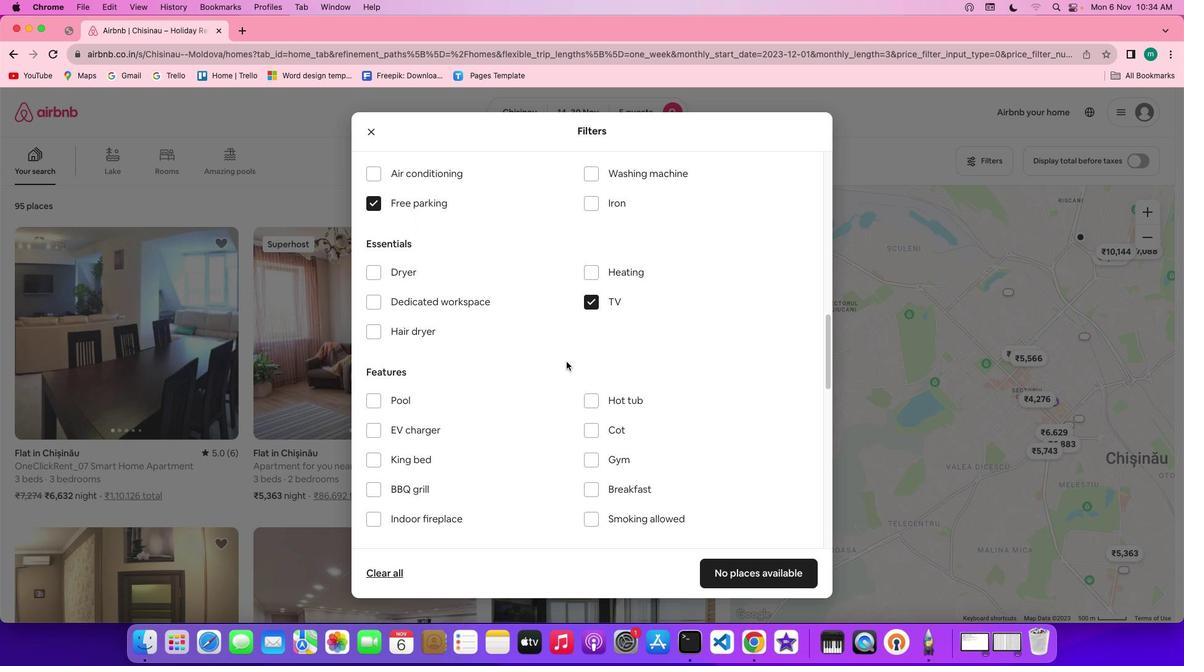 
Action: Mouse scrolled (415, 393) with delta (926, 14)
Screenshot: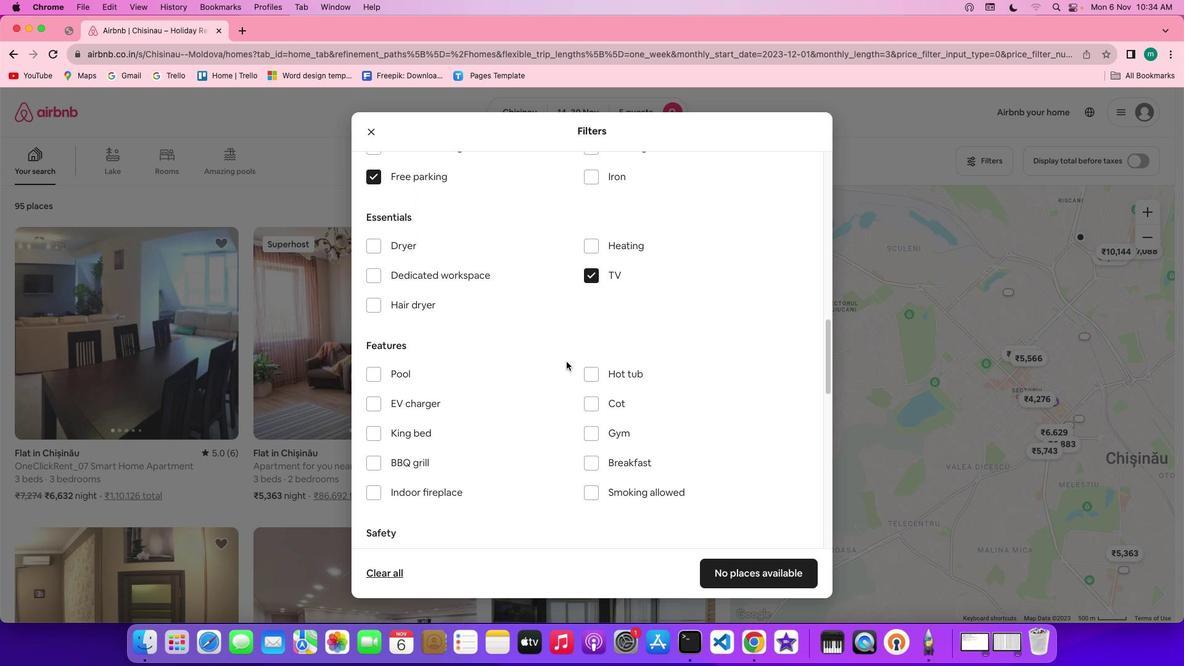
Action: Mouse scrolled (415, 393) with delta (926, 14)
Screenshot: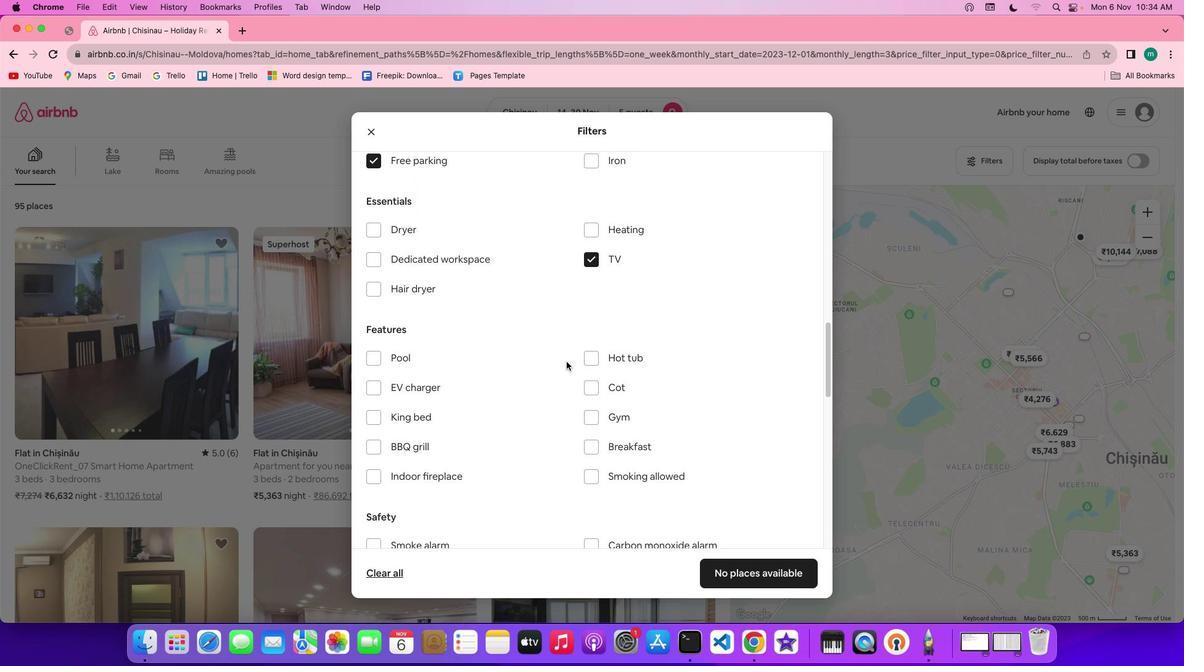 
Action: Mouse moved to (371, 449)
Screenshot: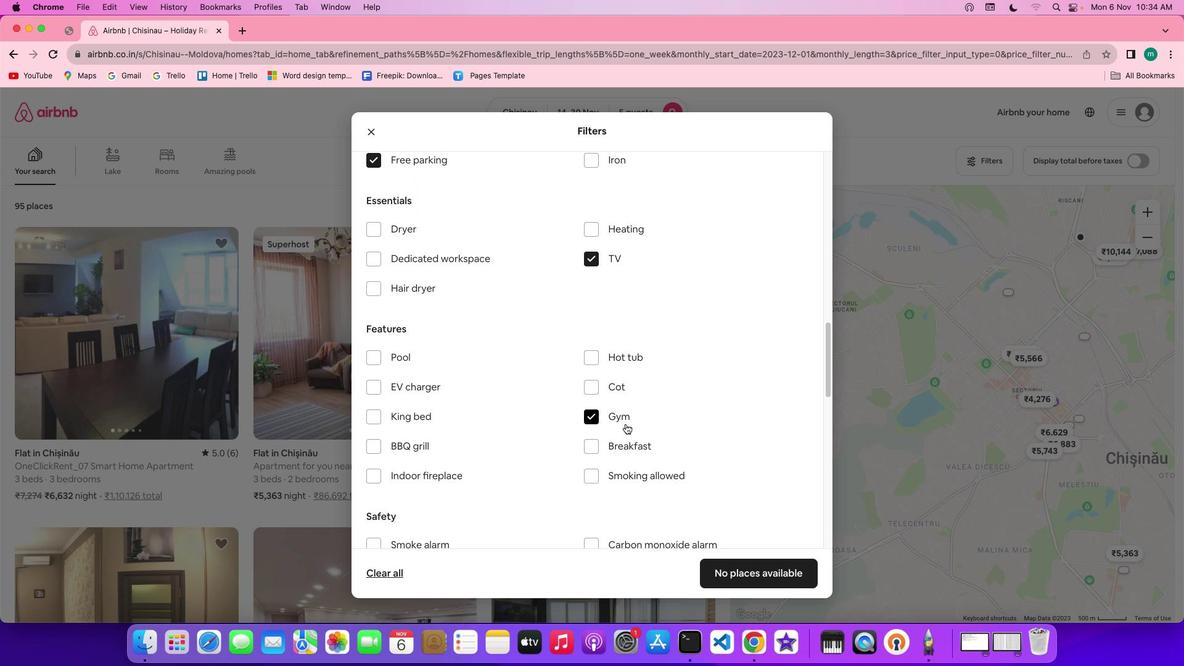 
Action: Mouse pressed left at (371, 449)
Screenshot: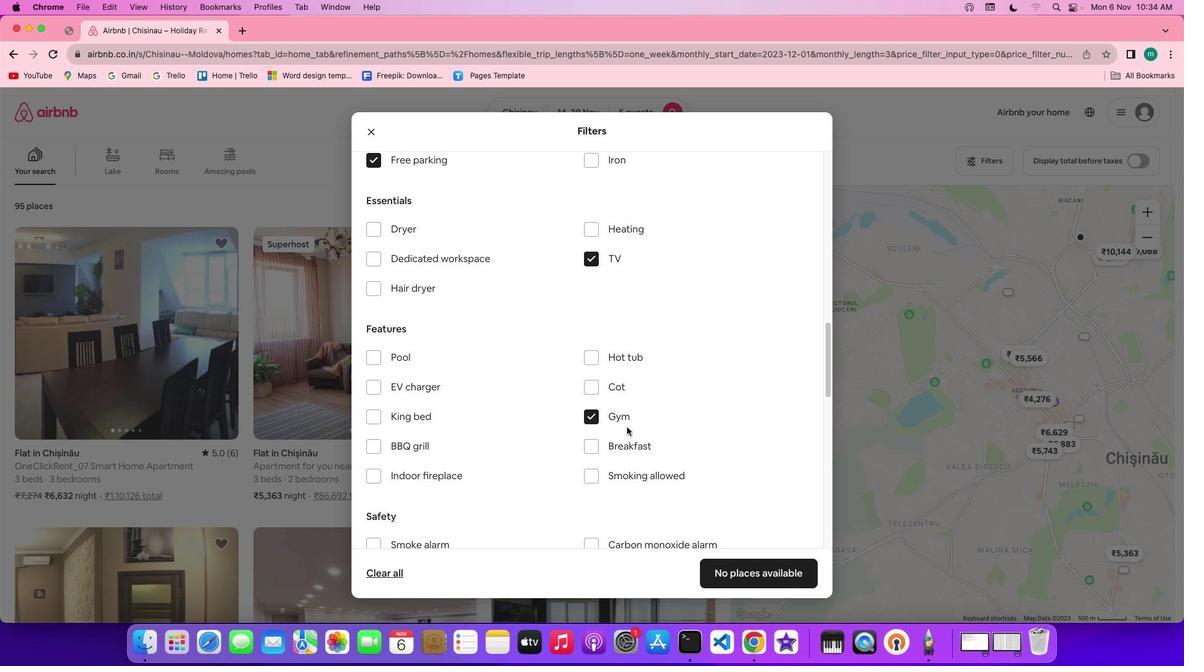 
Action: Mouse moved to (359, 481)
Screenshot: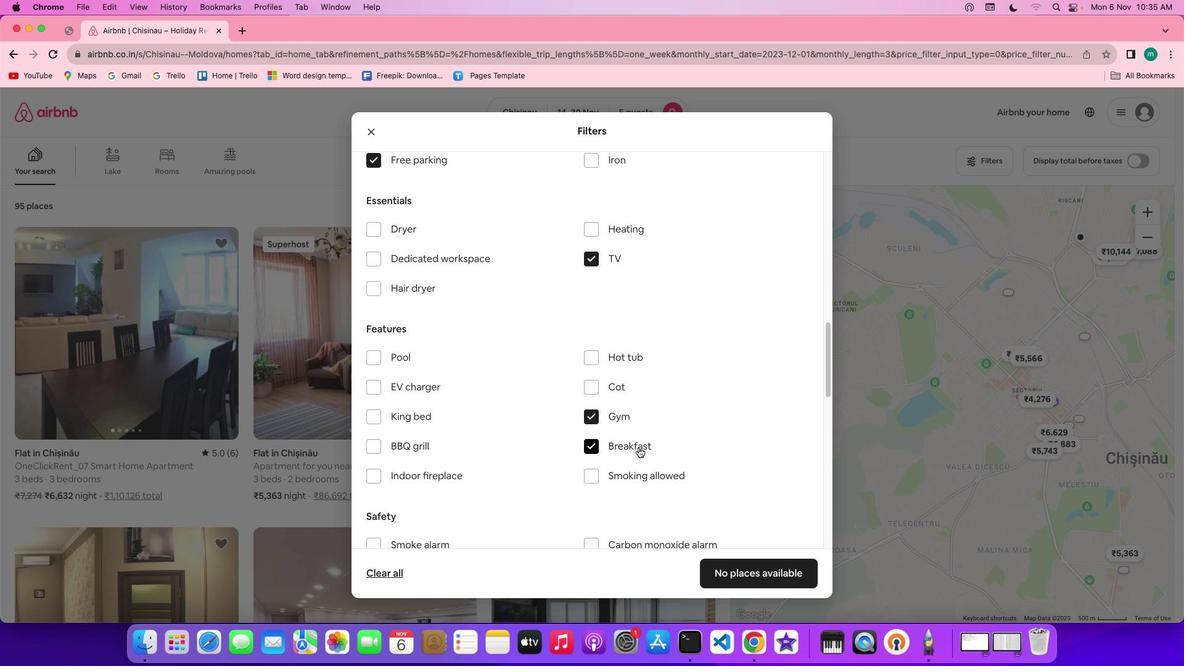 
Action: Mouse pressed left at (359, 481)
Screenshot: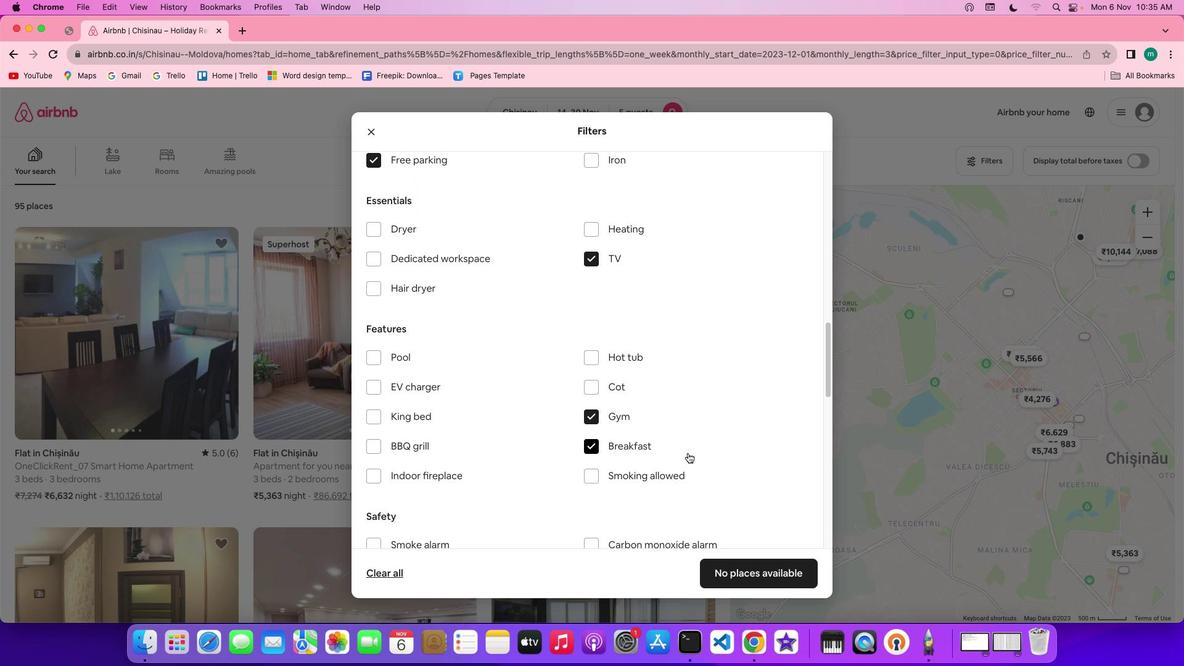 
Action: Mouse moved to (286, 489)
Screenshot: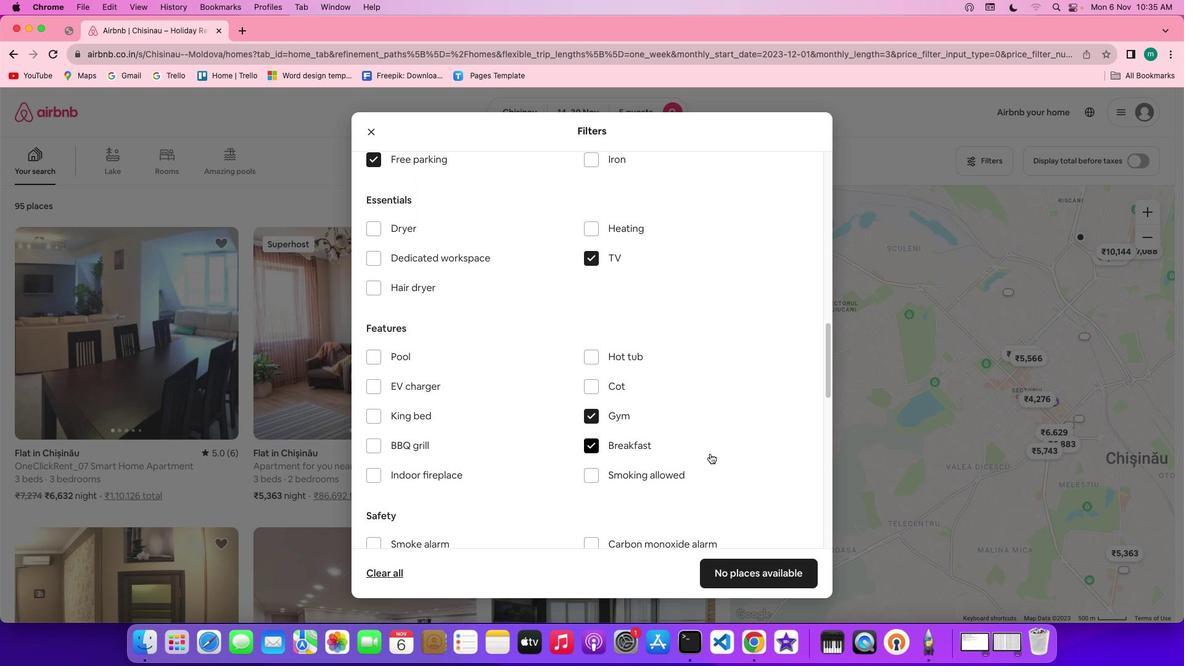 
Action: Mouse scrolled (286, 489) with delta (926, 14)
Screenshot: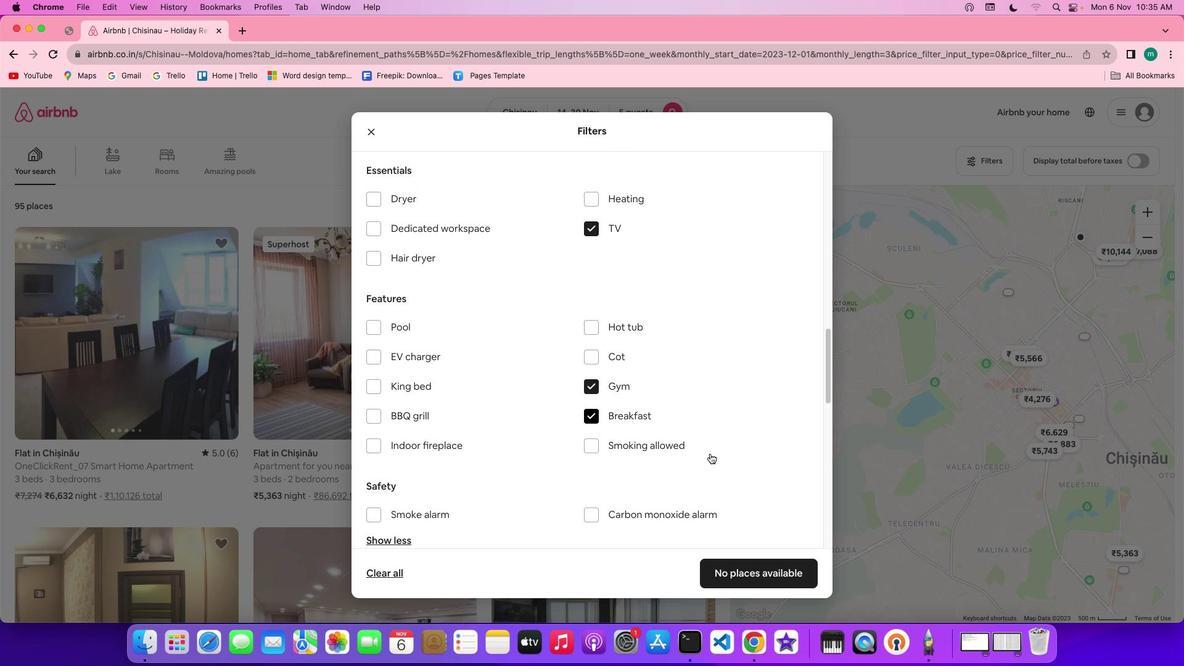 
Action: Mouse scrolled (286, 489) with delta (926, 14)
Screenshot: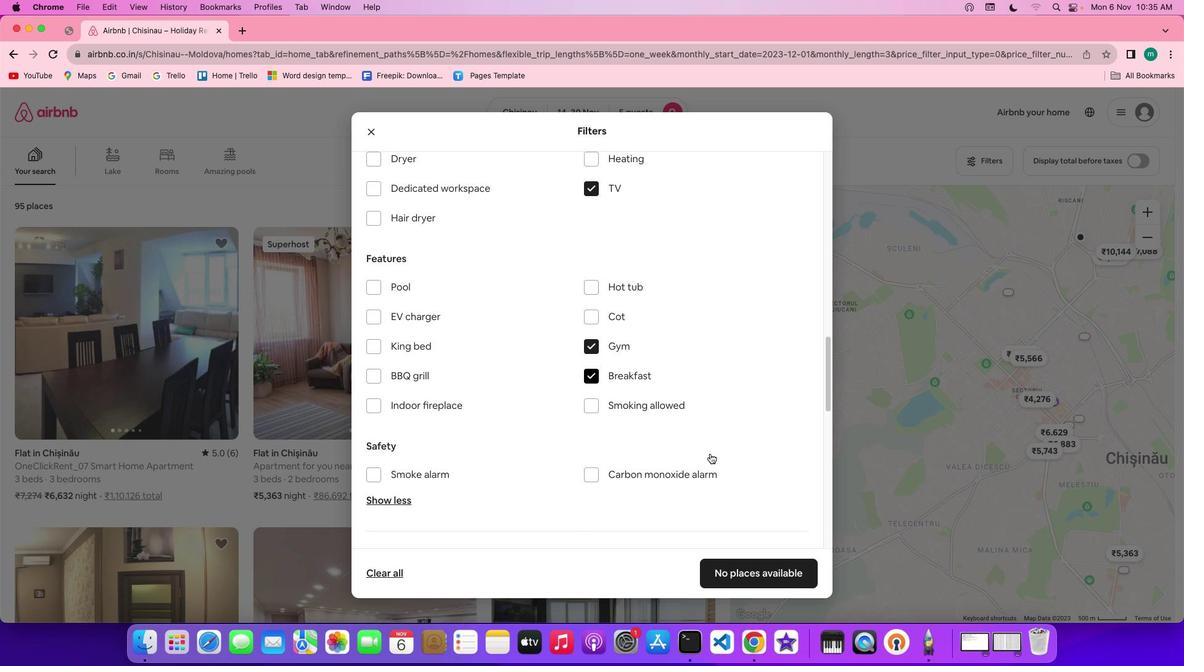 
Action: Mouse scrolled (286, 489) with delta (926, 14)
Screenshot: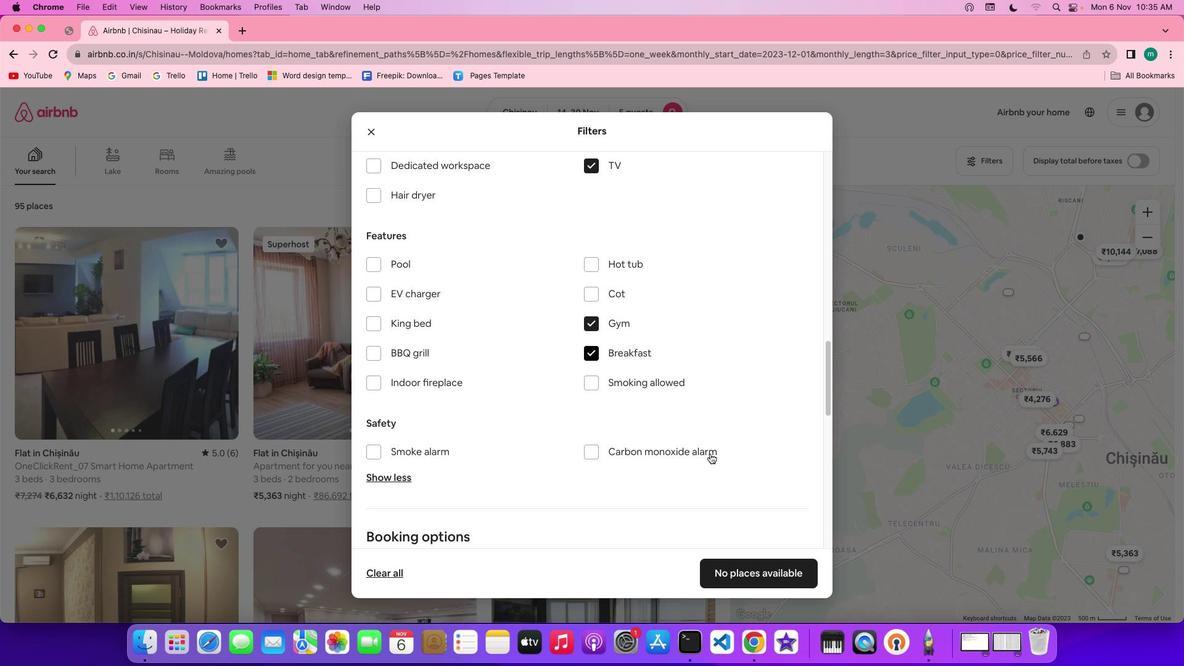 
Action: Mouse scrolled (286, 489) with delta (926, 14)
Screenshot: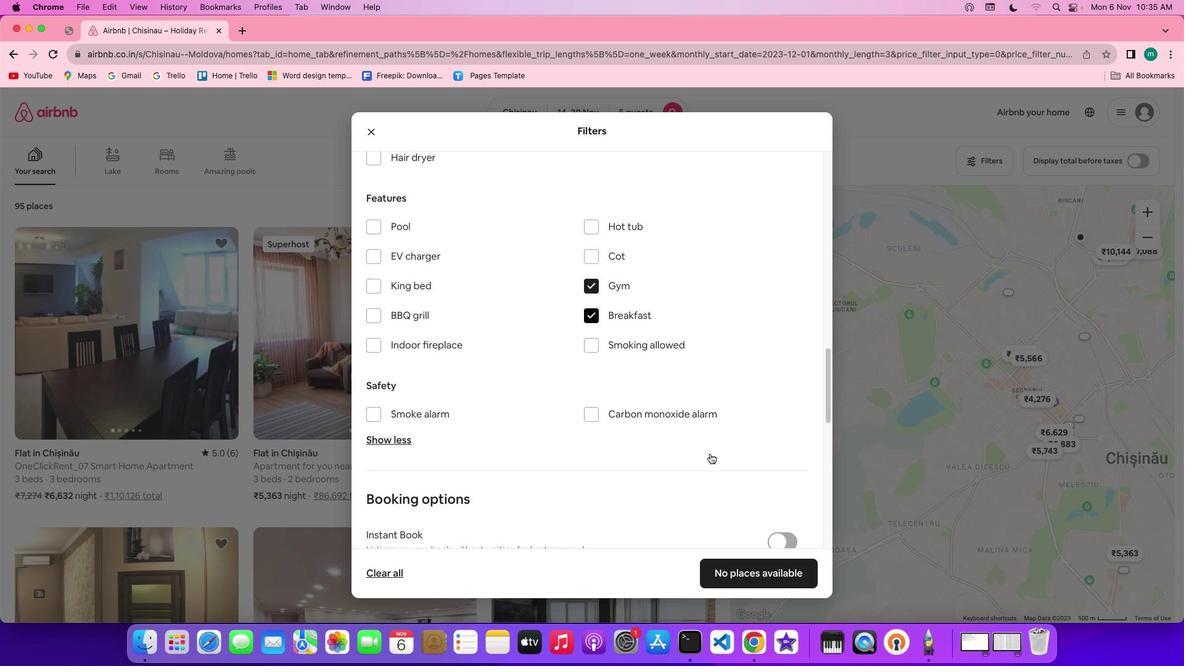 
Action: Mouse scrolled (286, 489) with delta (926, 14)
Screenshot: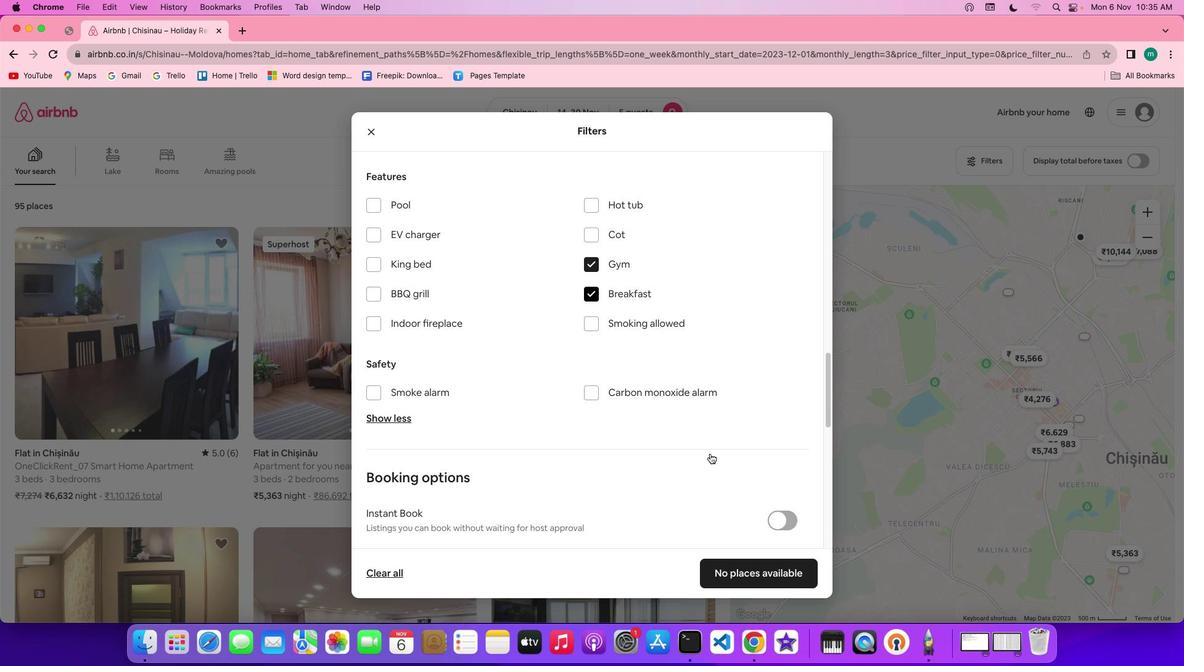 
Action: Mouse scrolled (286, 489) with delta (926, 14)
Screenshot: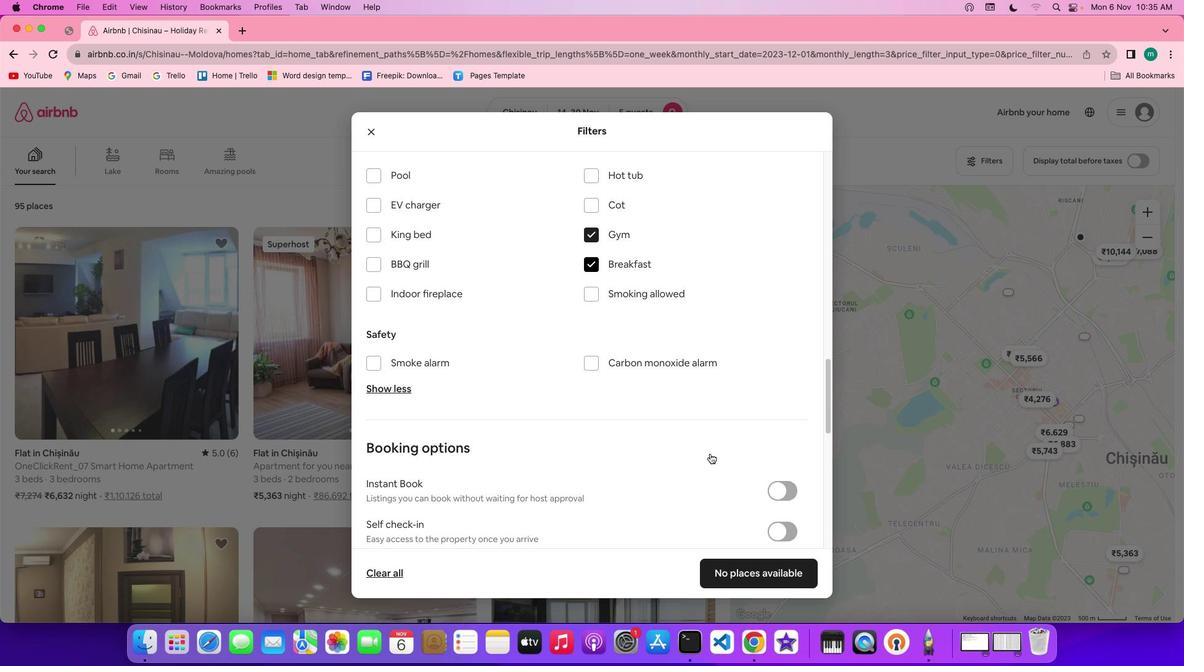 
Action: Mouse scrolled (286, 489) with delta (926, 14)
Screenshot: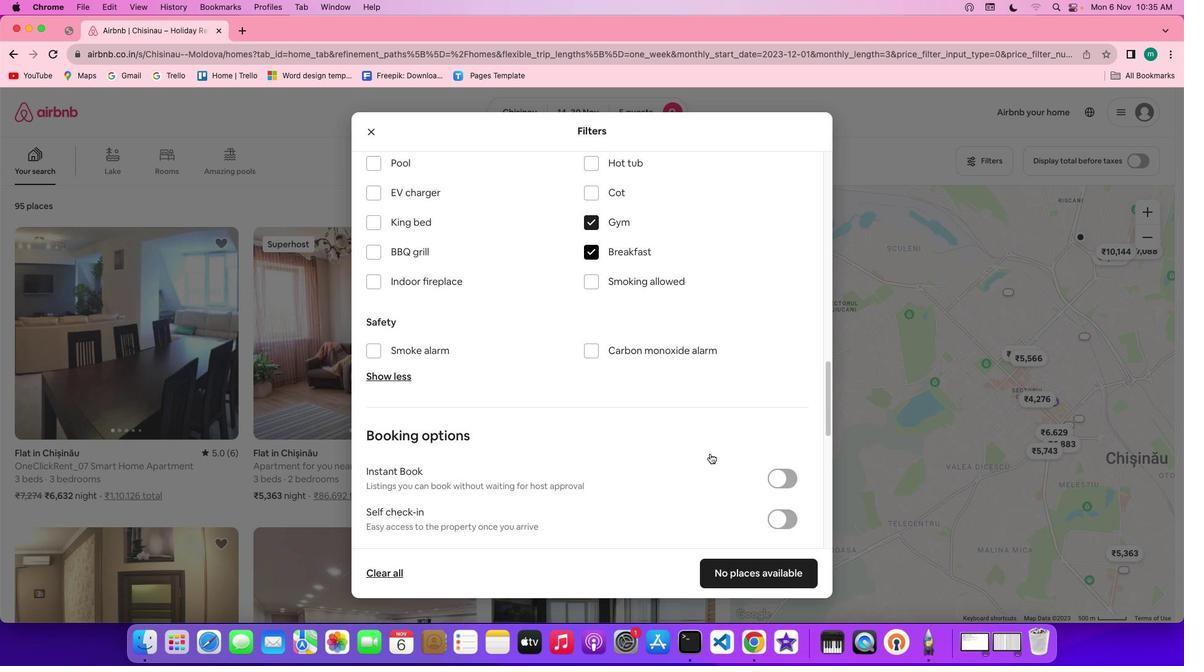 
Action: Mouse scrolled (286, 489) with delta (926, 14)
Screenshot: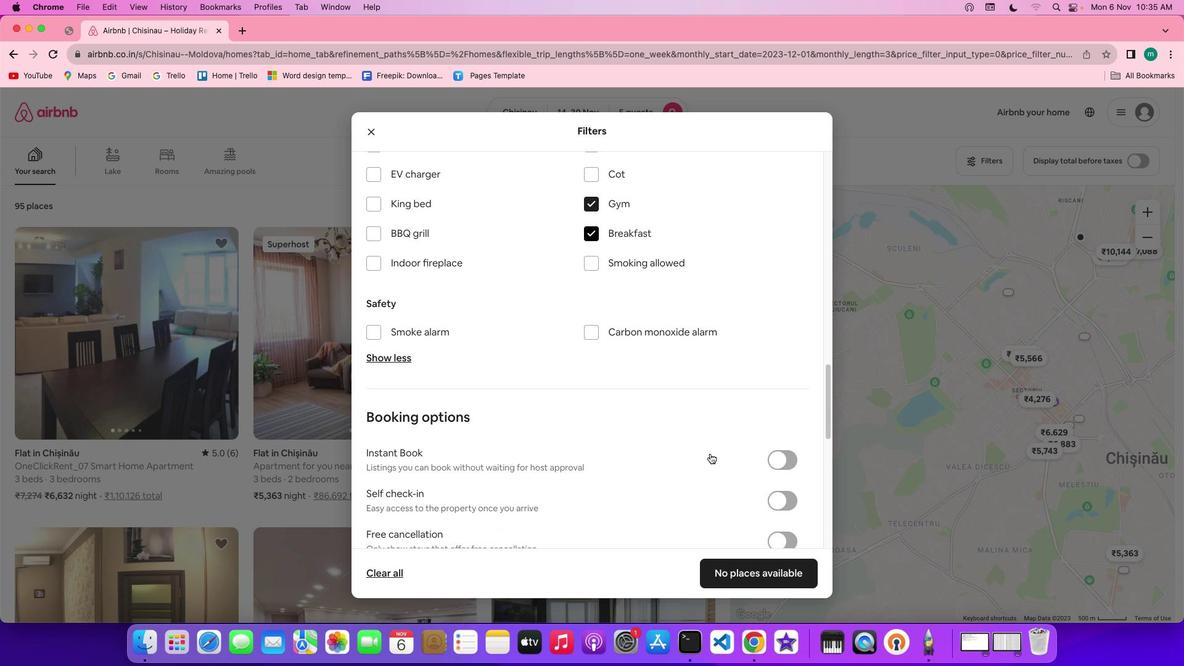 
Action: Mouse scrolled (286, 489) with delta (926, 14)
Screenshot: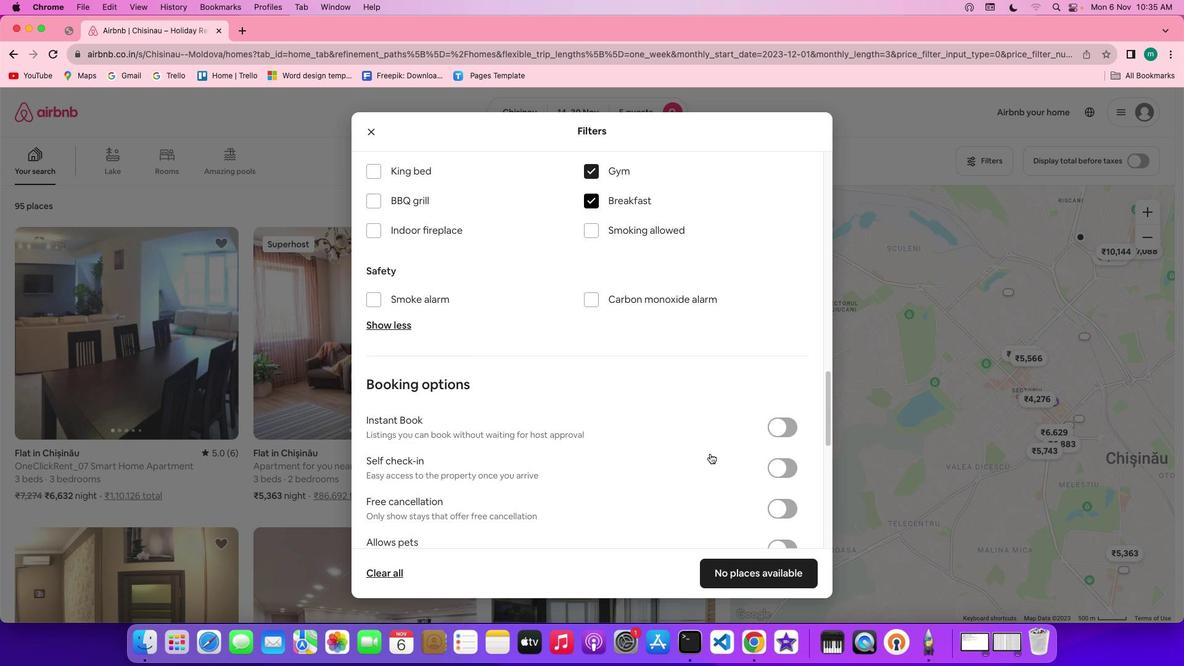 
Action: Mouse scrolled (286, 489) with delta (926, 14)
Screenshot: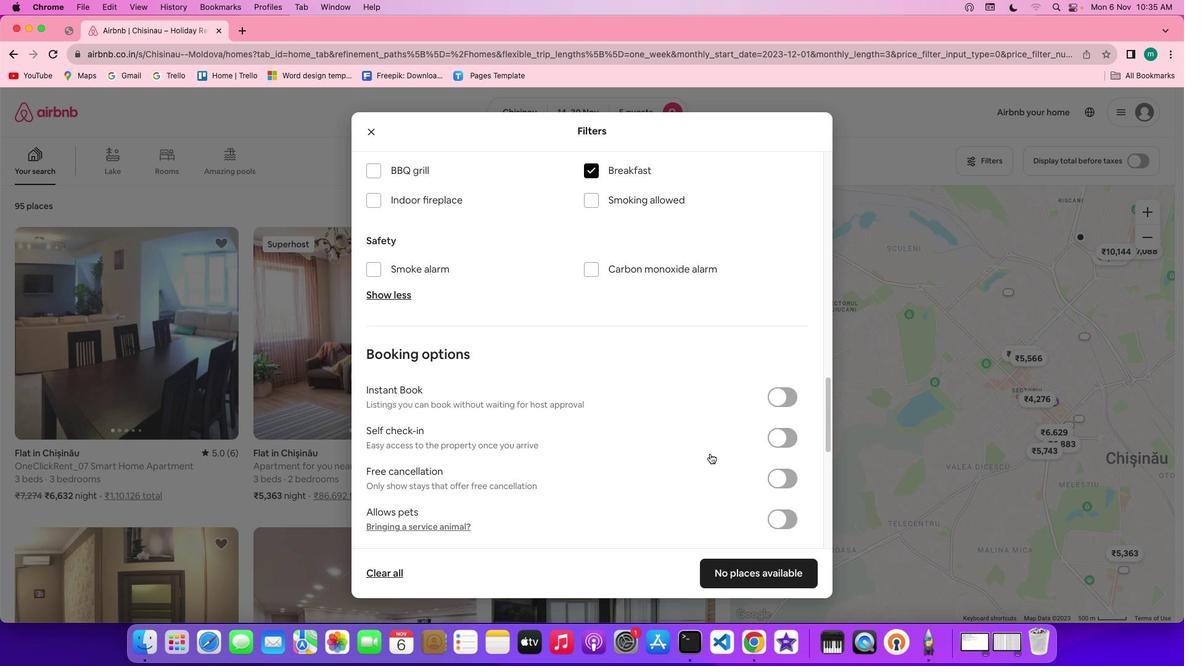 
Action: Mouse scrolled (286, 489) with delta (926, 14)
Screenshot: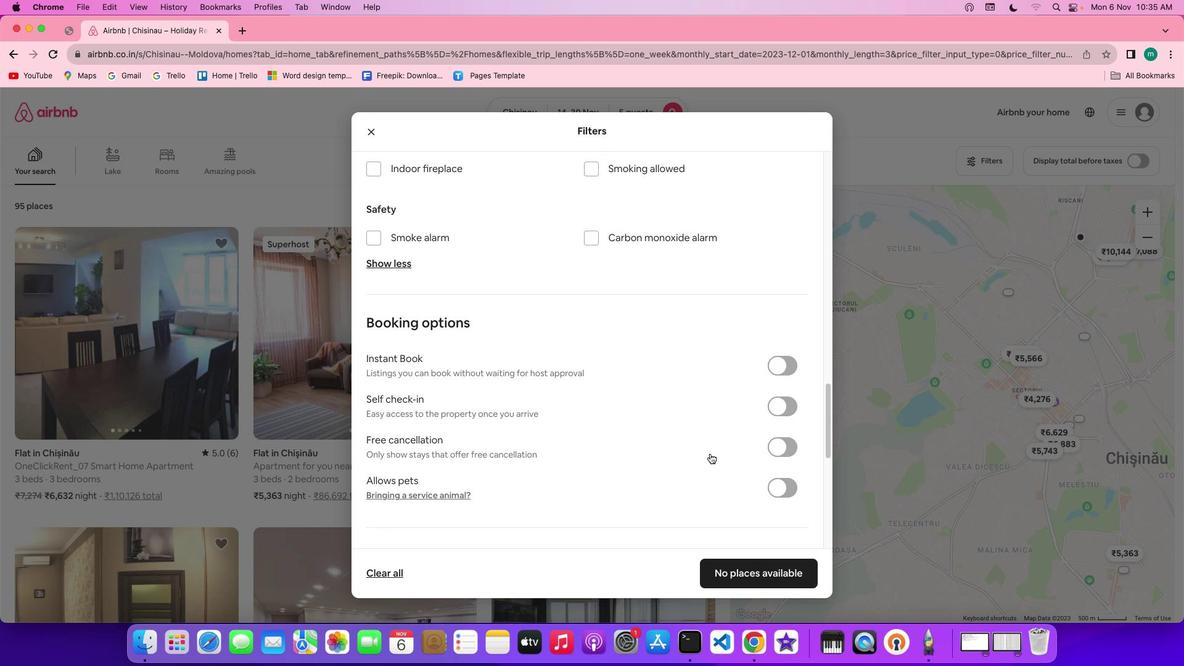 
Action: Mouse scrolled (286, 489) with delta (926, 14)
Screenshot: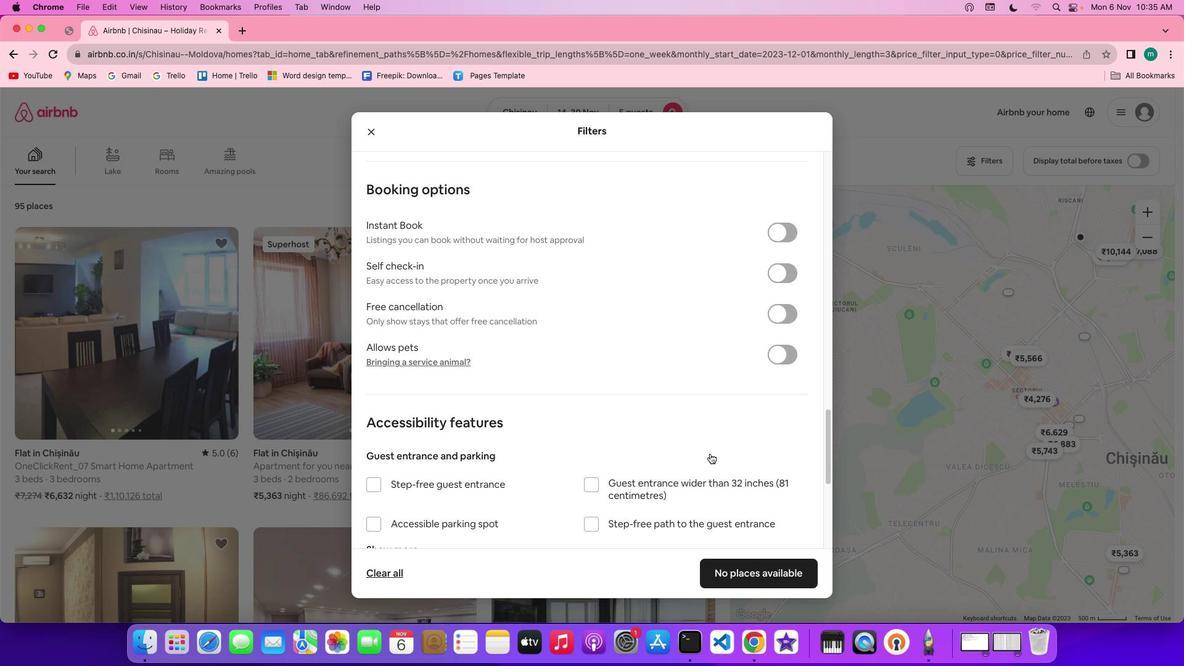 
Action: Mouse scrolled (286, 489) with delta (926, 14)
Screenshot: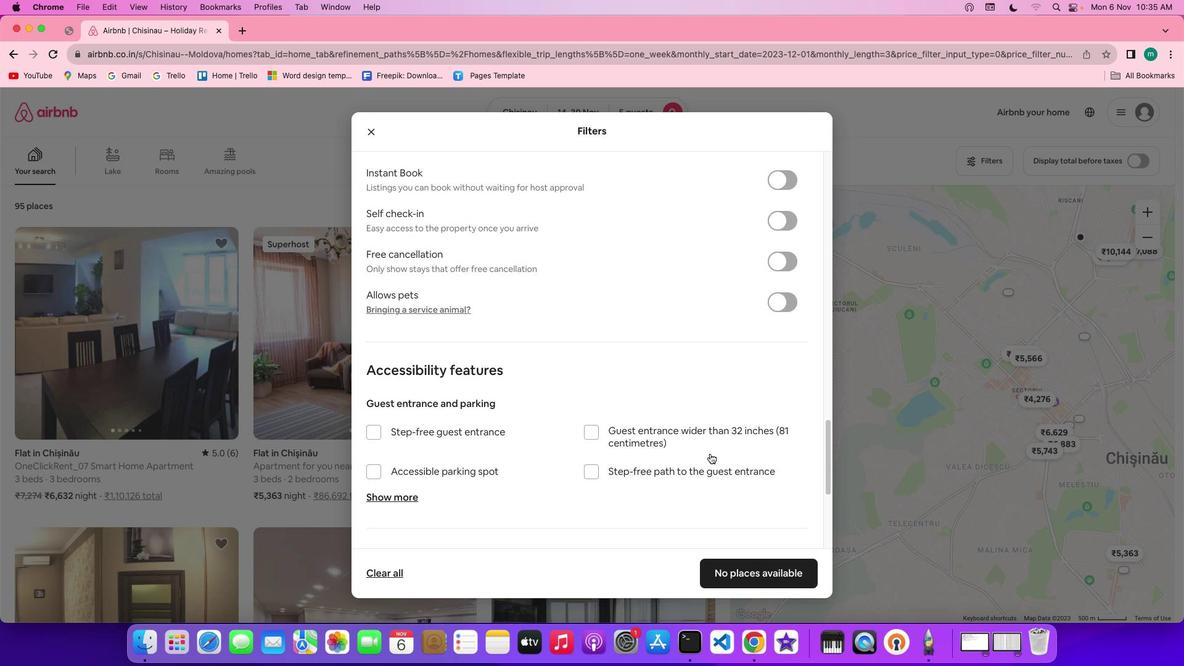 
Action: Mouse scrolled (286, 489) with delta (926, 14)
Screenshot: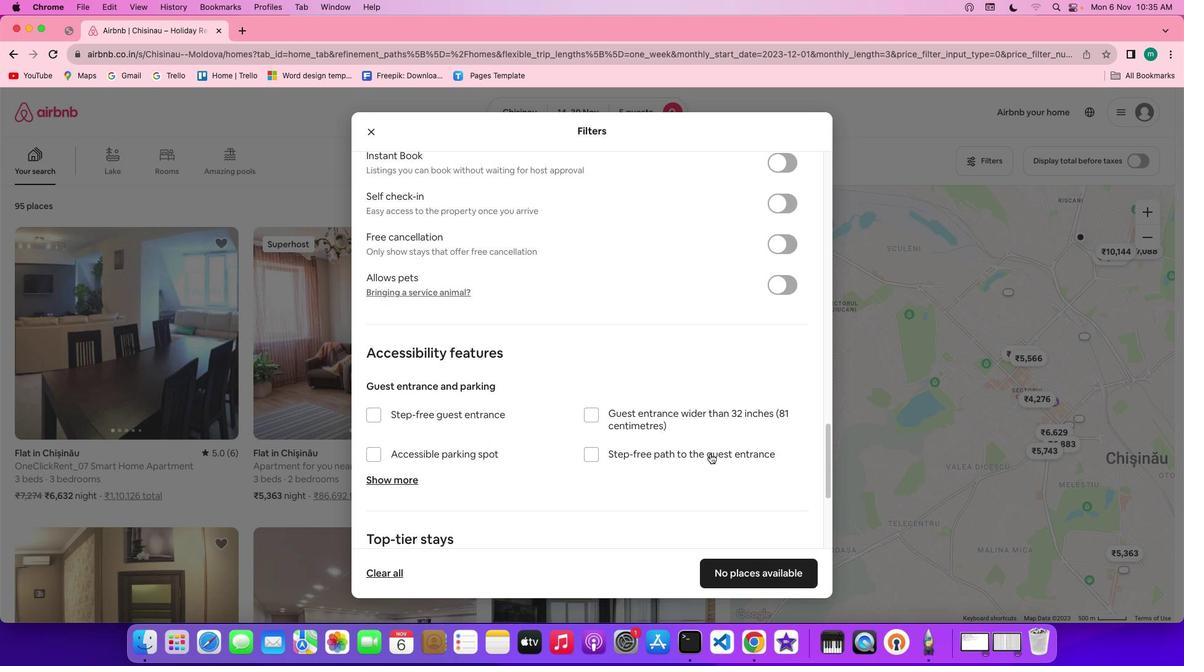 
Action: Mouse scrolled (286, 489) with delta (926, 12)
Screenshot: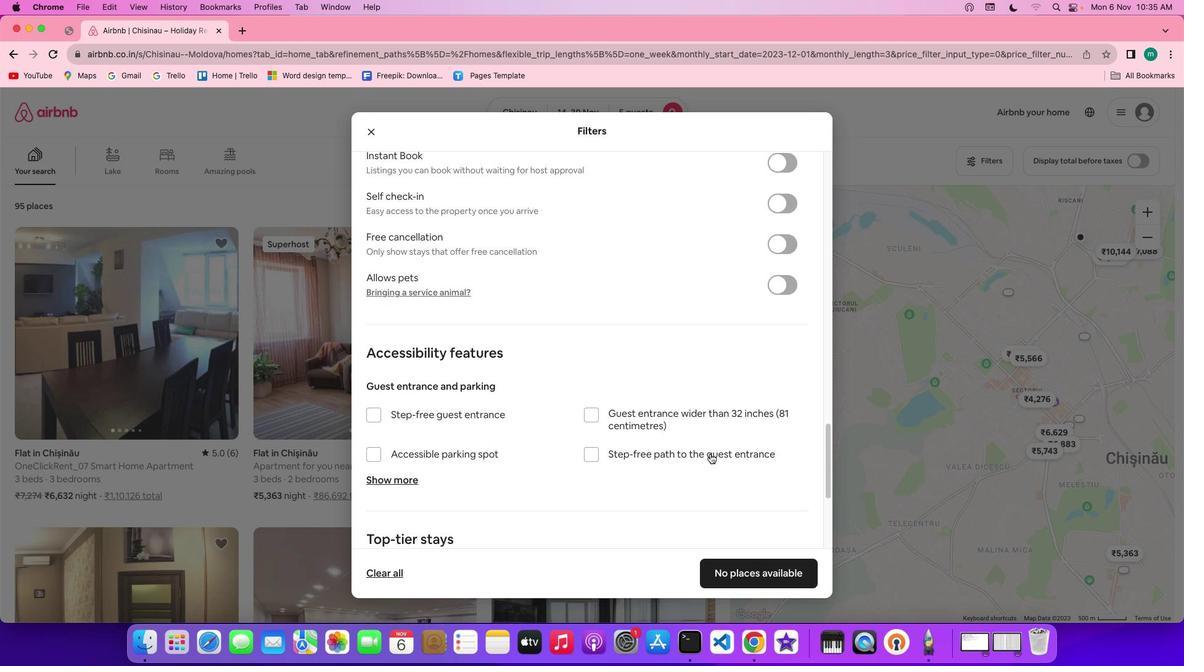 
Action: Mouse scrolled (286, 489) with delta (926, 14)
Screenshot: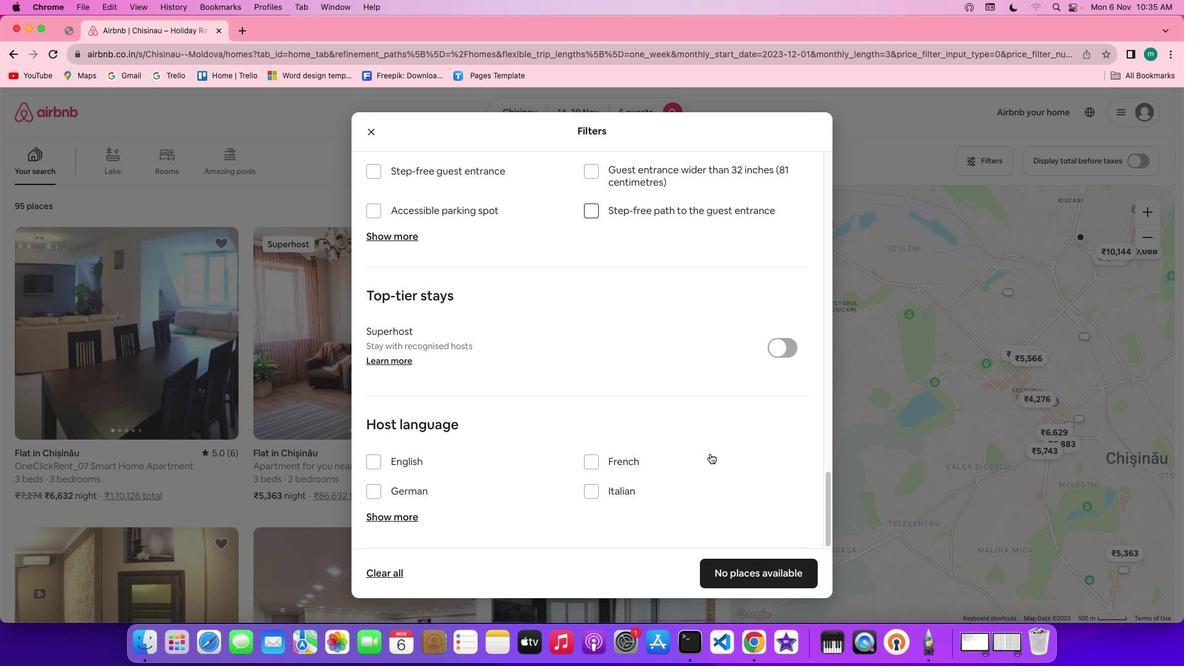 
Action: Mouse scrolled (286, 489) with delta (926, 14)
Screenshot: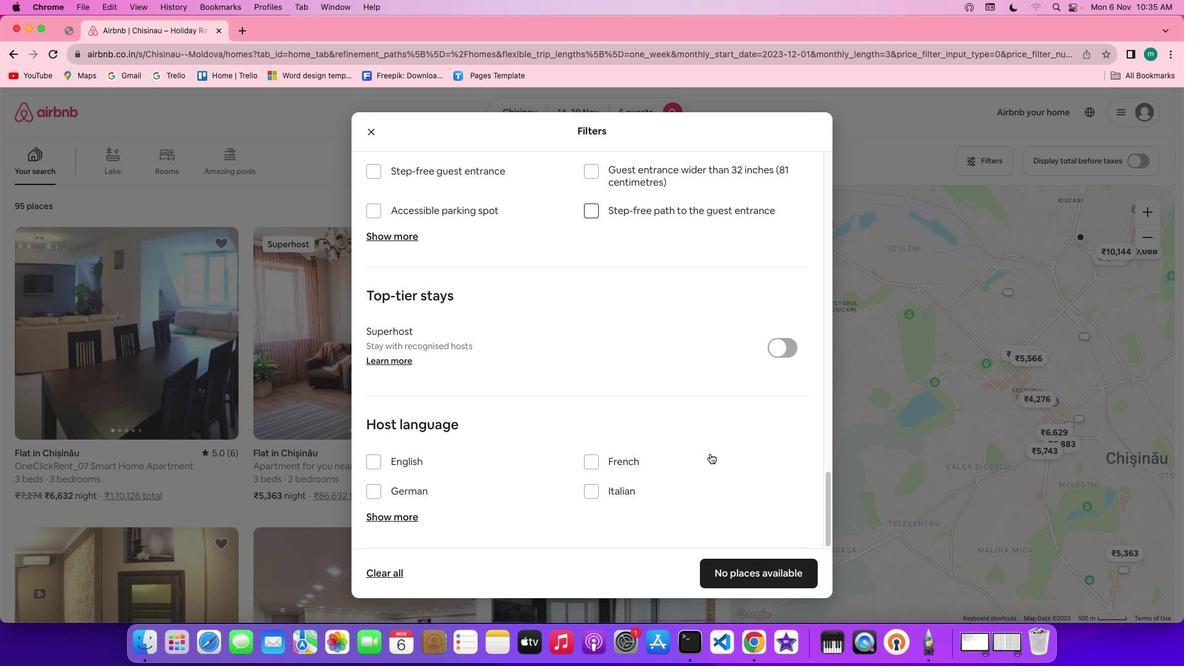 
Action: Mouse scrolled (286, 489) with delta (926, 13)
Screenshot: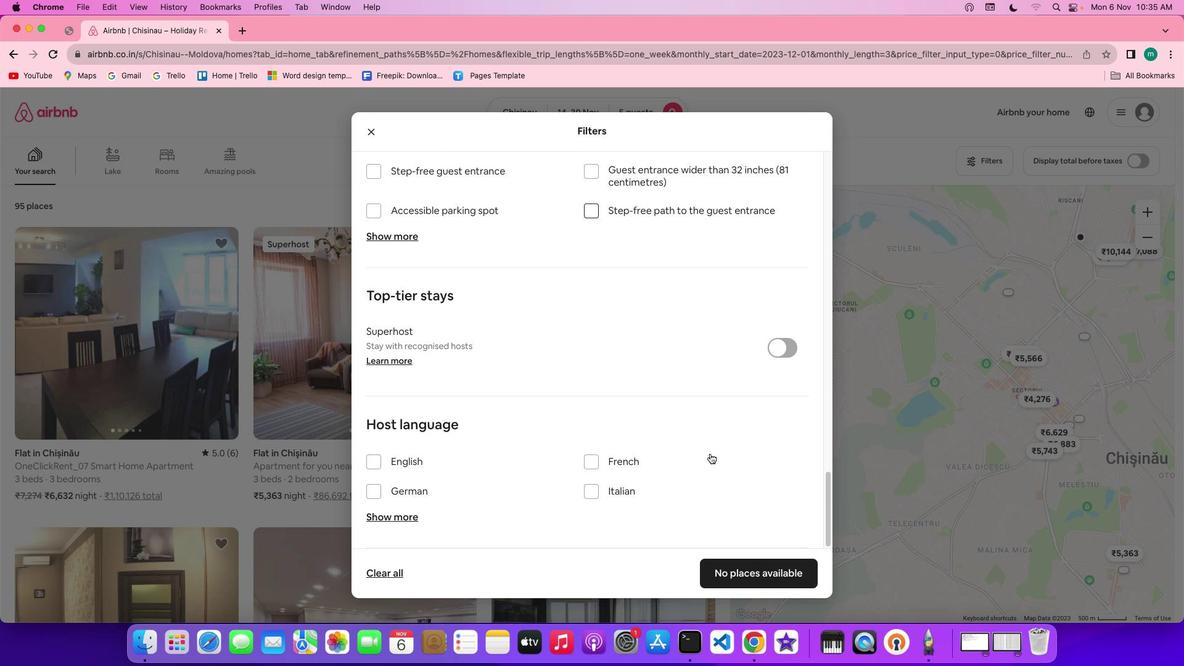 
Action: Mouse scrolled (286, 489) with delta (926, 12)
Screenshot: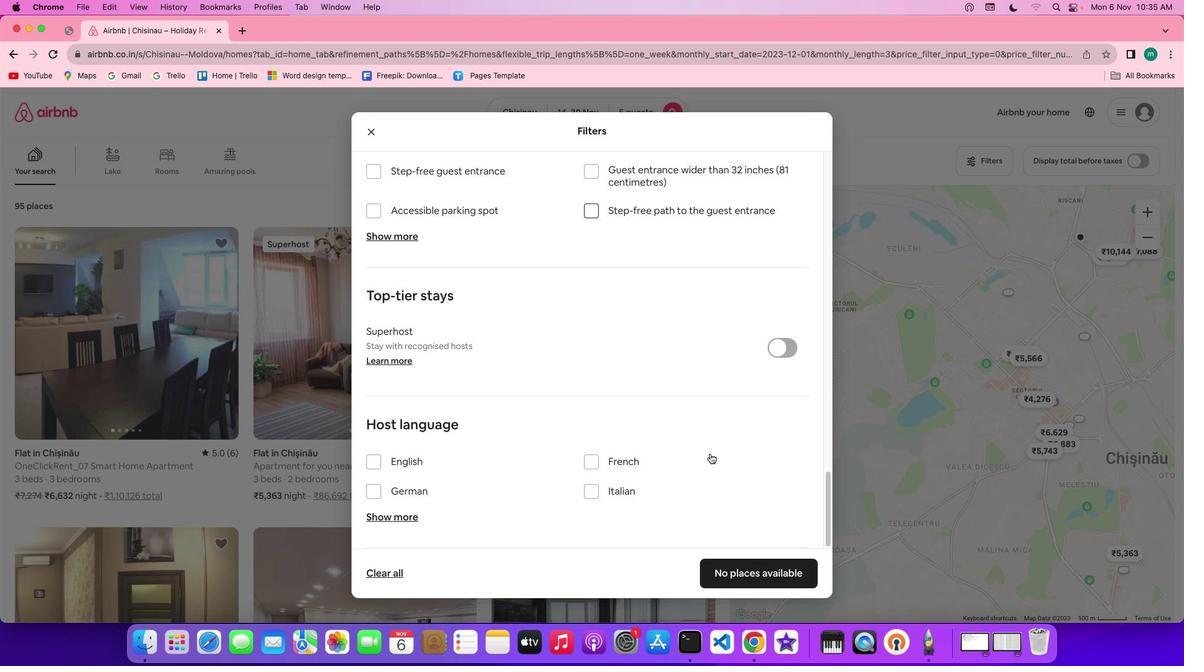
Action: Mouse scrolled (286, 489) with delta (926, 11)
Screenshot: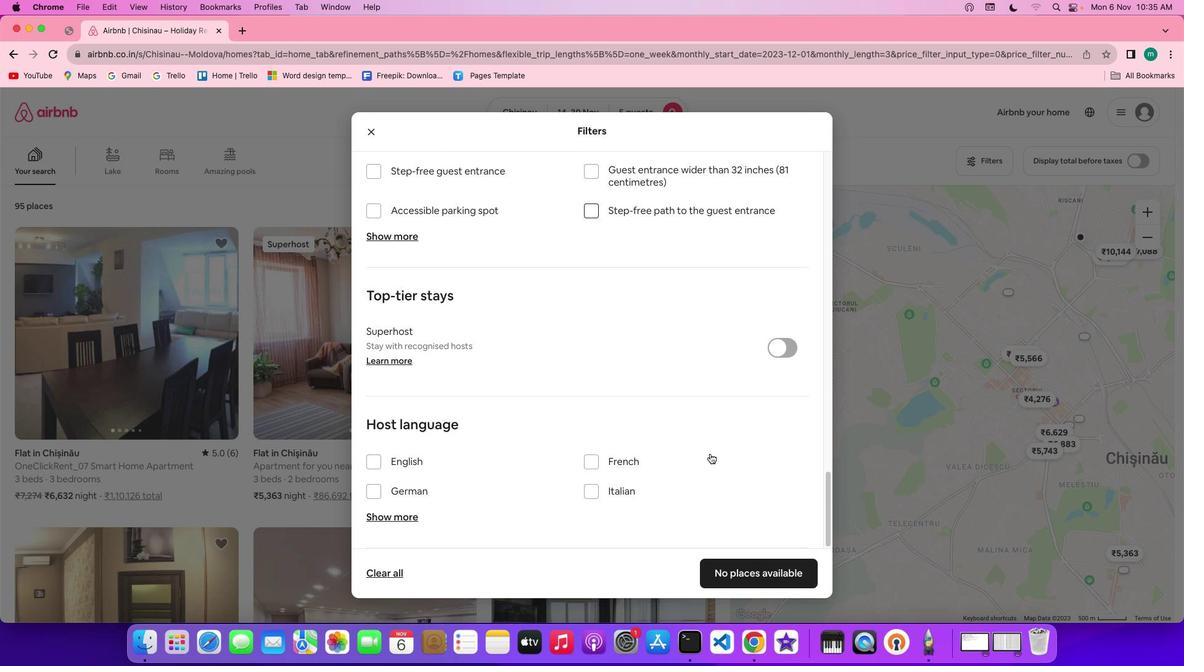 
Action: Mouse scrolled (286, 489) with delta (926, 11)
Screenshot: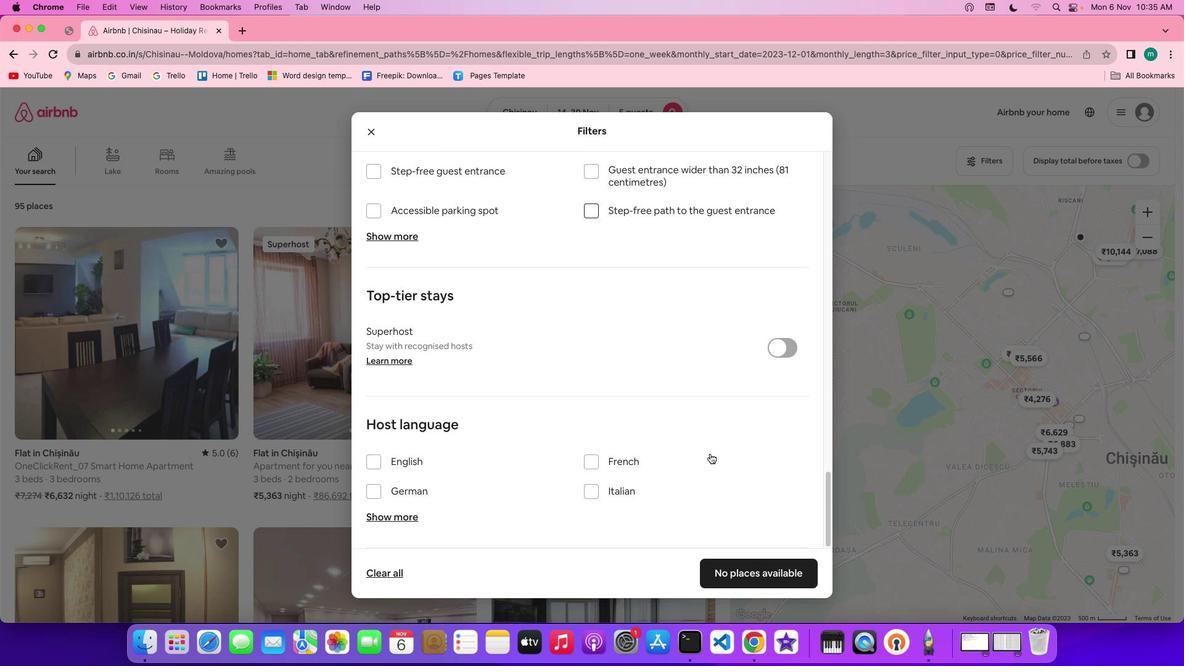 
Action: Mouse scrolled (286, 489) with delta (926, 14)
Screenshot: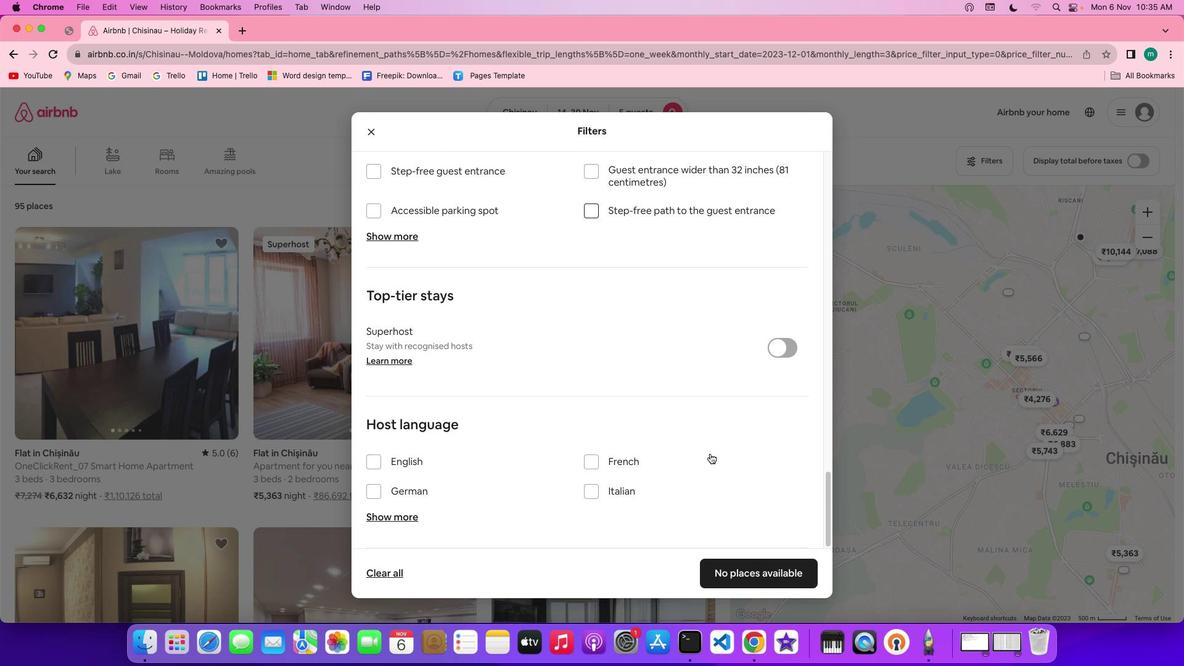
Action: Mouse scrolled (286, 489) with delta (926, 14)
Screenshot: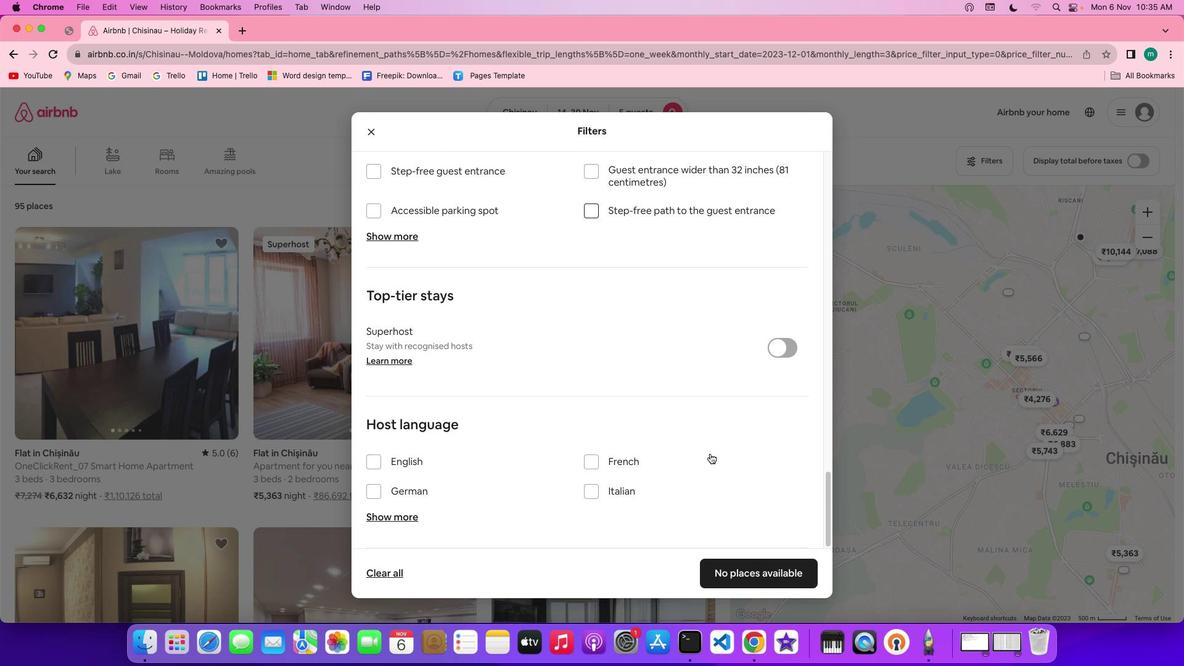 
Action: Mouse scrolled (286, 489) with delta (926, 13)
Screenshot: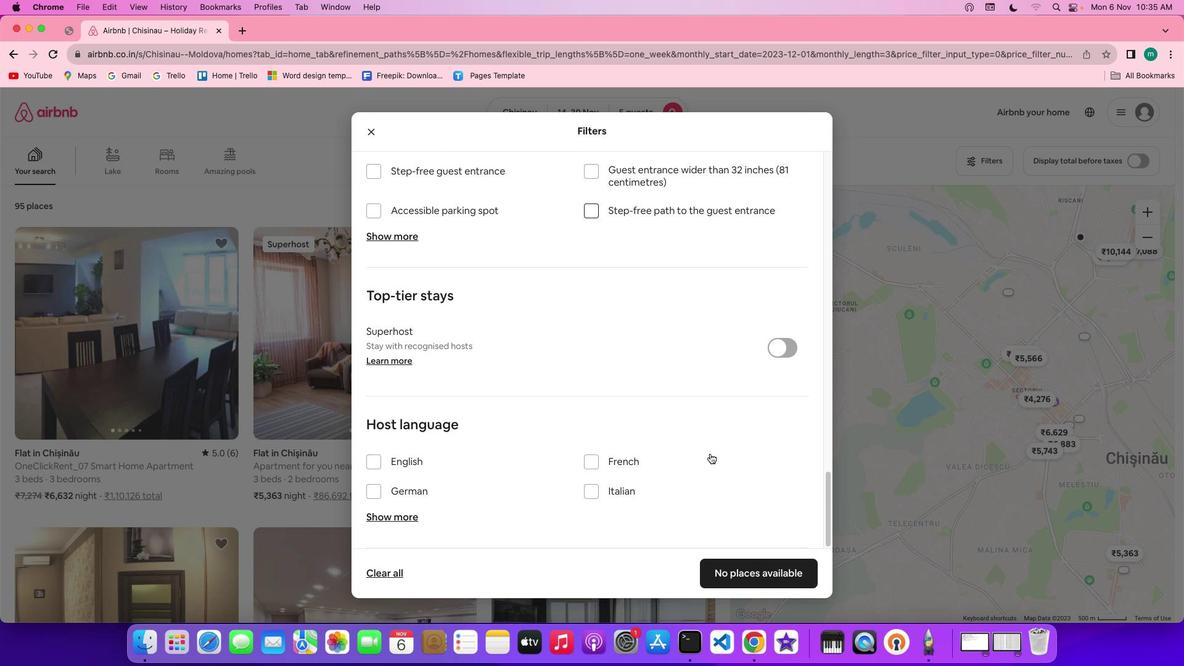 
Action: Mouse scrolled (286, 489) with delta (926, 12)
Screenshot: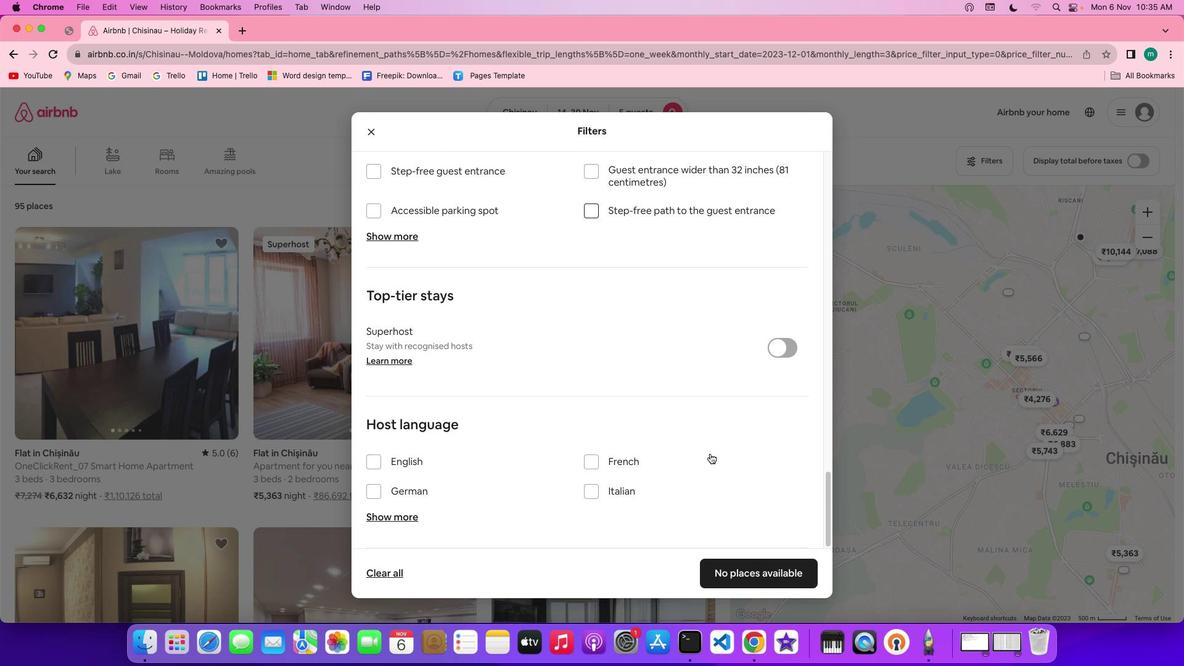 
Action: Mouse scrolled (286, 489) with delta (926, 11)
Screenshot: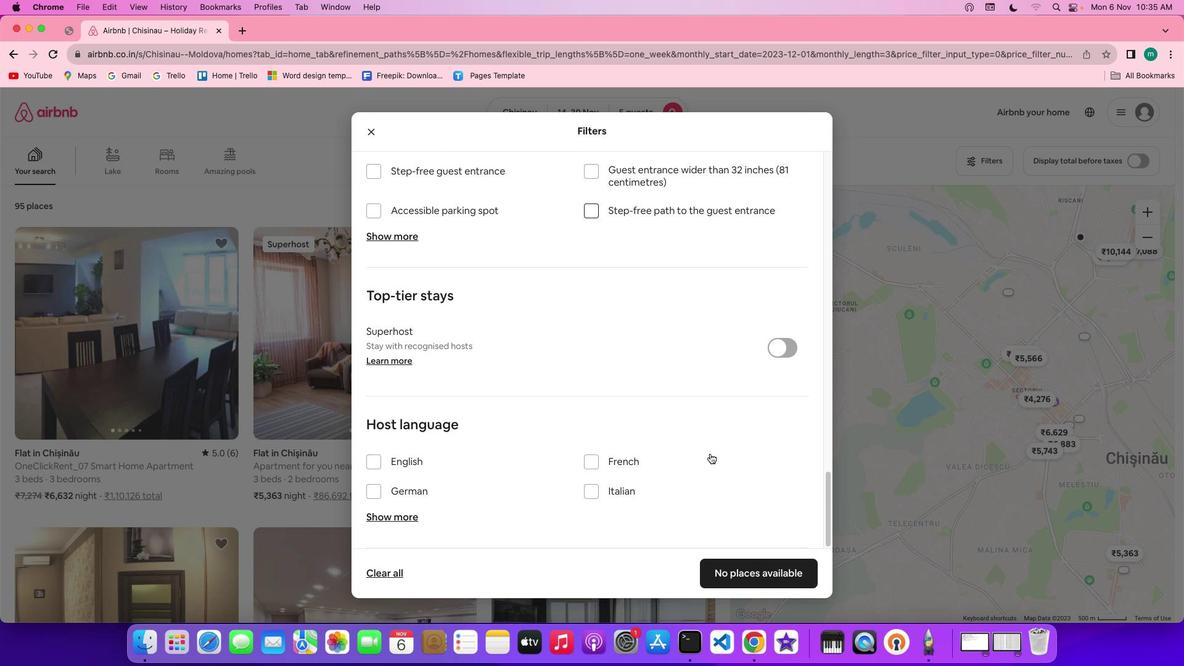 
Action: Mouse scrolled (286, 489) with delta (926, 11)
Screenshot: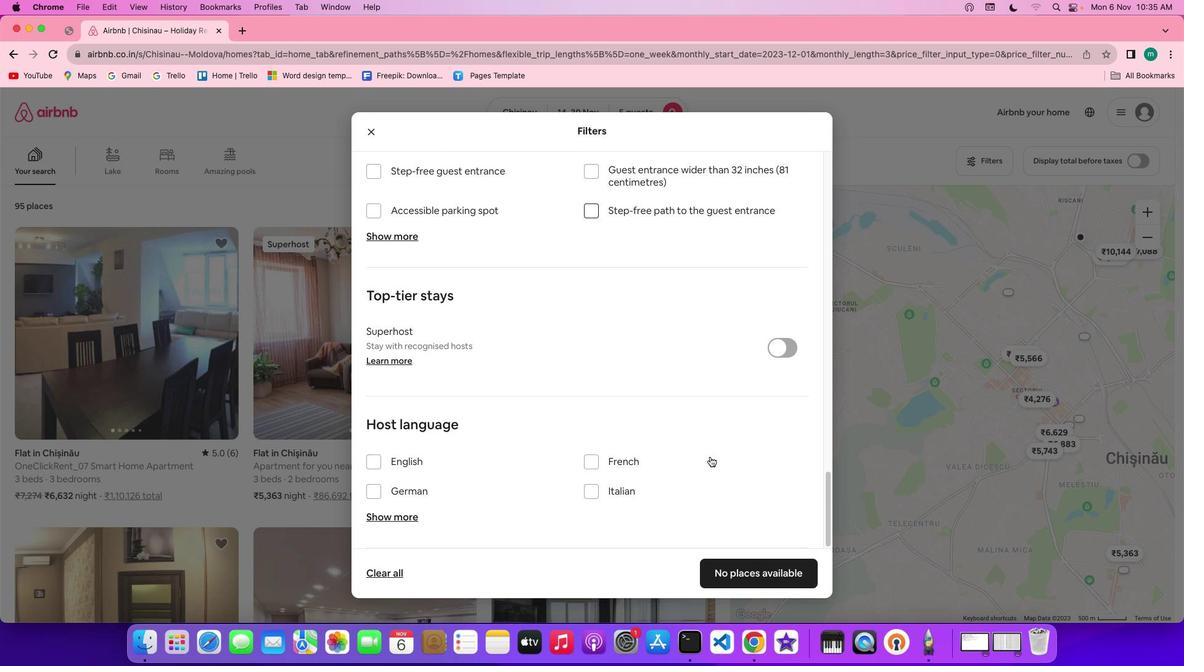 
Action: Mouse moved to (236, 618)
Screenshot: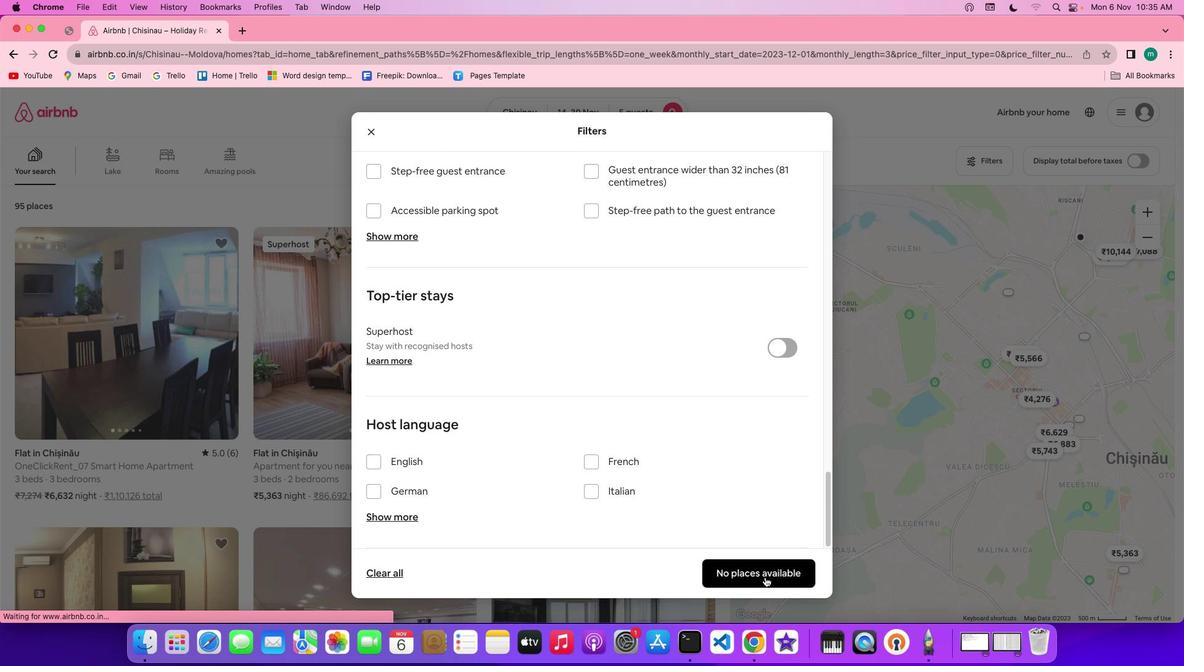 
Action: Mouse pressed left at (236, 618)
Screenshot: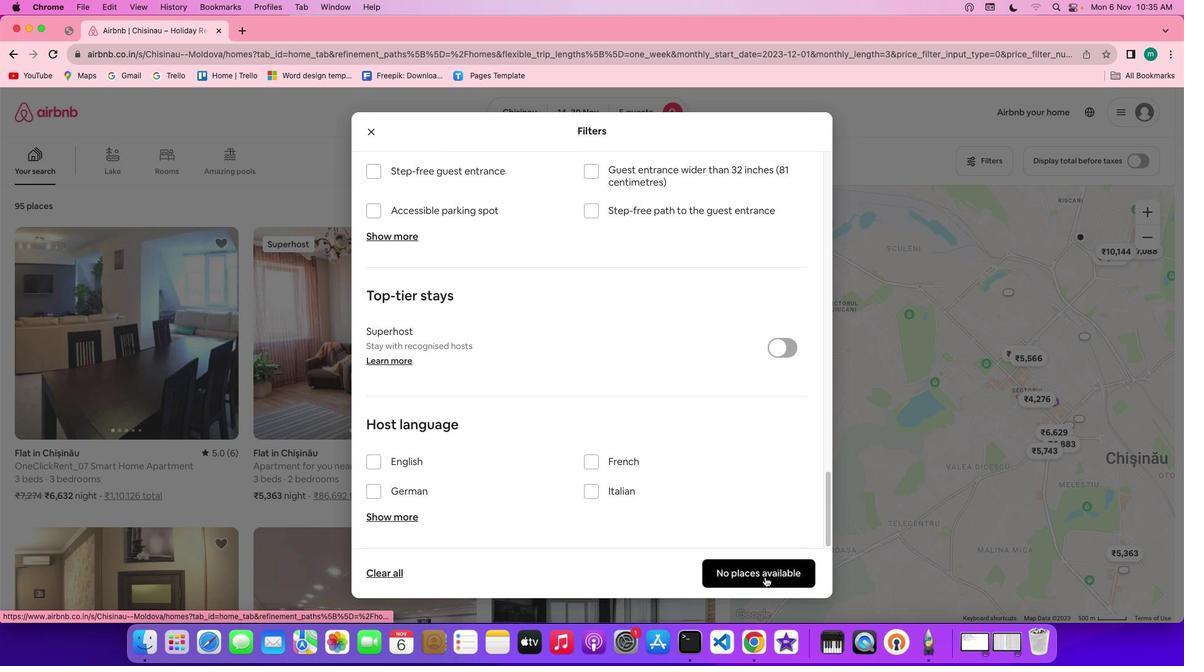 
Action: Mouse moved to (725, 423)
Screenshot: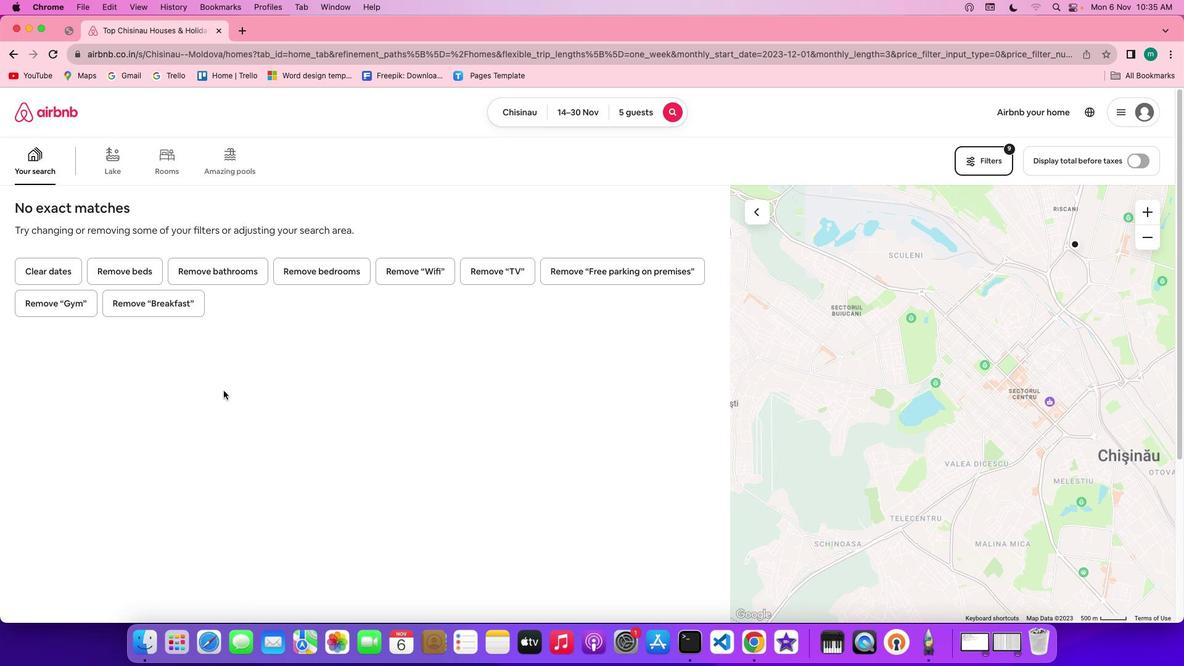 
